 Task: Create a due date automation trigger when advanced on, on the tuesday before a card is due add fields with custom field "Resume" set to a number lower than 1 and greater or equal to 10 at 11:00 AM.
Action: Mouse moved to (1175, 354)
Screenshot: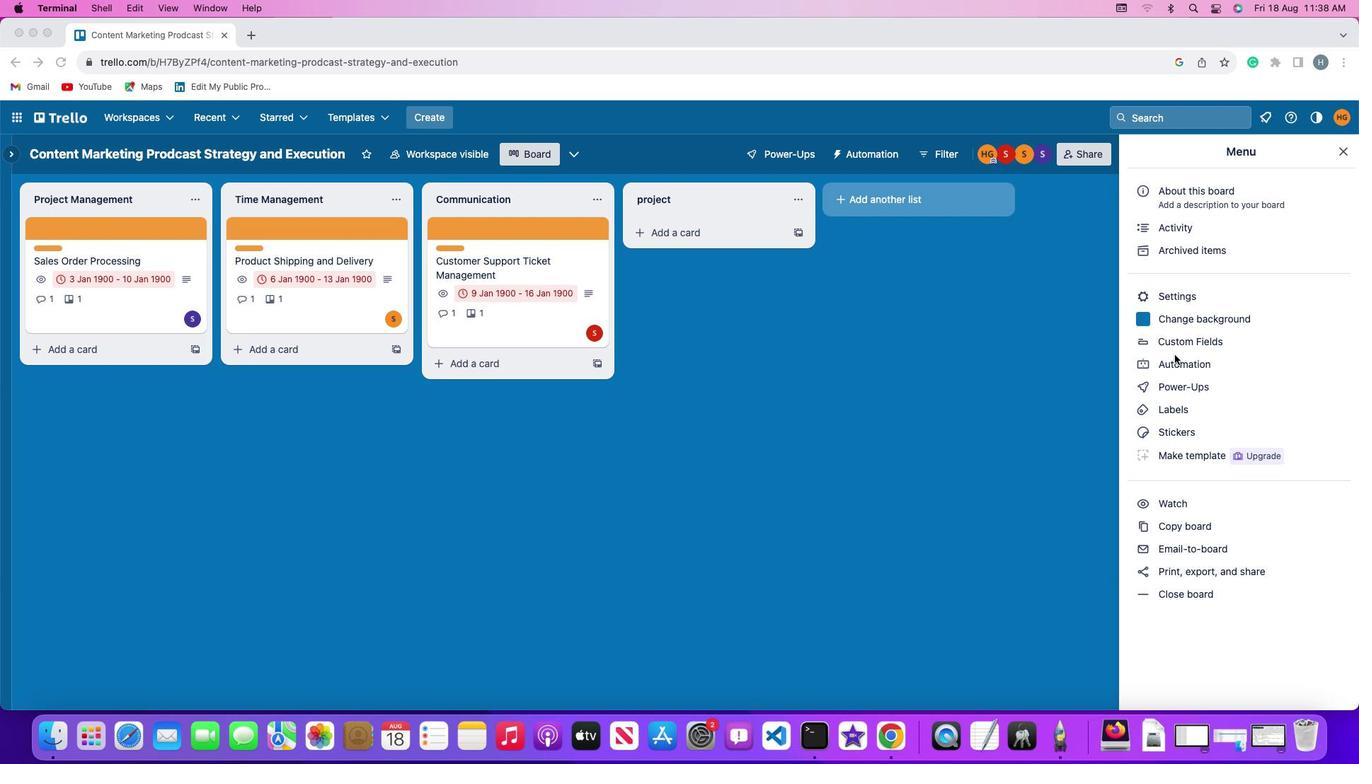 
Action: Mouse pressed left at (1175, 354)
Screenshot: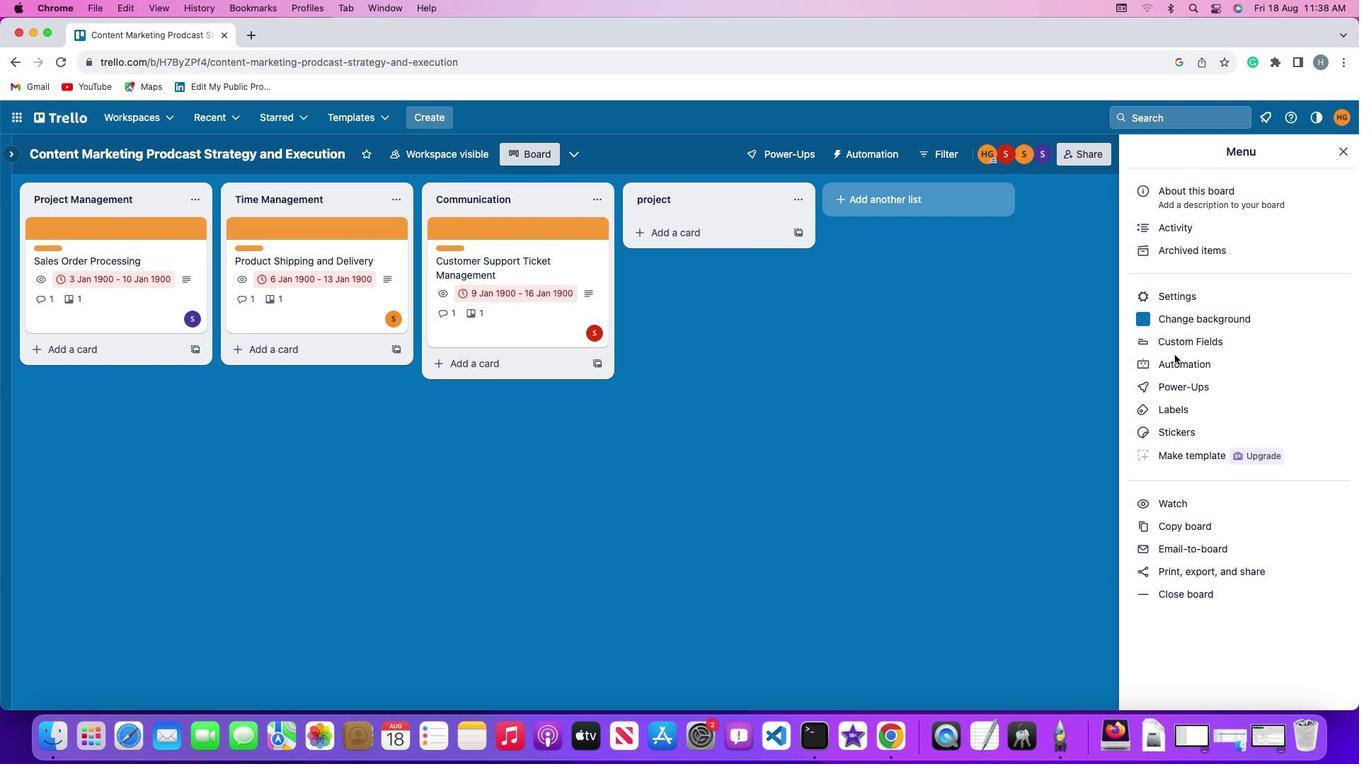 
Action: Mouse moved to (1174, 357)
Screenshot: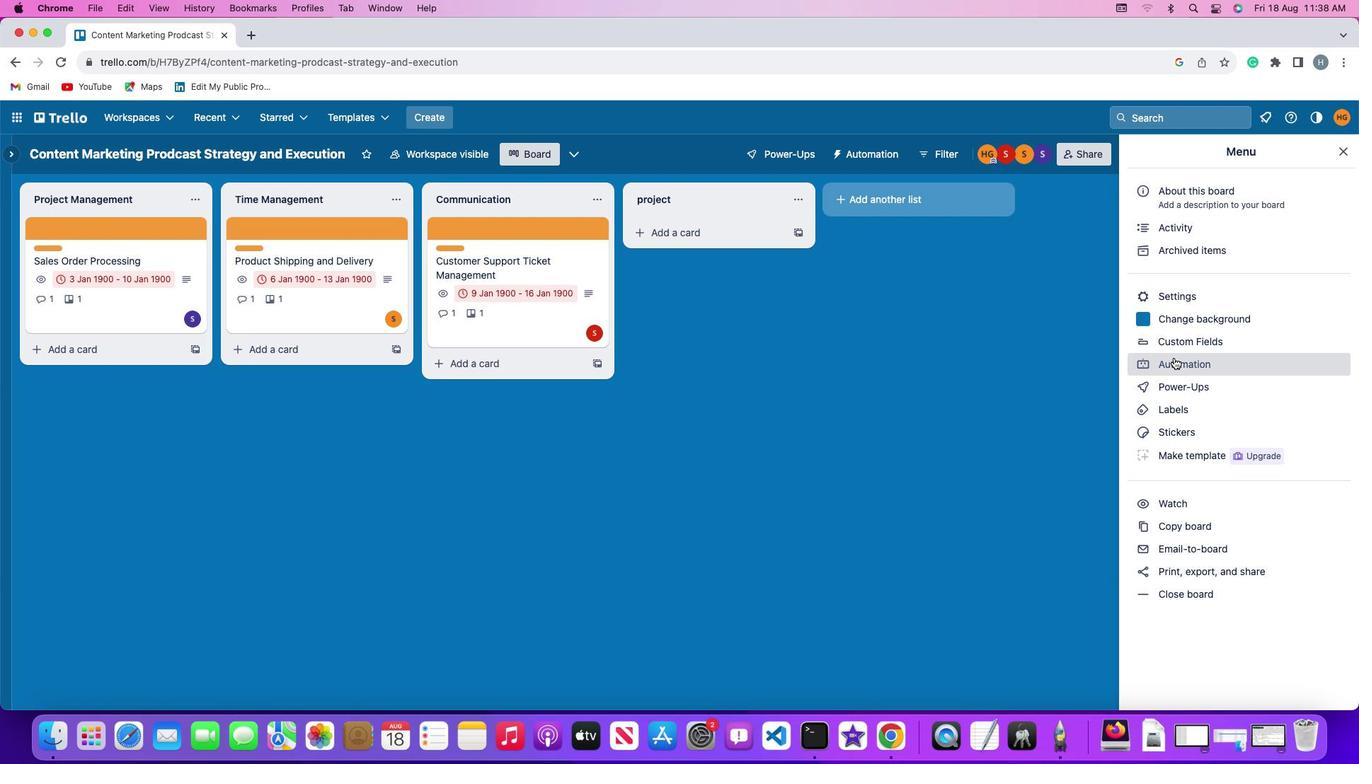
Action: Mouse pressed left at (1174, 357)
Screenshot: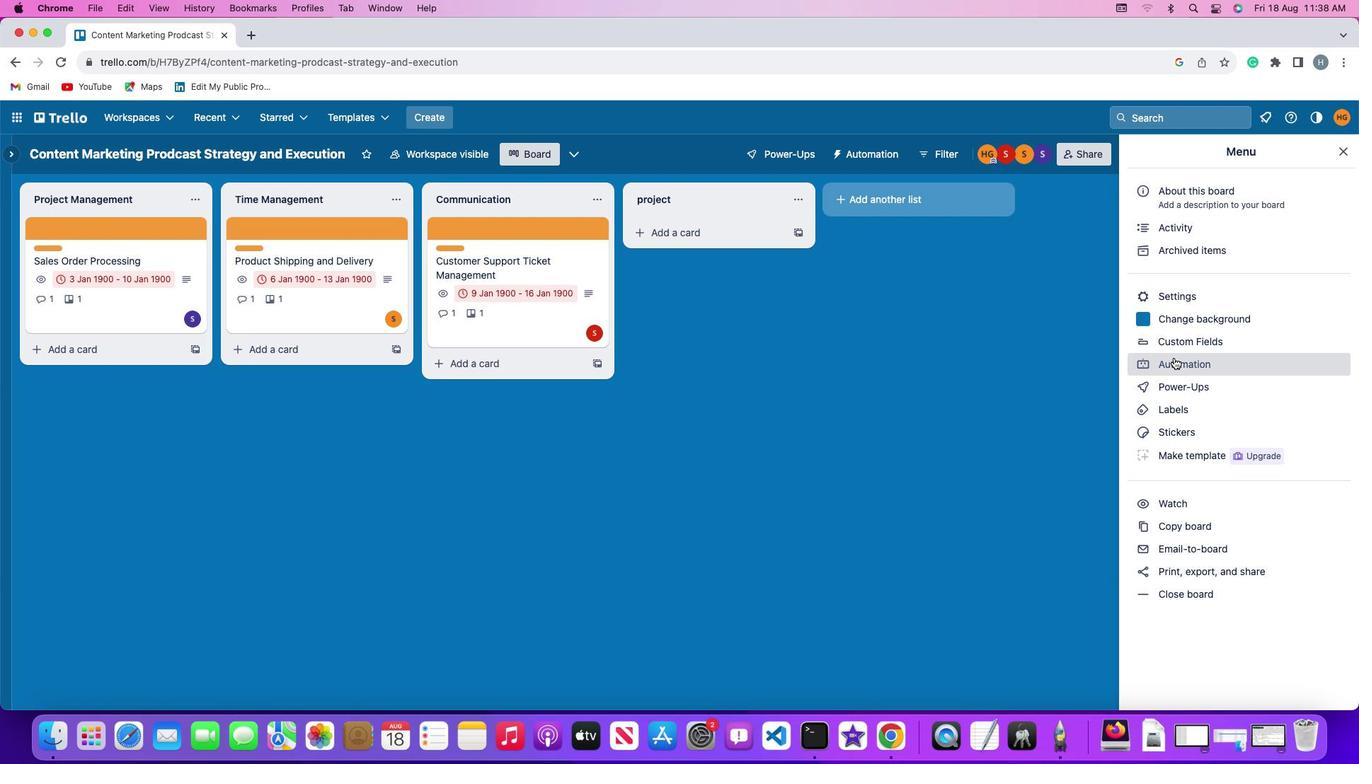 
Action: Mouse moved to (73, 330)
Screenshot: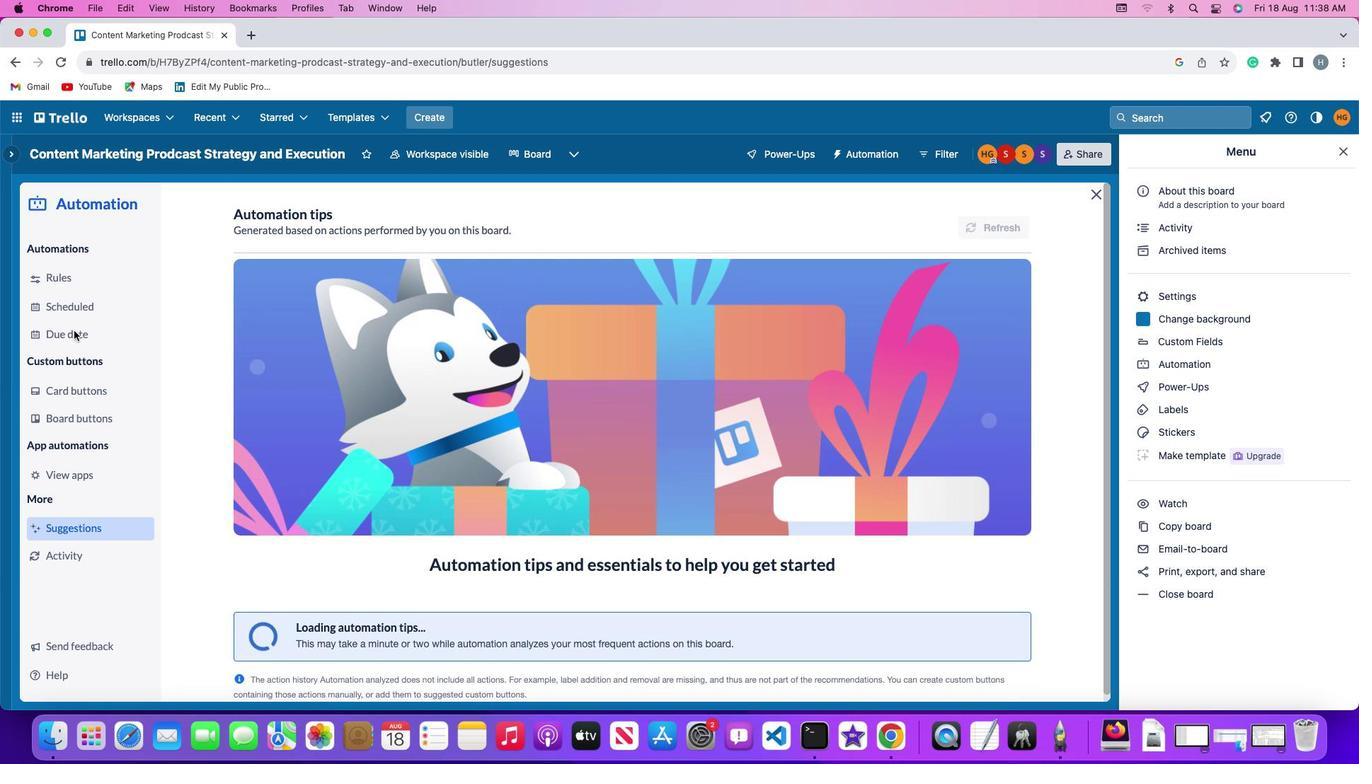 
Action: Mouse pressed left at (73, 330)
Screenshot: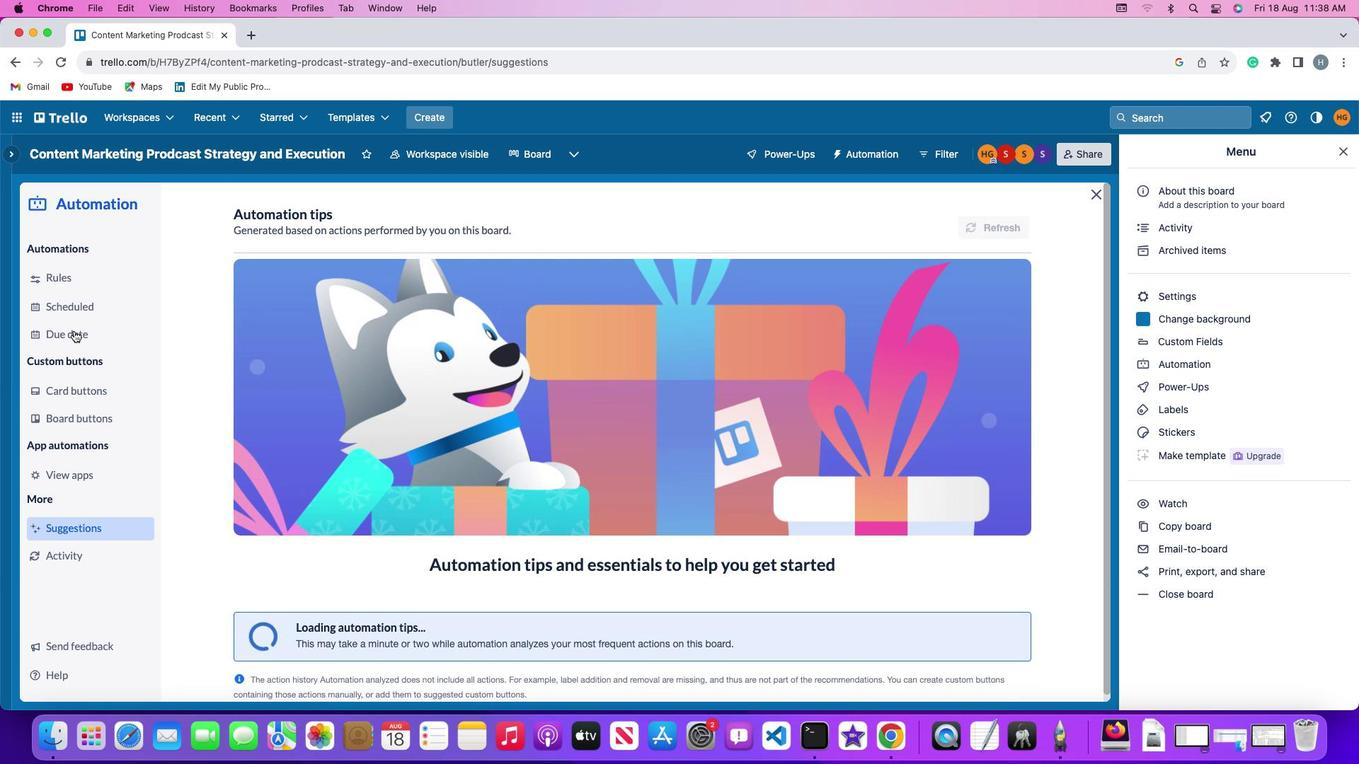 
Action: Mouse moved to (937, 215)
Screenshot: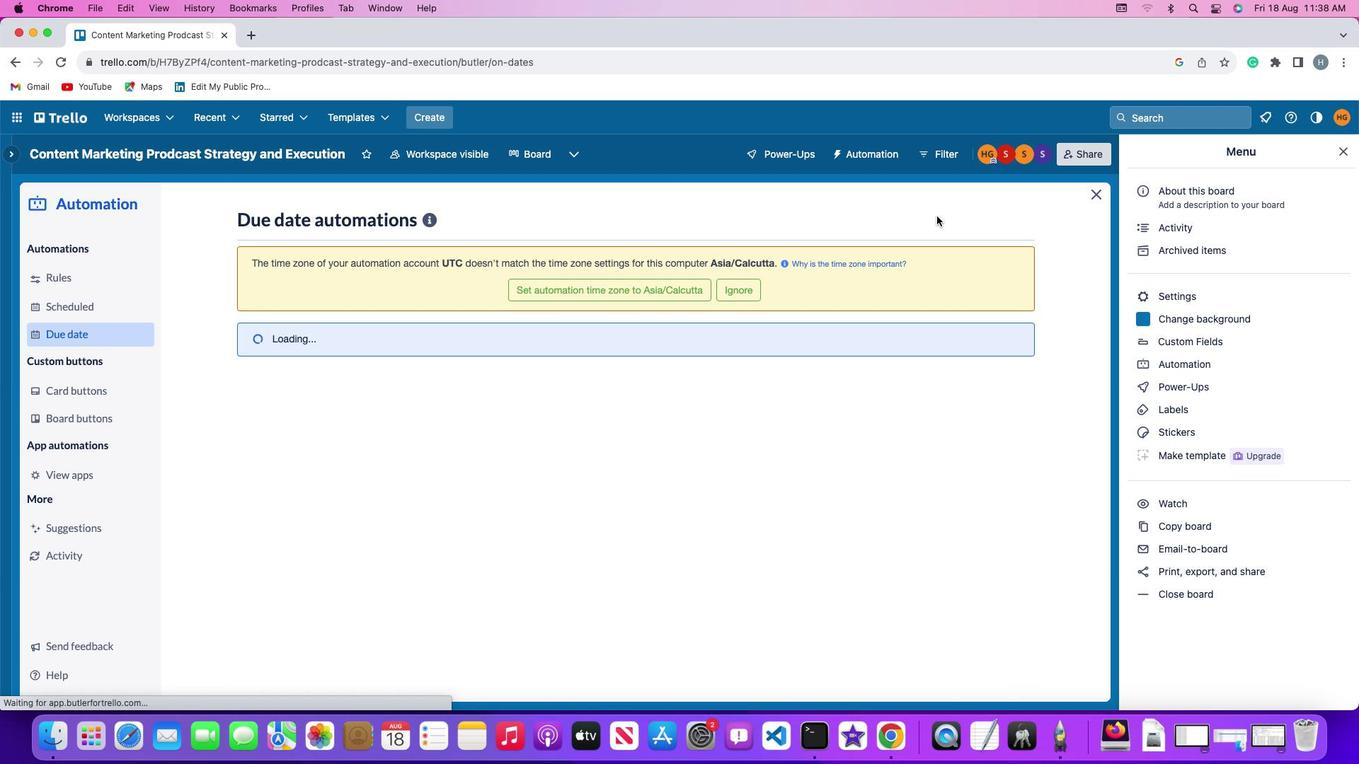
Action: Mouse pressed left at (937, 215)
Screenshot: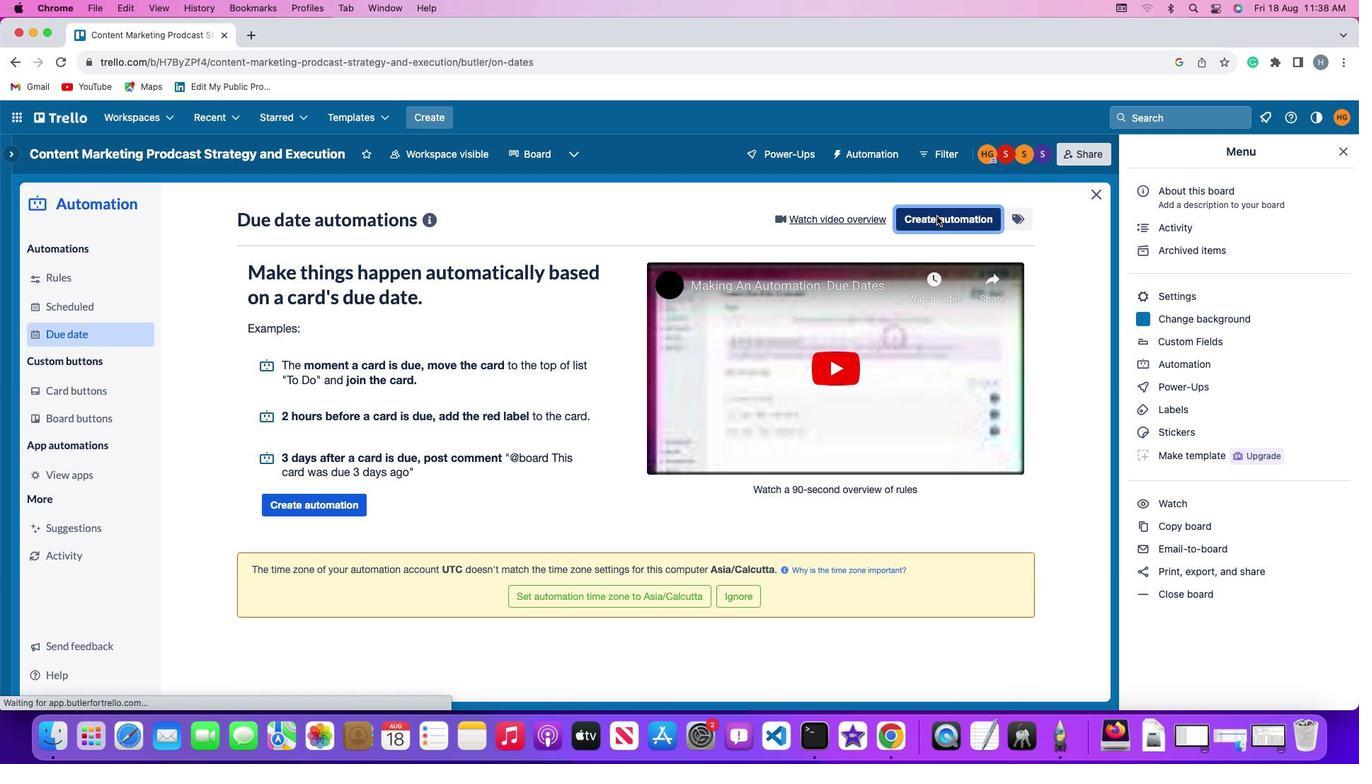 
Action: Mouse moved to (270, 349)
Screenshot: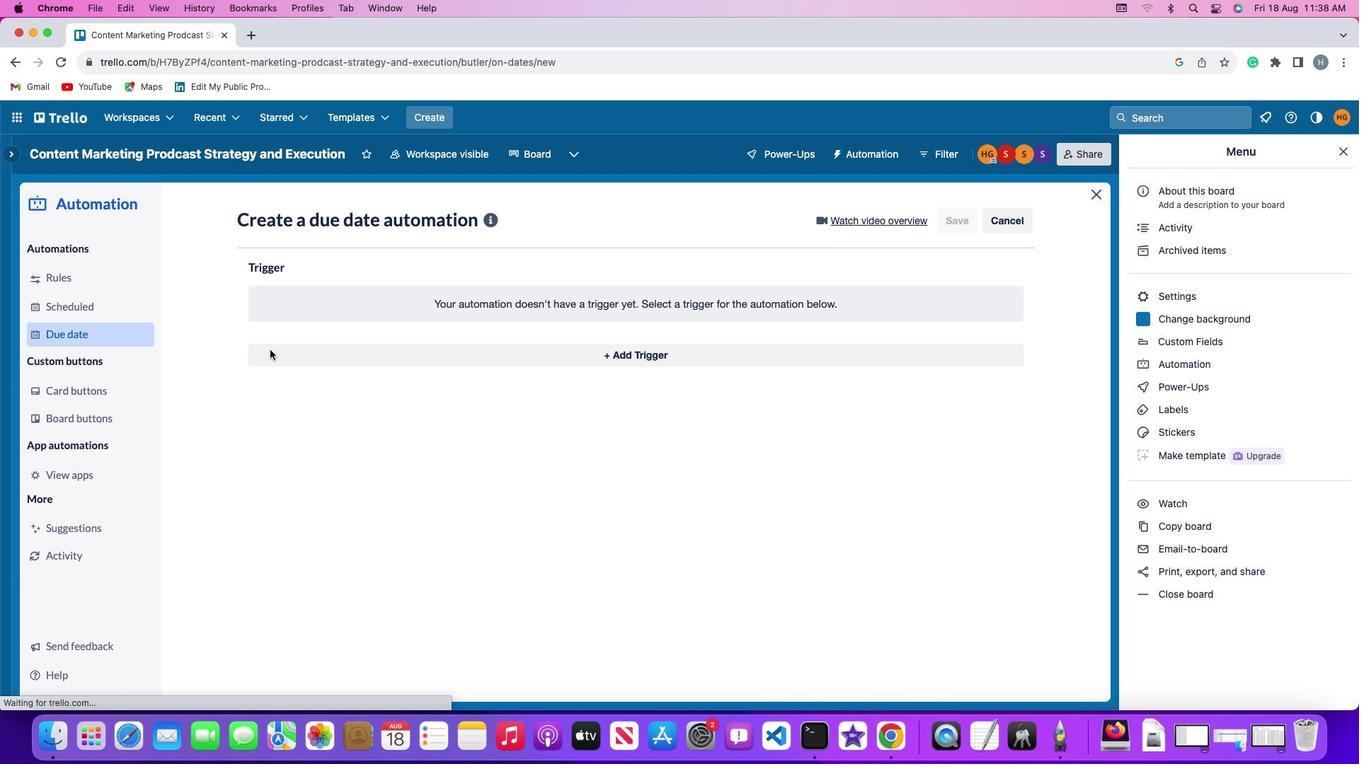 
Action: Mouse pressed left at (270, 349)
Screenshot: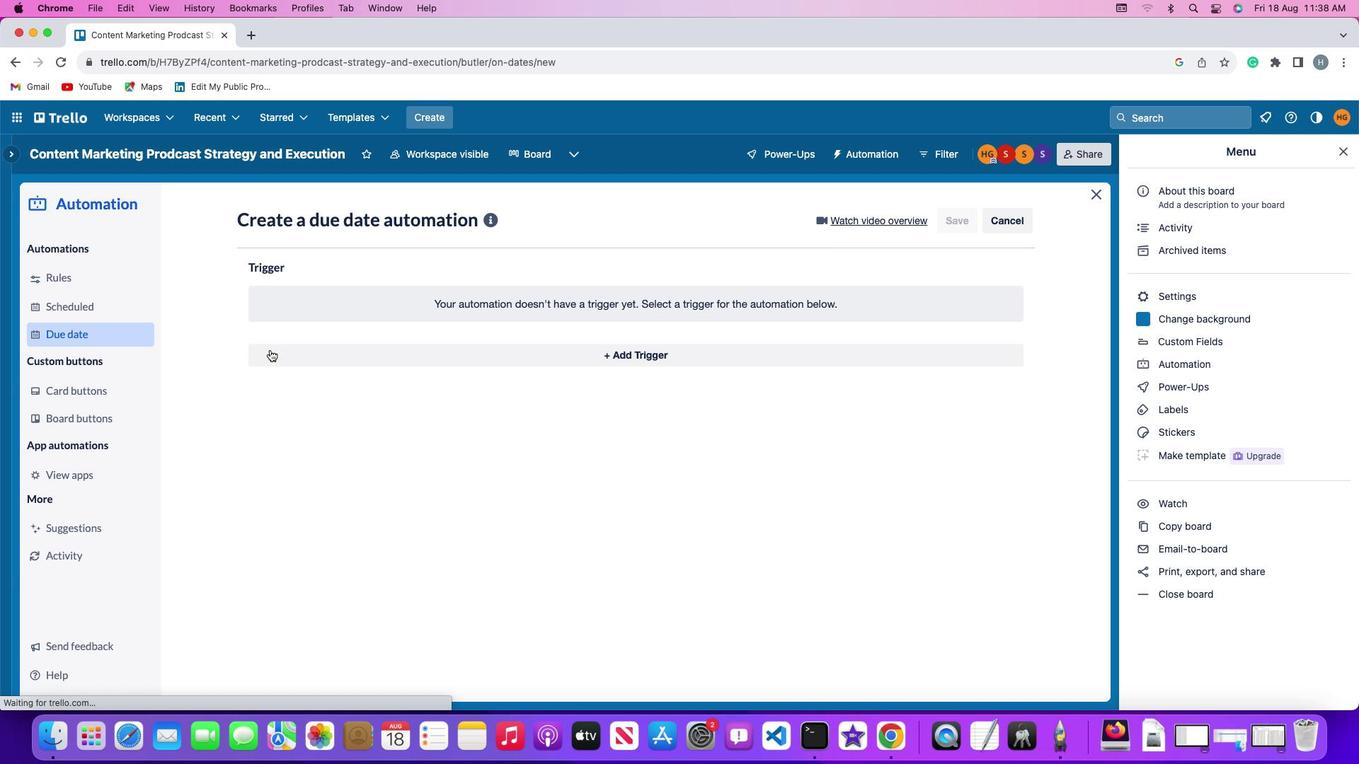 
Action: Mouse moved to (304, 624)
Screenshot: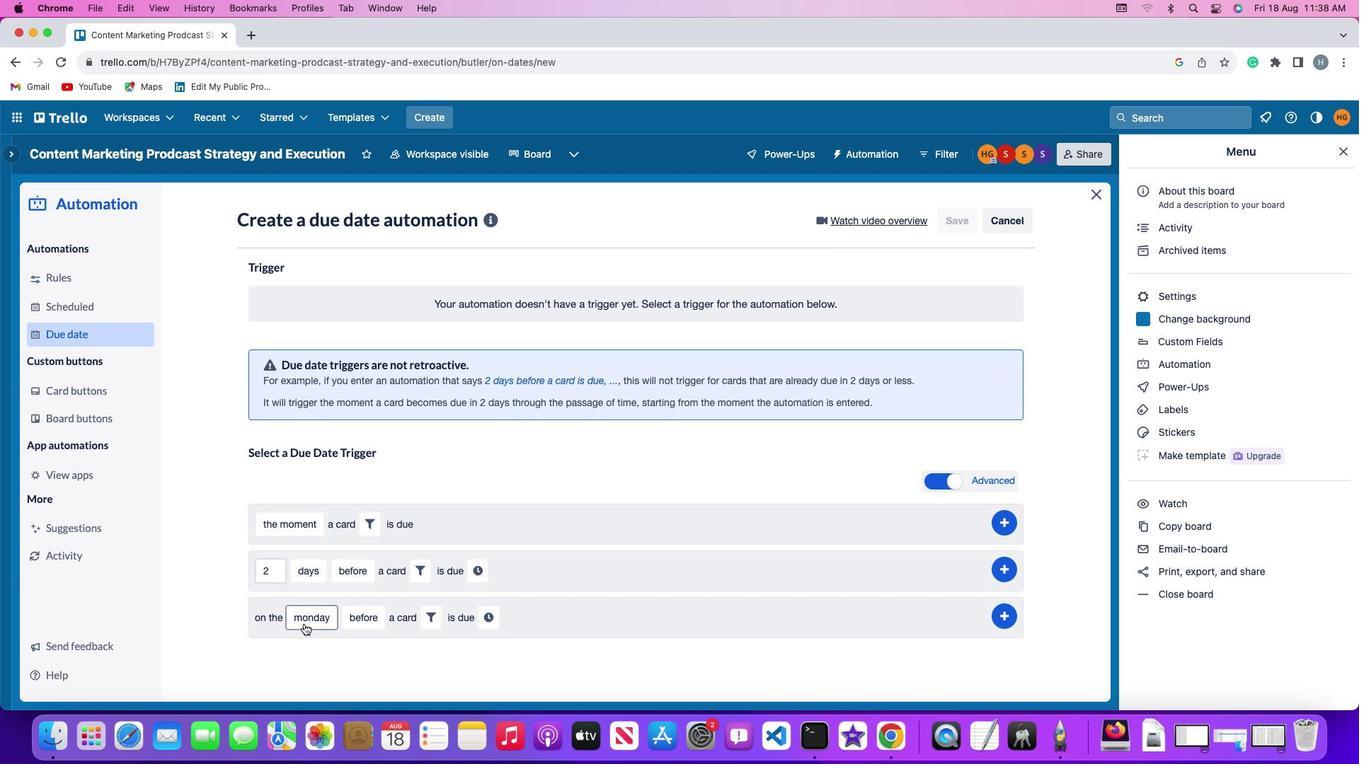 
Action: Mouse pressed left at (304, 624)
Screenshot: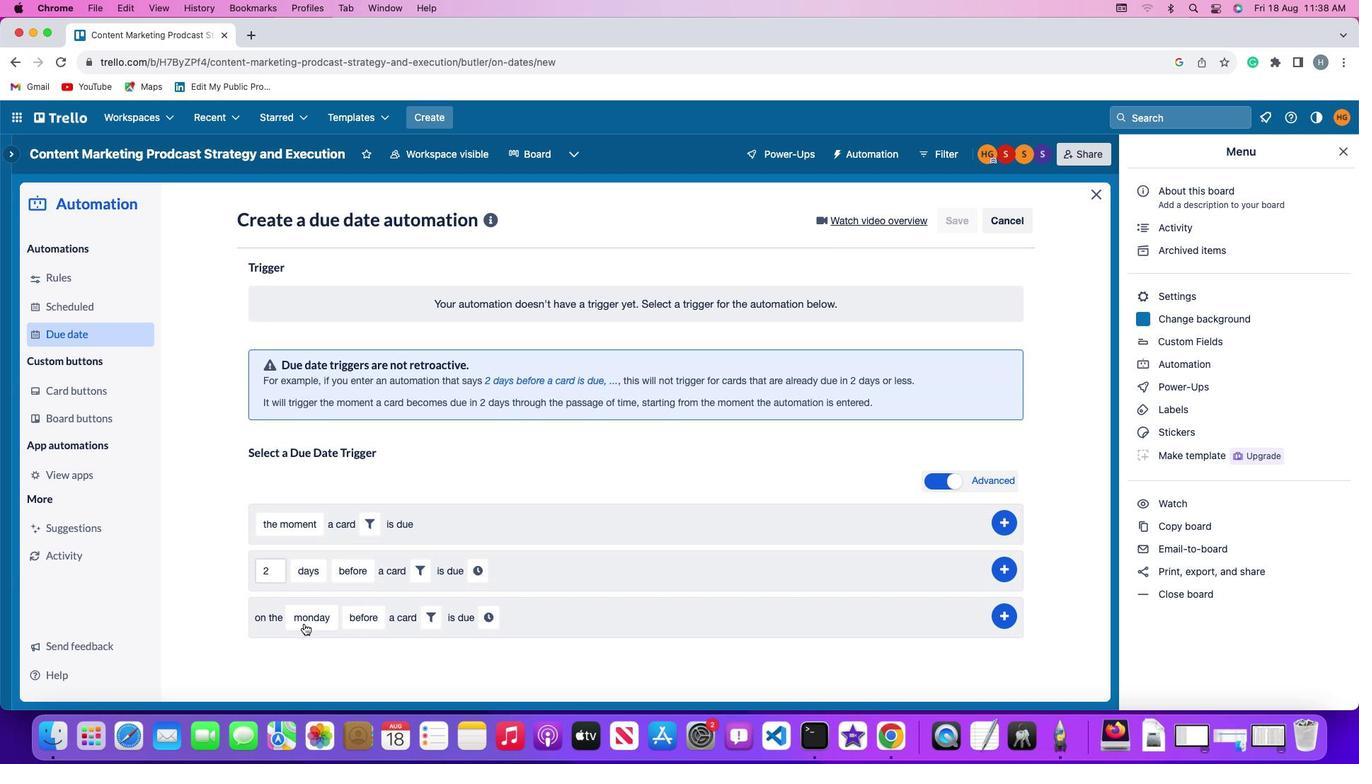 
Action: Mouse moved to (346, 443)
Screenshot: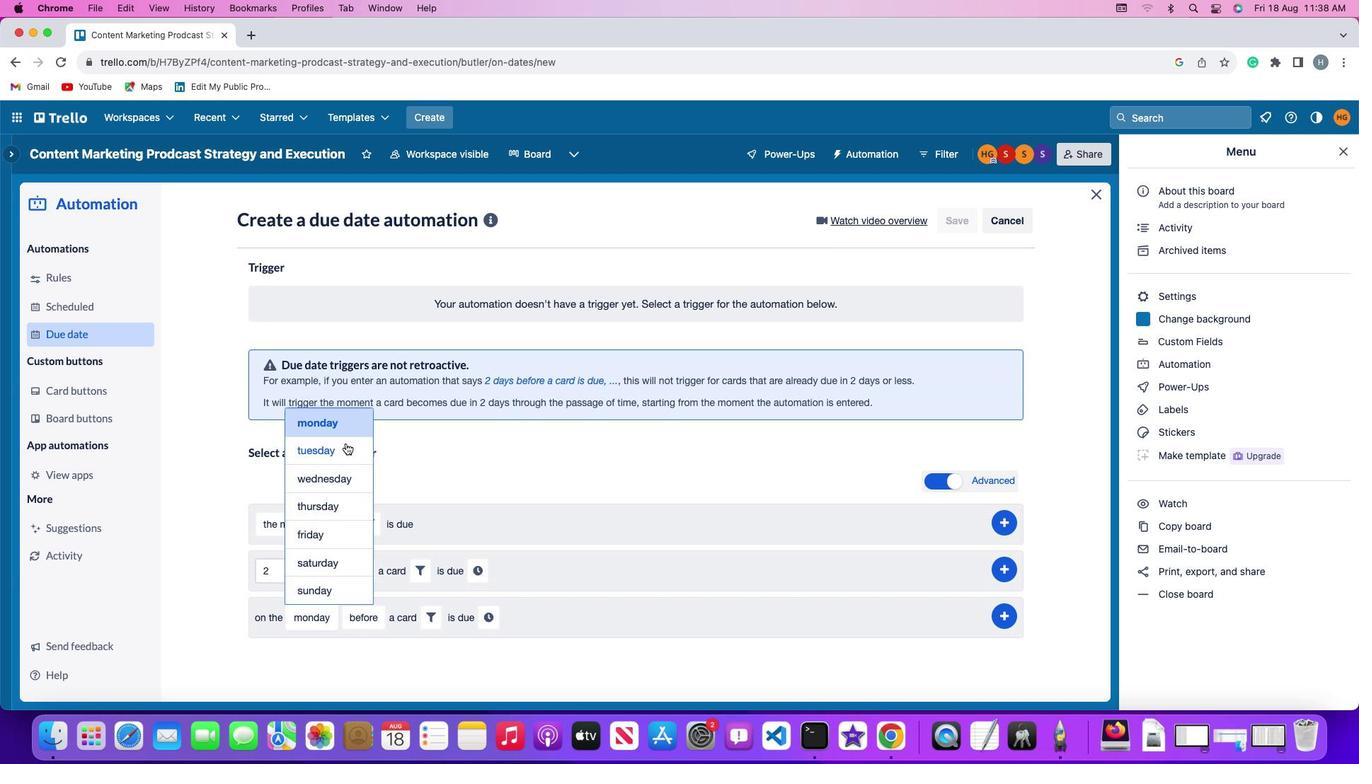 
Action: Mouse pressed left at (346, 443)
Screenshot: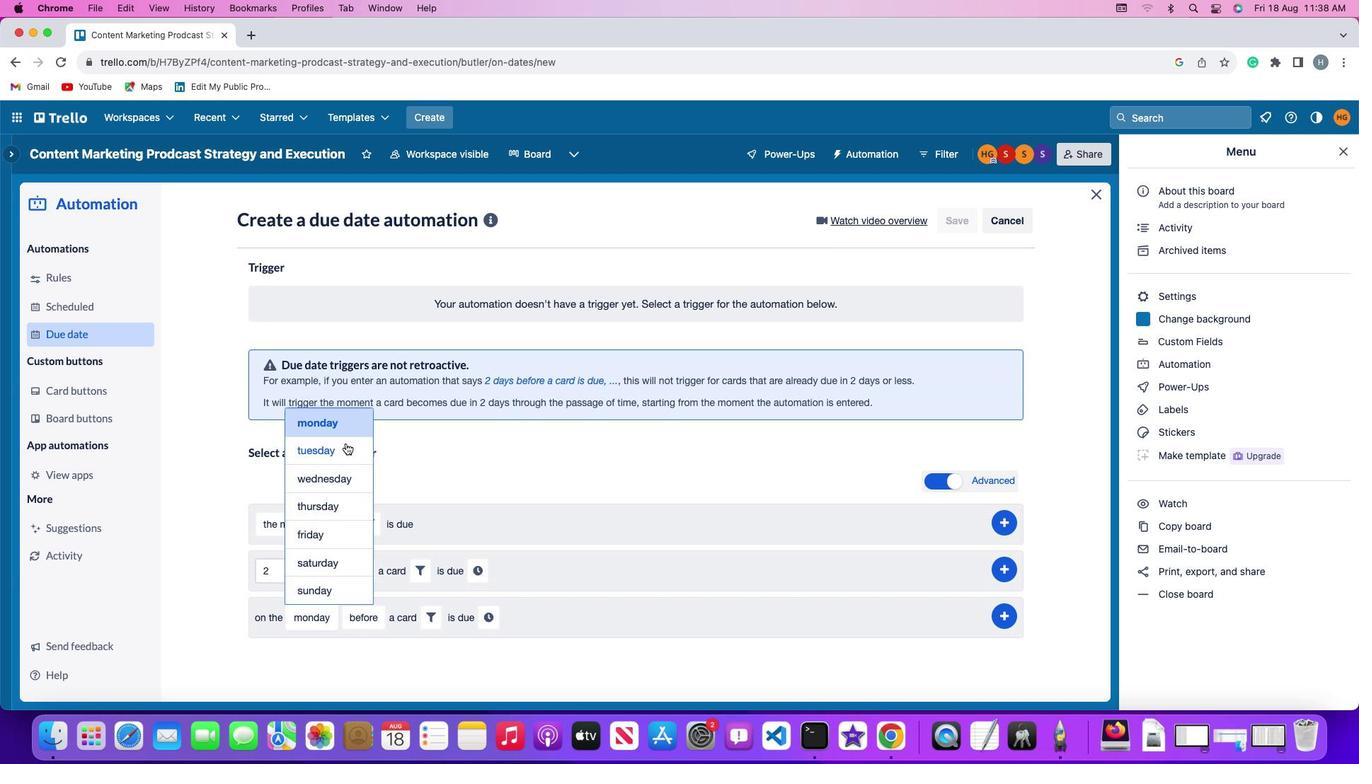 
Action: Mouse moved to (368, 623)
Screenshot: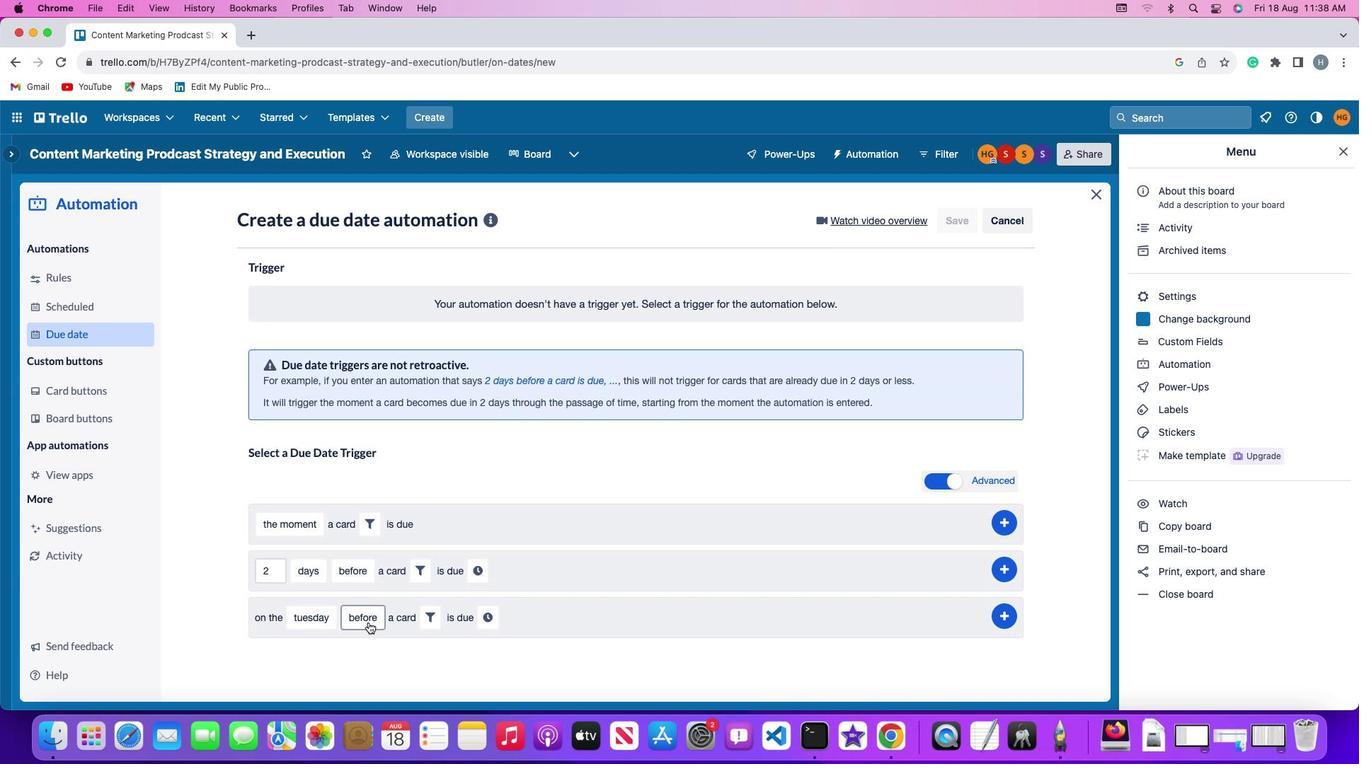 
Action: Mouse pressed left at (368, 623)
Screenshot: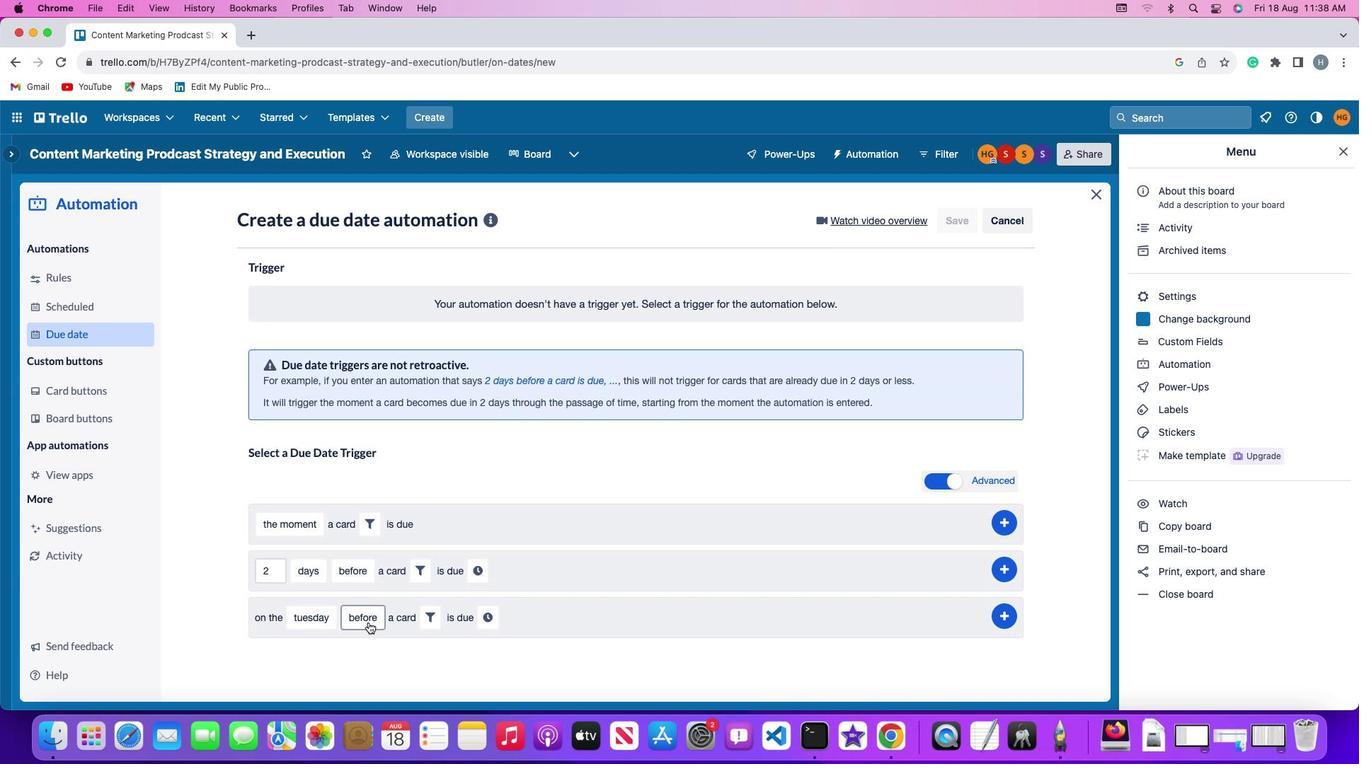 
Action: Mouse moved to (384, 504)
Screenshot: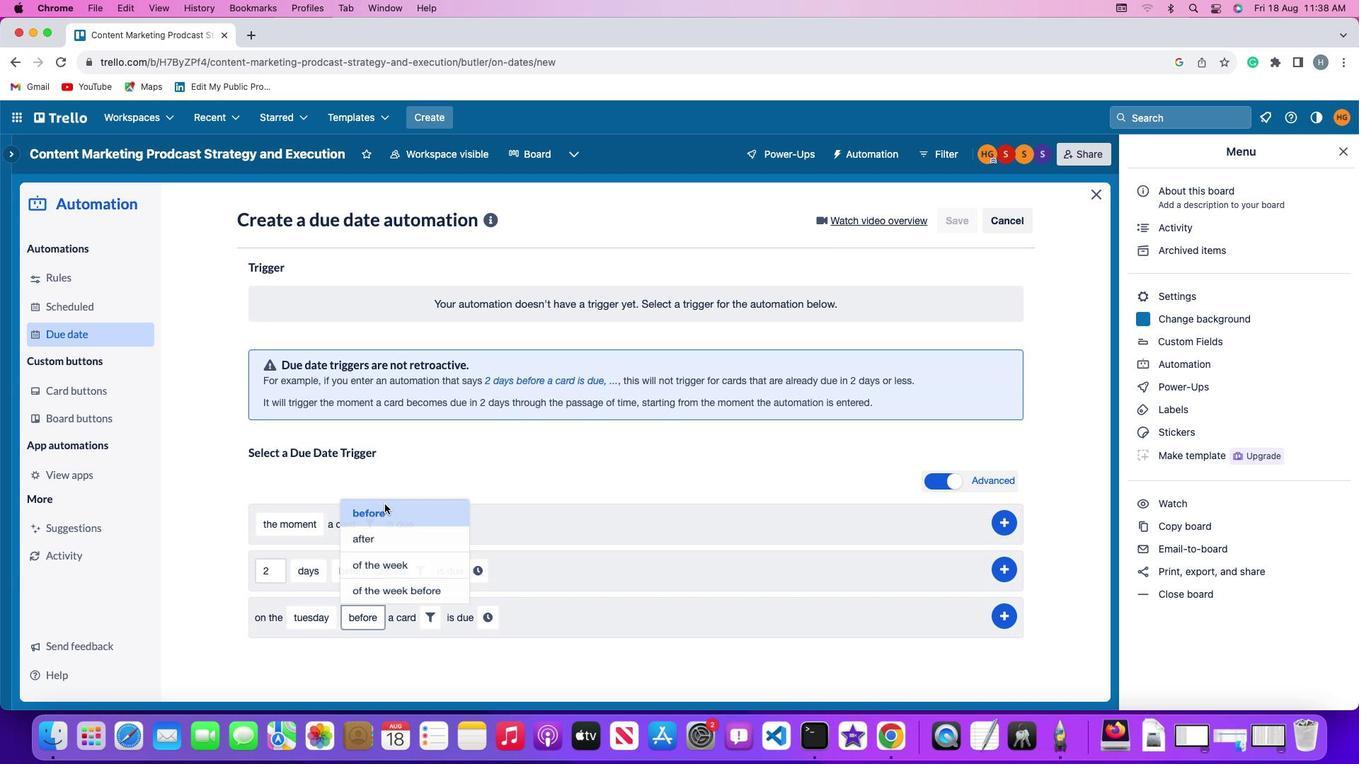 
Action: Mouse pressed left at (384, 504)
Screenshot: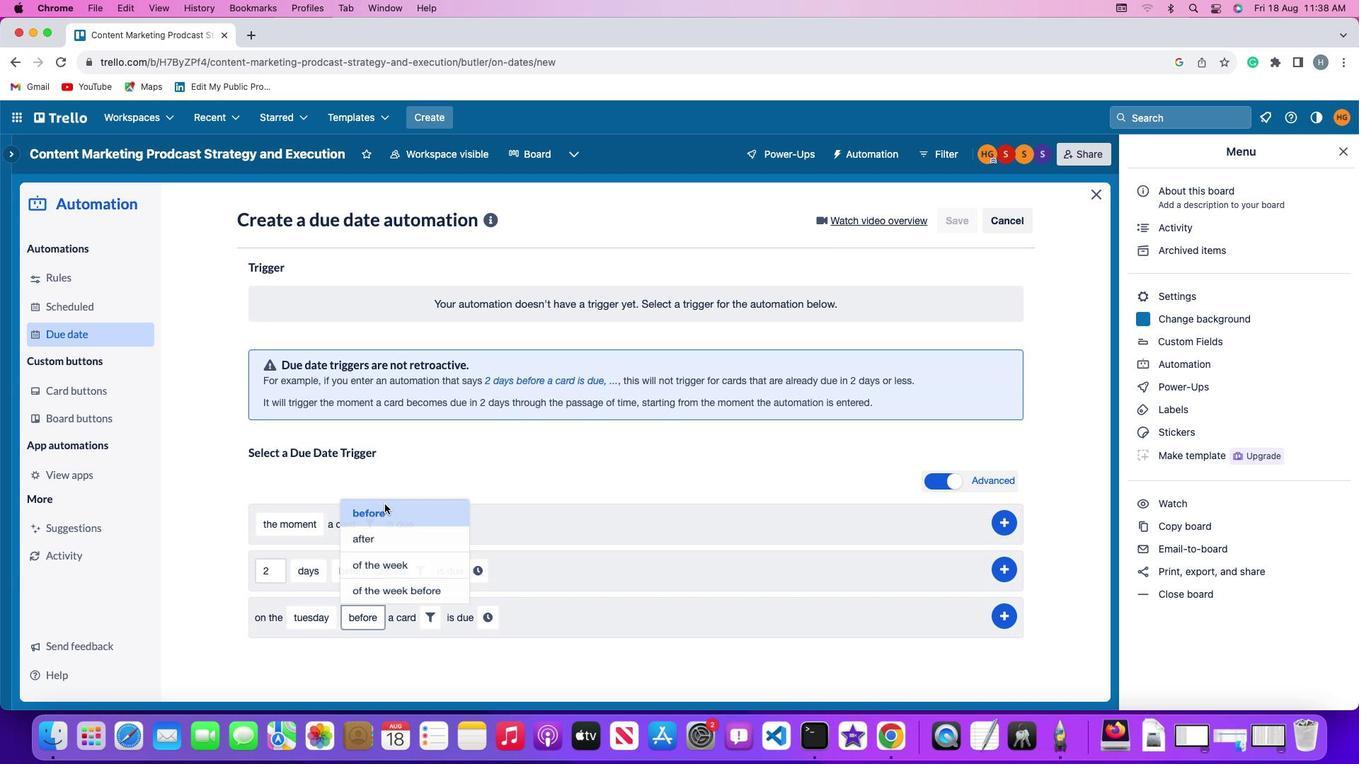 
Action: Mouse moved to (432, 618)
Screenshot: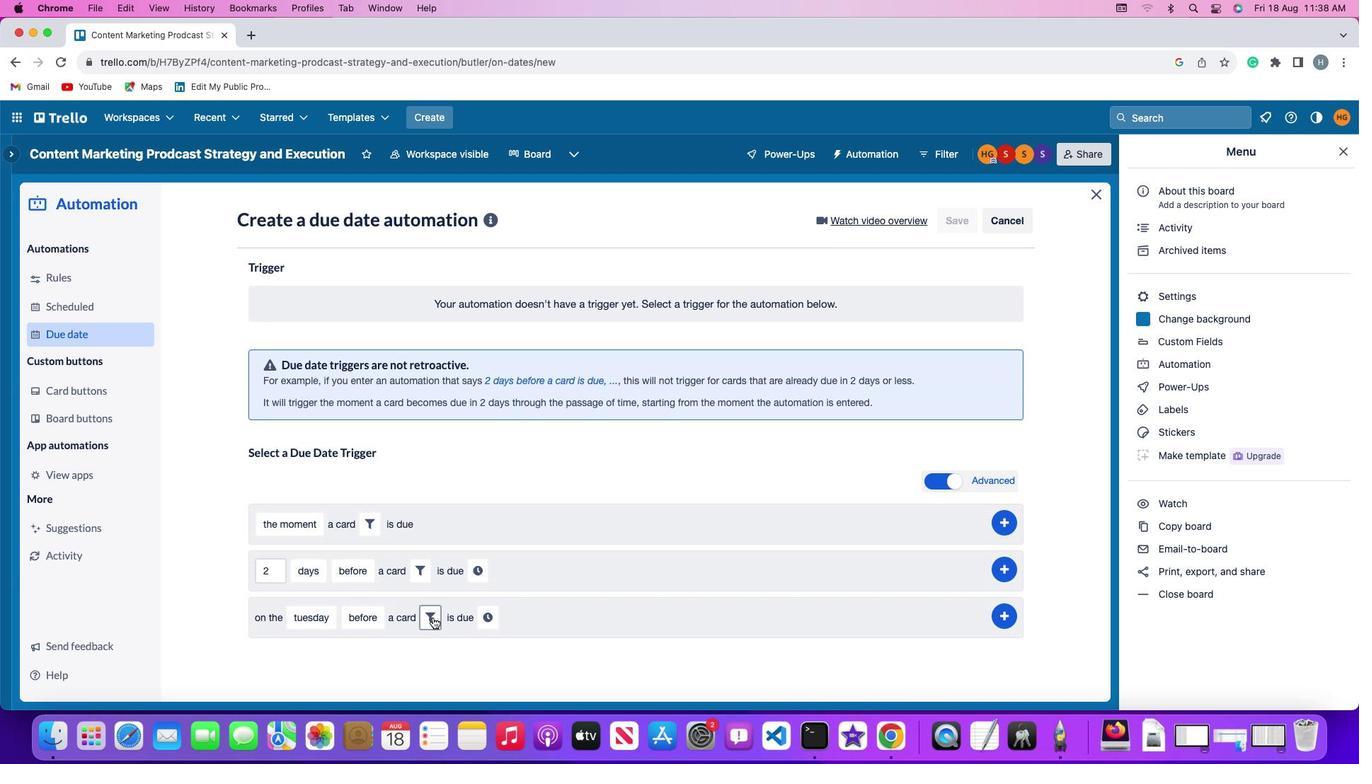 
Action: Mouse pressed left at (432, 618)
Screenshot: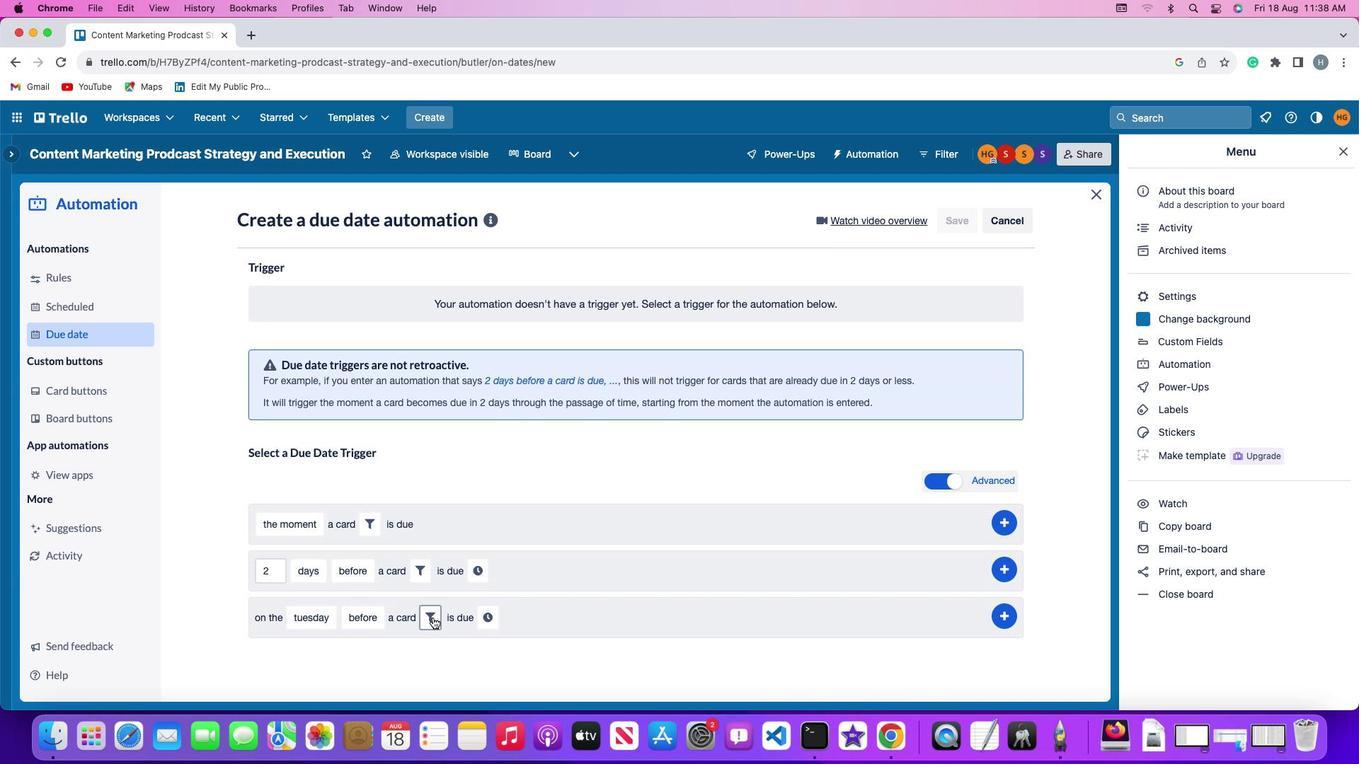 
Action: Mouse moved to (676, 659)
Screenshot: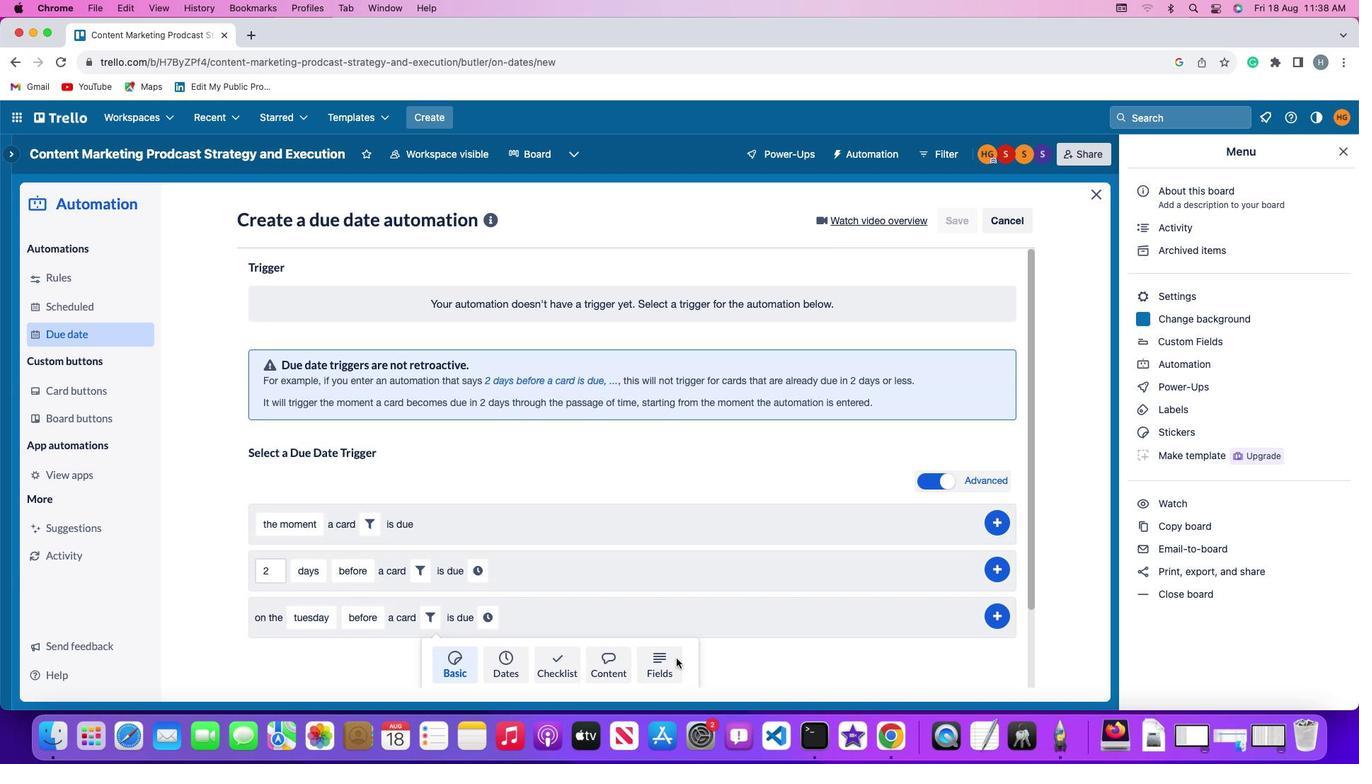 
Action: Mouse pressed left at (676, 659)
Screenshot: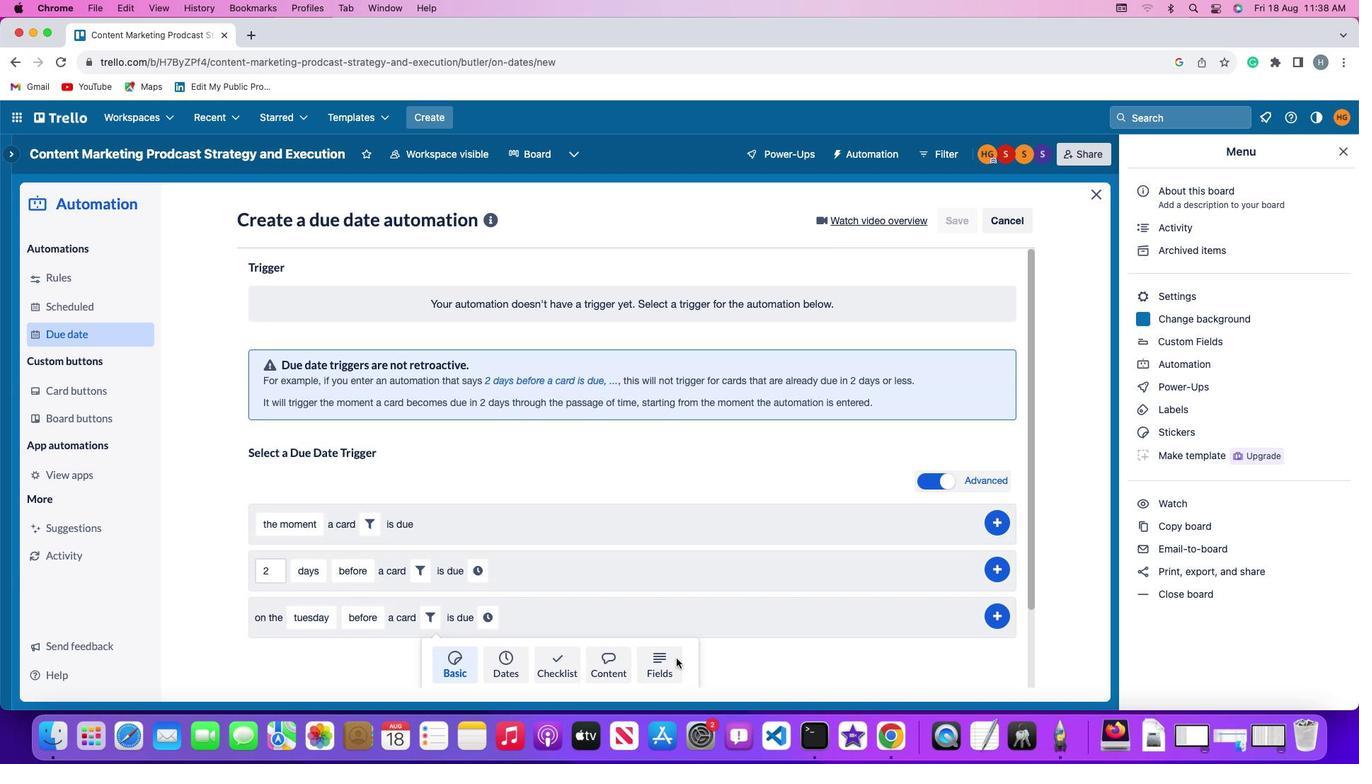 
Action: Mouse moved to (328, 656)
Screenshot: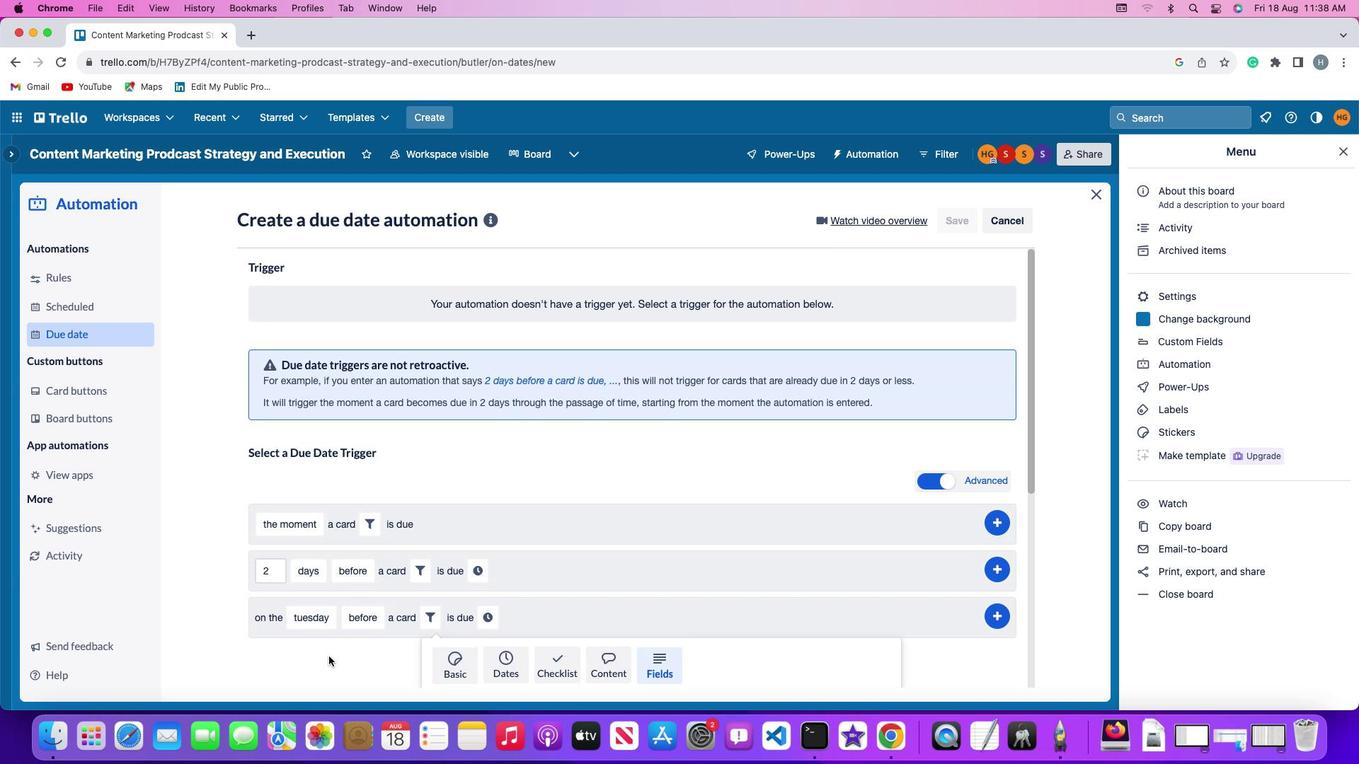 
Action: Mouse scrolled (328, 656) with delta (0, 0)
Screenshot: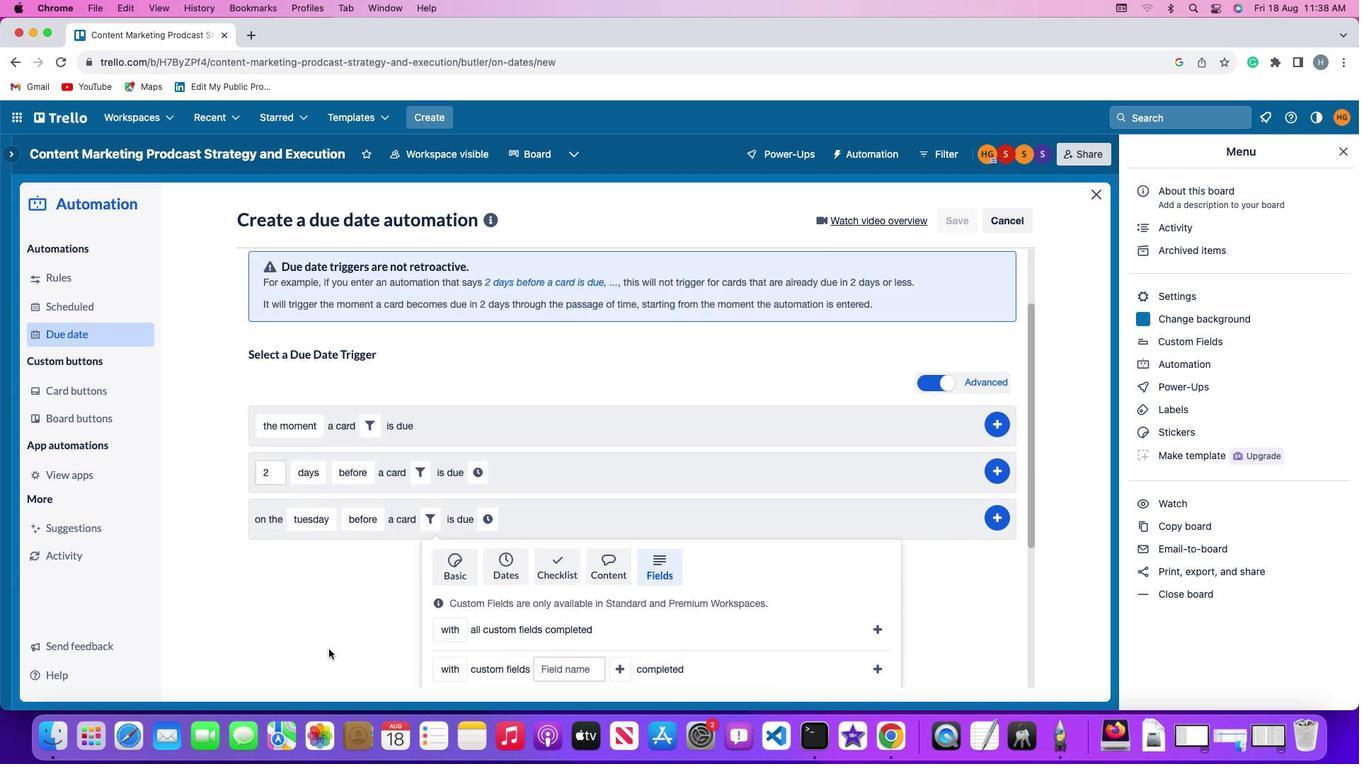 
Action: Mouse scrolled (328, 656) with delta (0, 0)
Screenshot: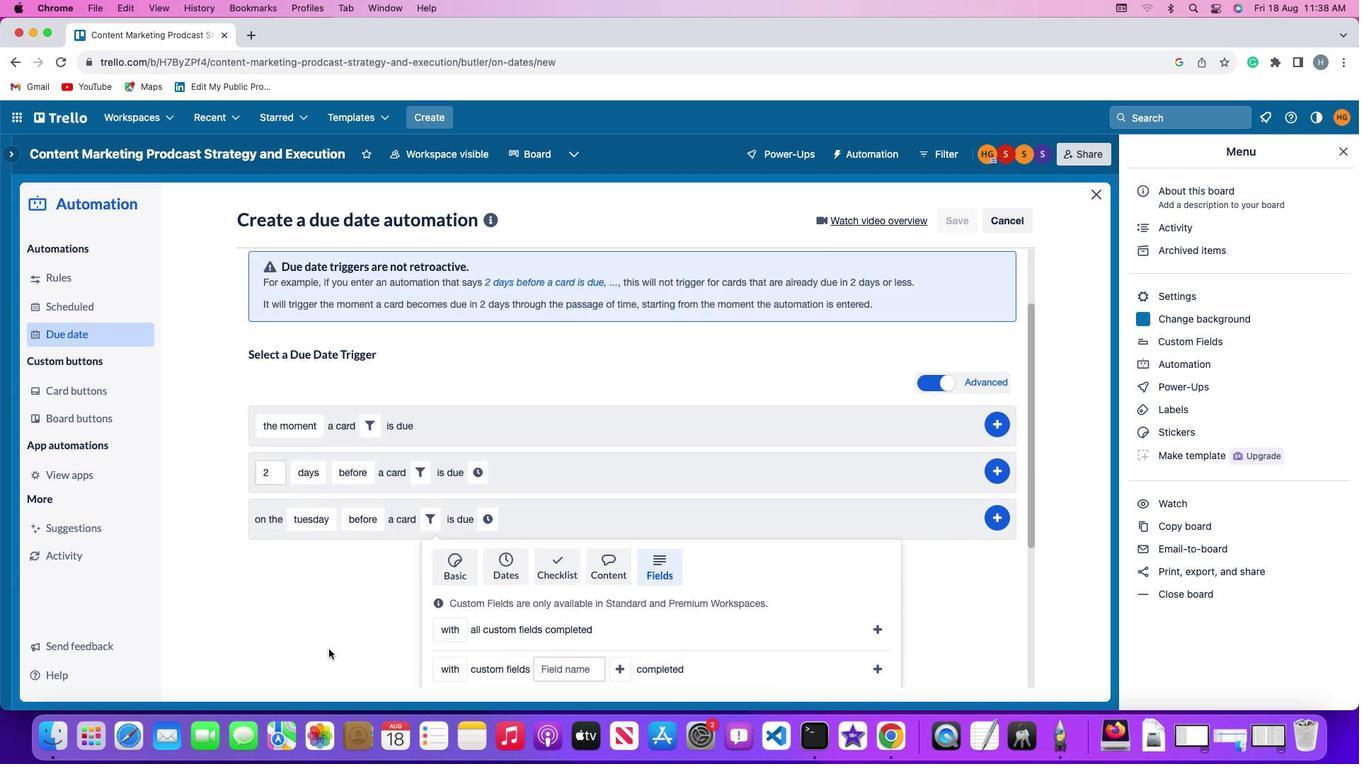 
Action: Mouse scrolled (328, 656) with delta (0, -2)
Screenshot: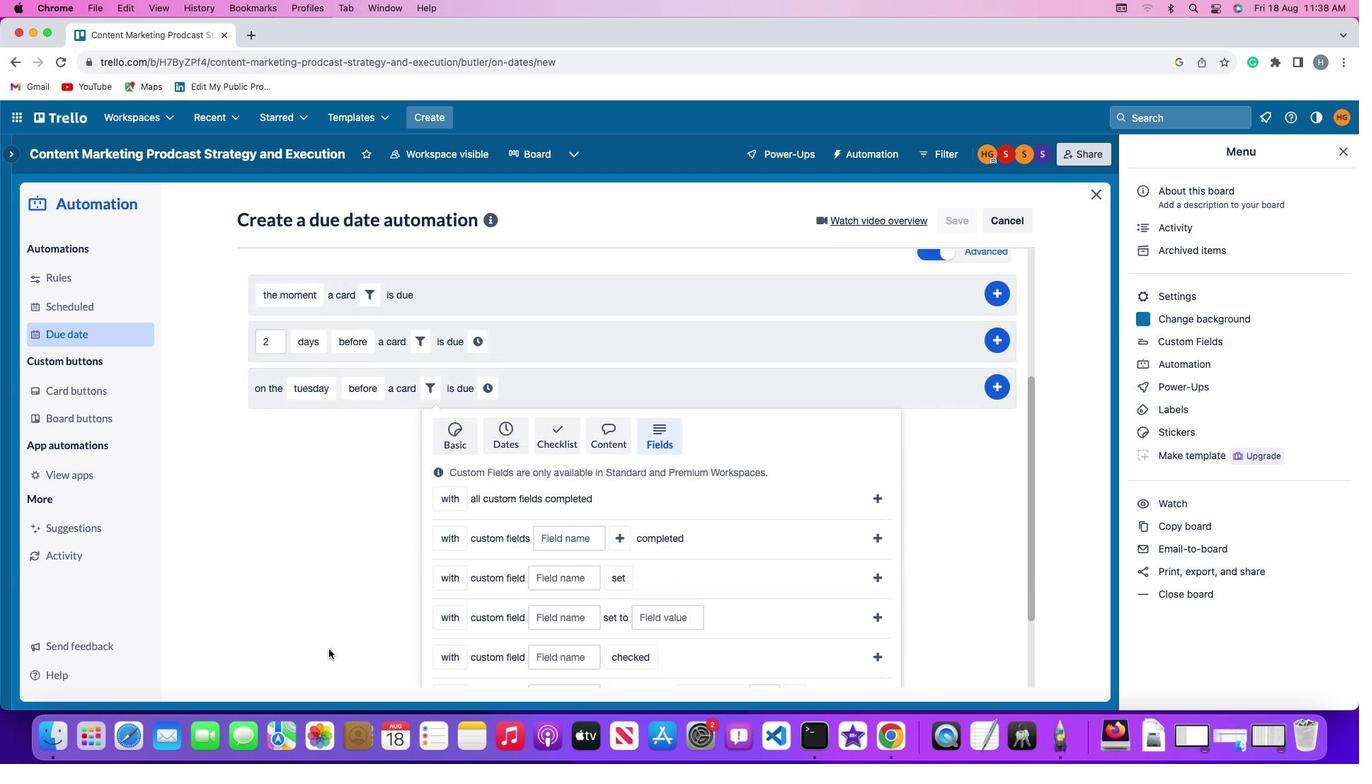 
Action: Mouse scrolled (328, 656) with delta (0, -3)
Screenshot: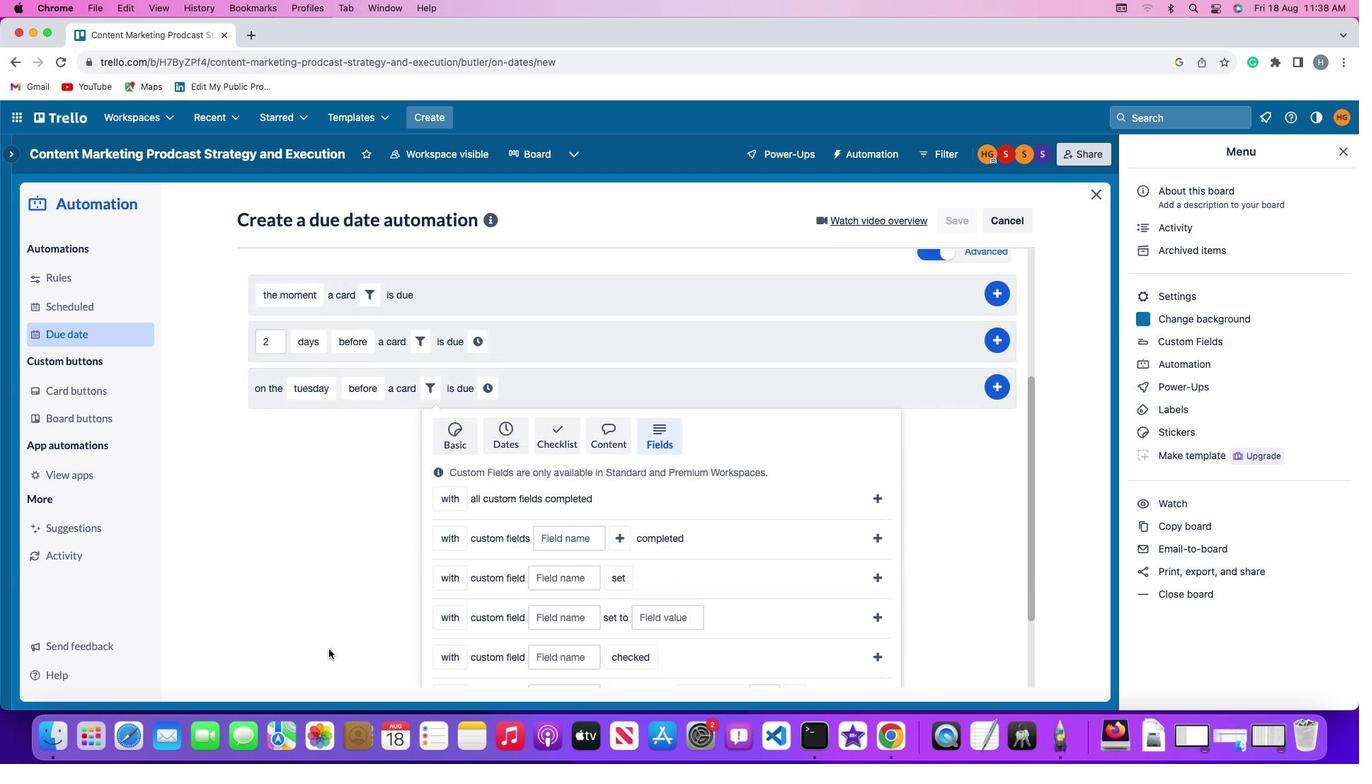 
Action: Mouse moved to (328, 649)
Screenshot: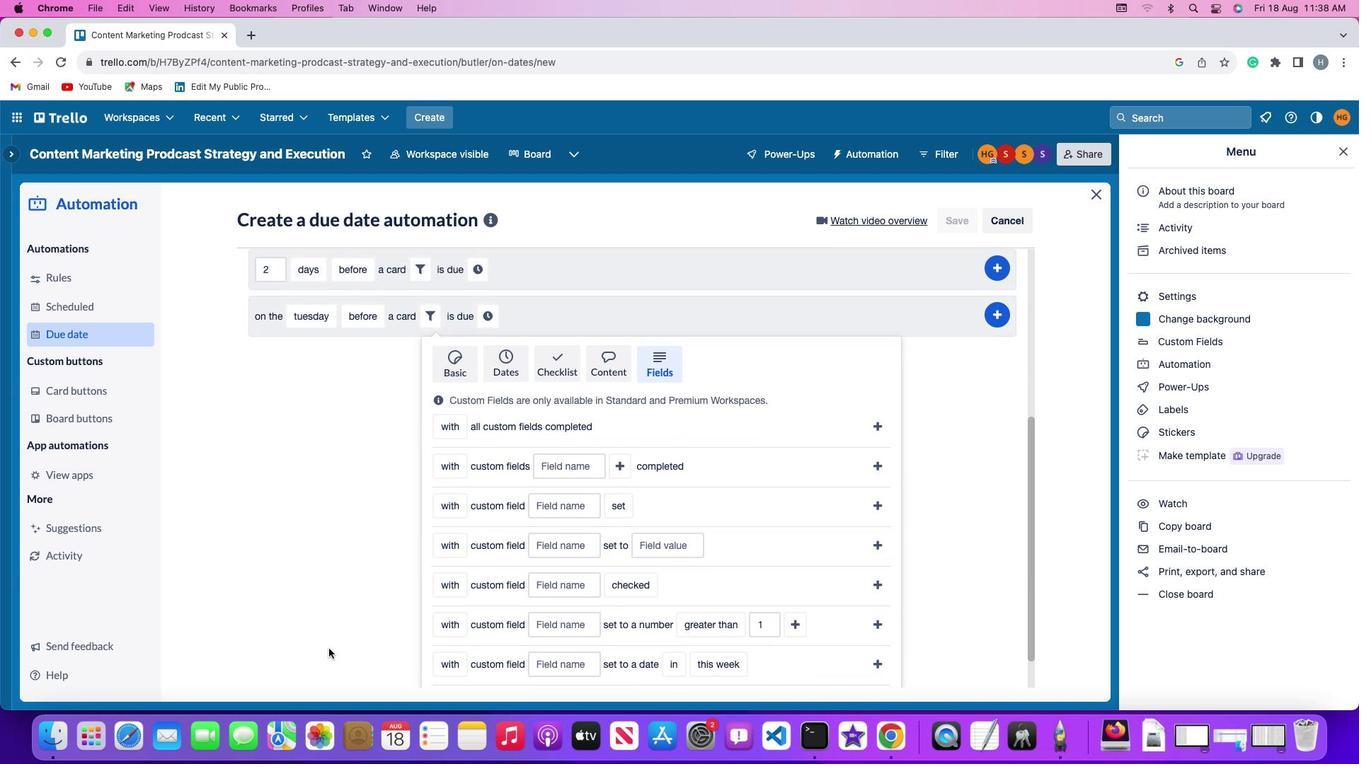 
Action: Mouse scrolled (328, 649) with delta (0, 0)
Screenshot: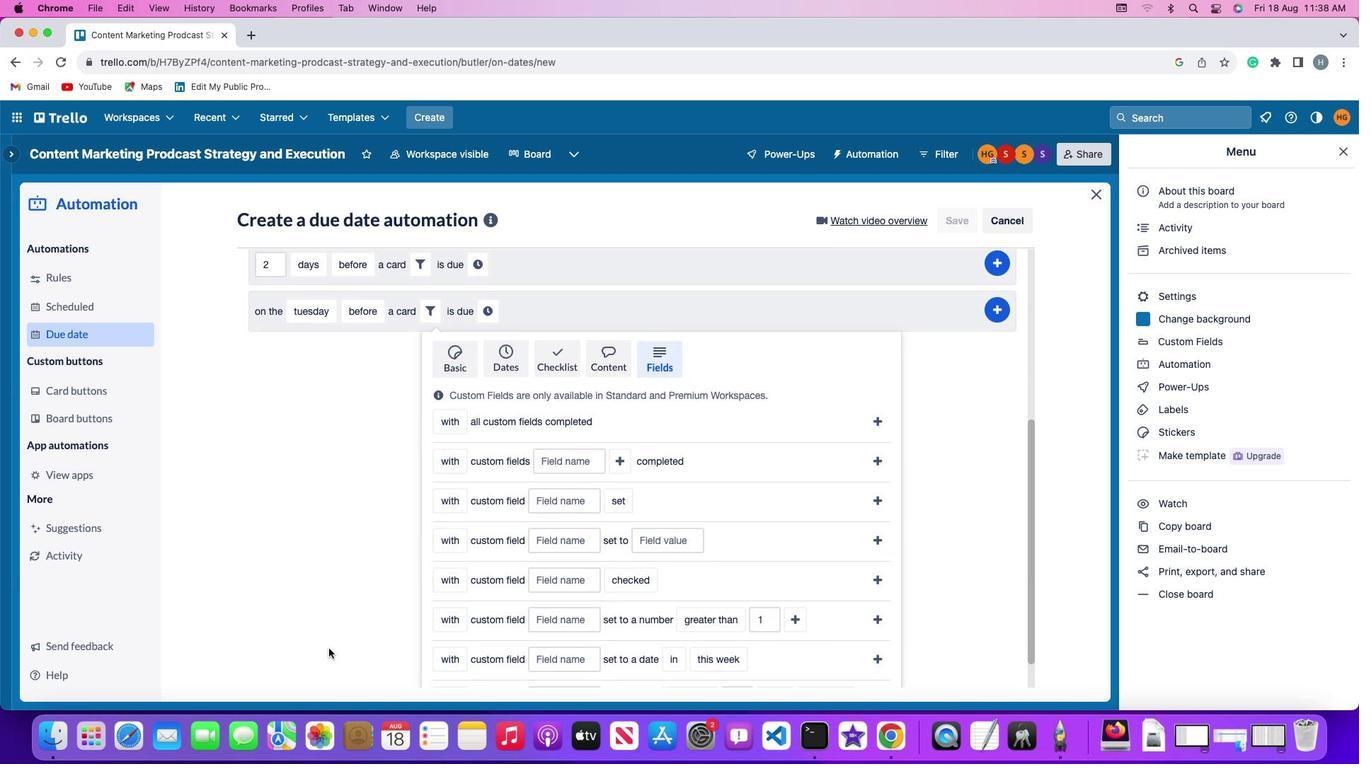 
Action: Mouse scrolled (328, 649) with delta (0, 0)
Screenshot: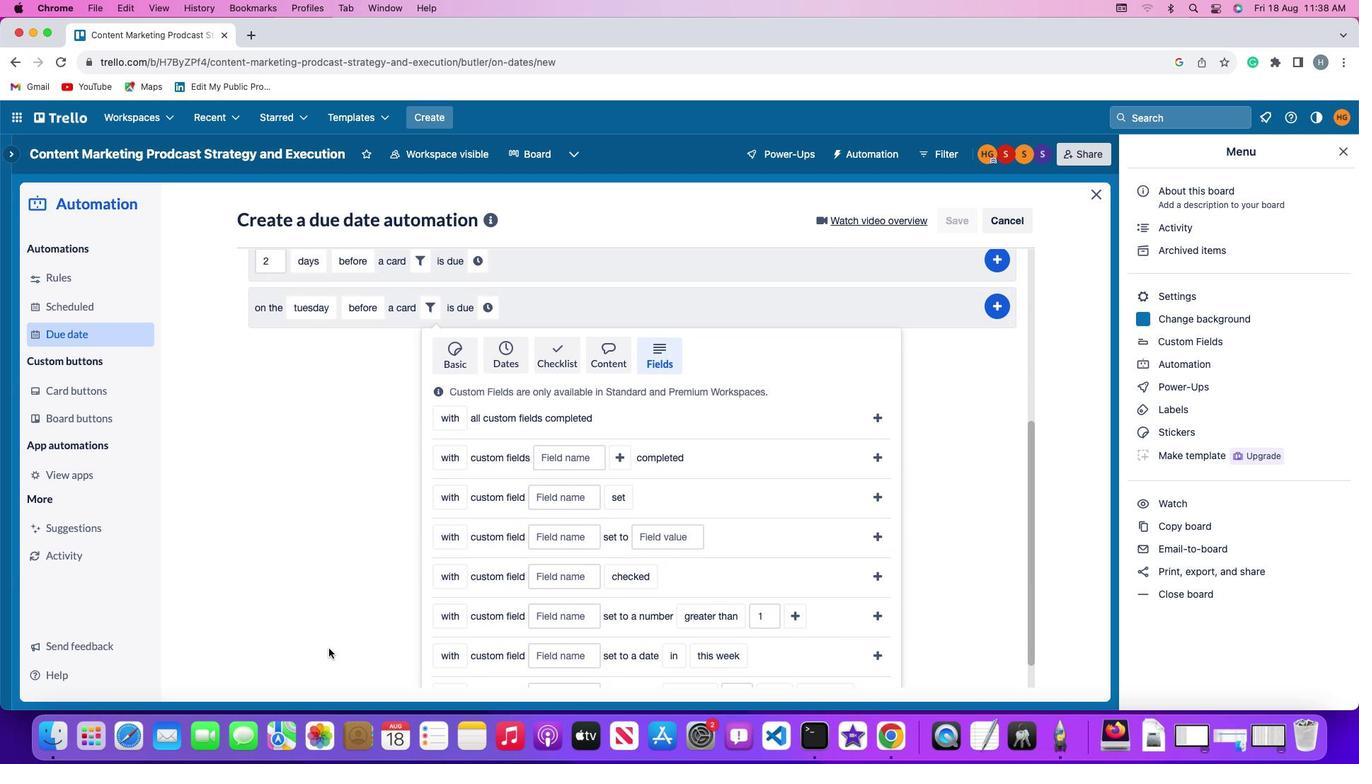 
Action: Mouse scrolled (328, 649) with delta (0, -2)
Screenshot: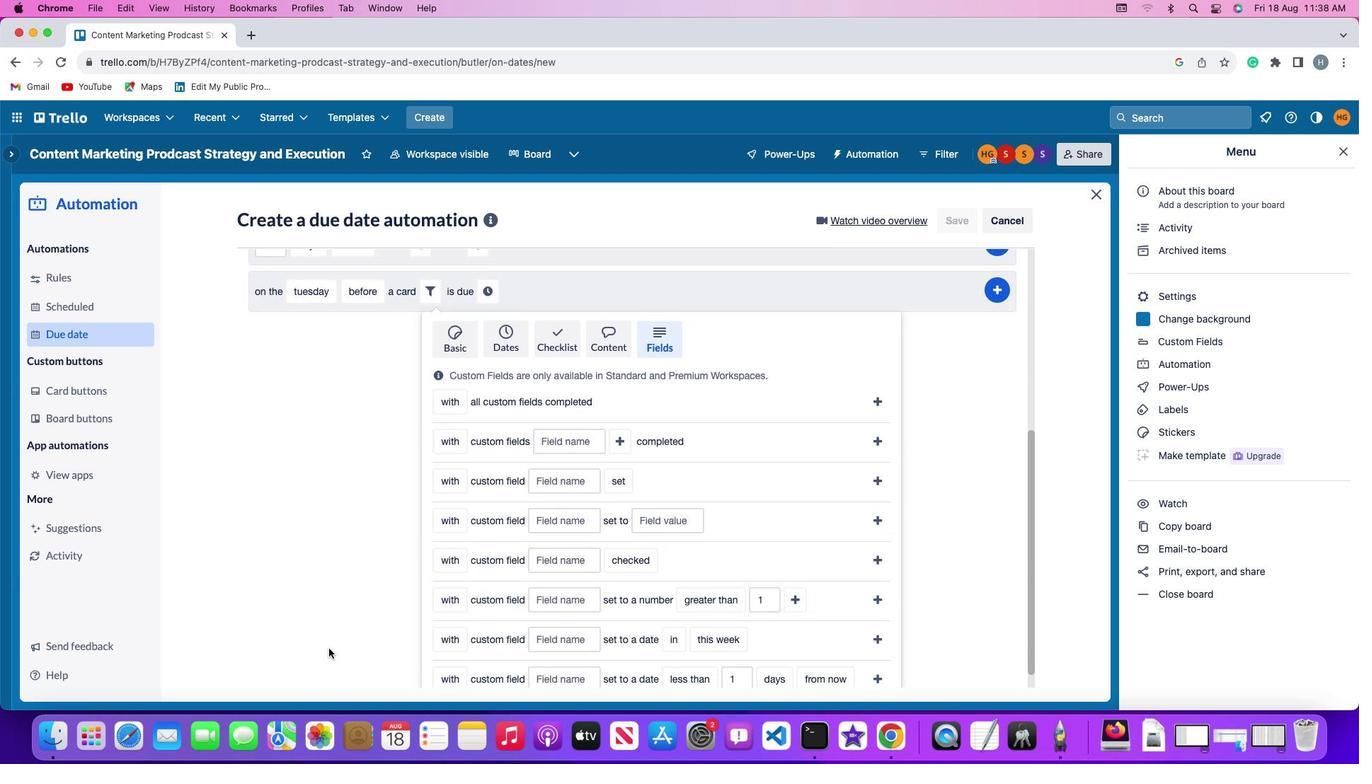 
Action: Mouse scrolled (328, 649) with delta (0, -2)
Screenshot: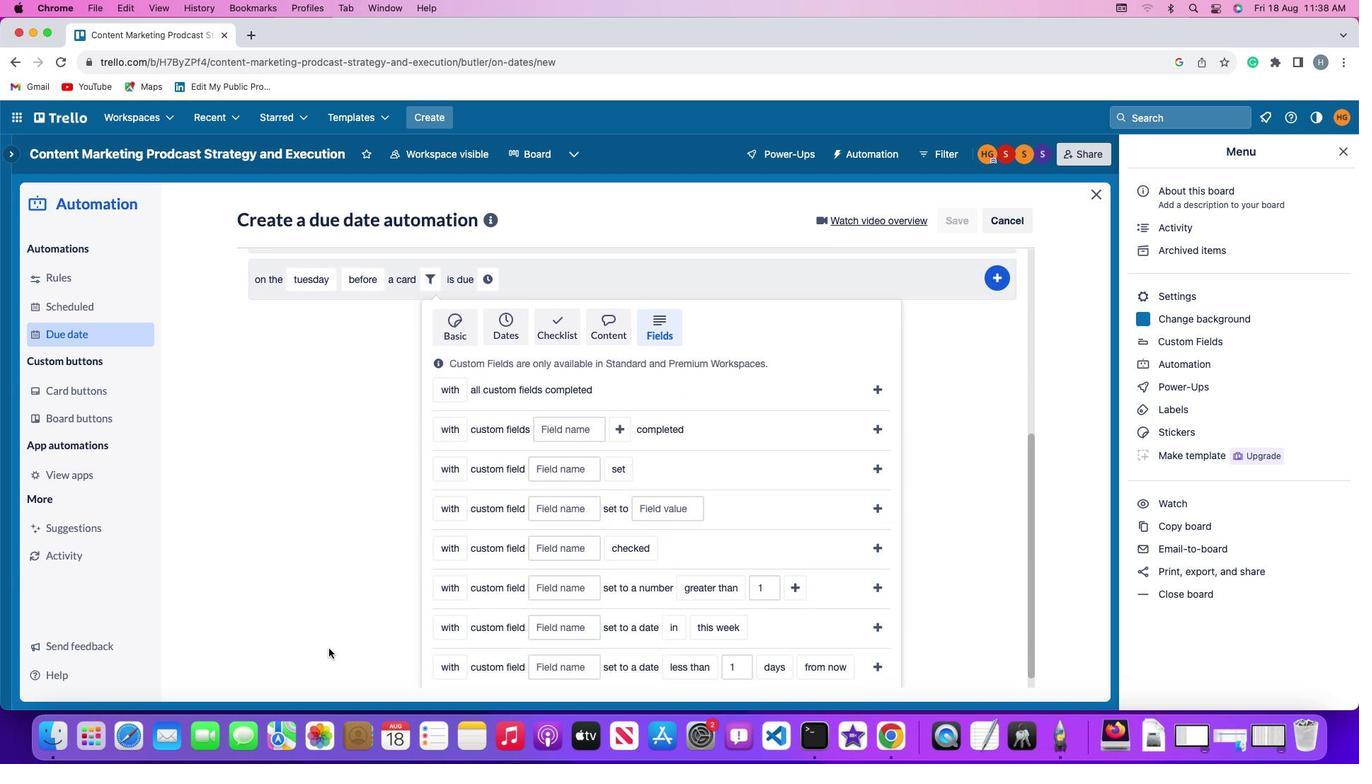 
Action: Mouse scrolled (328, 649) with delta (0, 0)
Screenshot: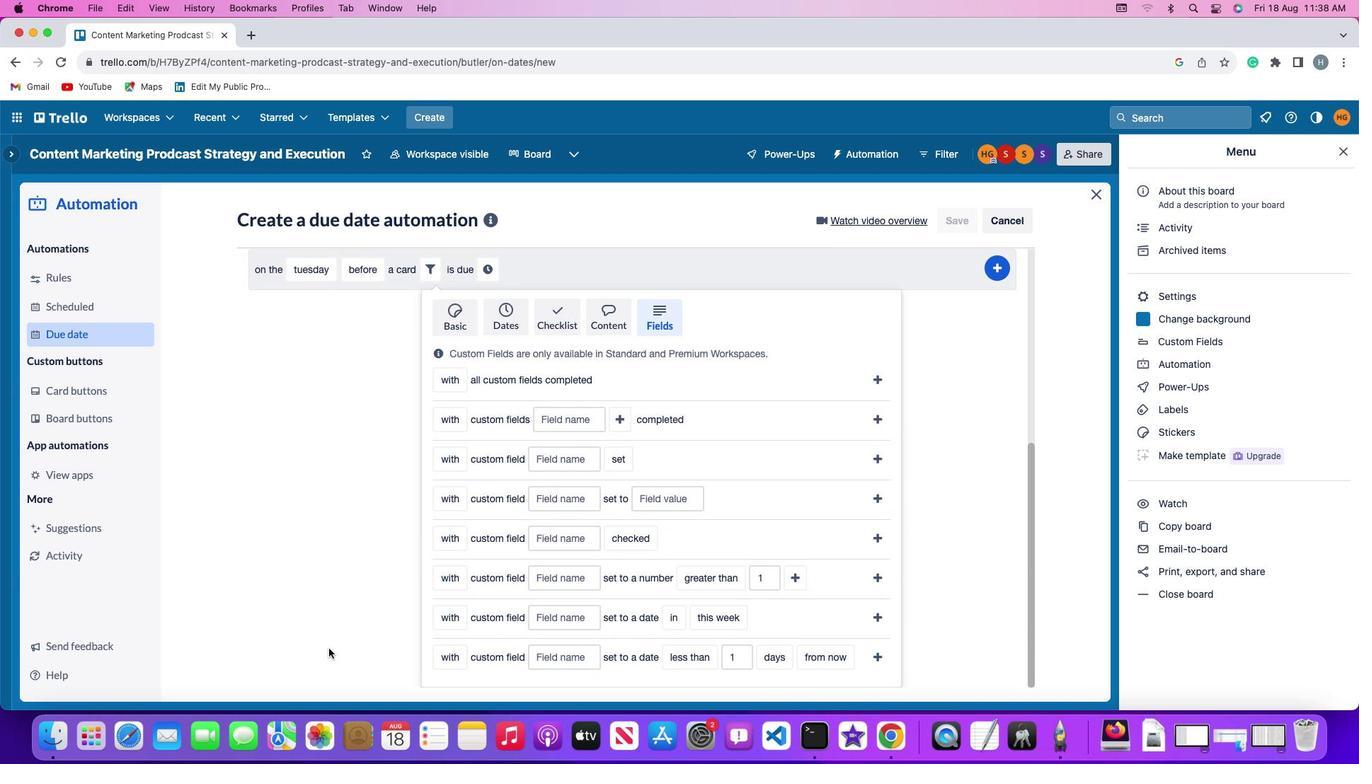 
Action: Mouse scrolled (328, 649) with delta (0, 0)
Screenshot: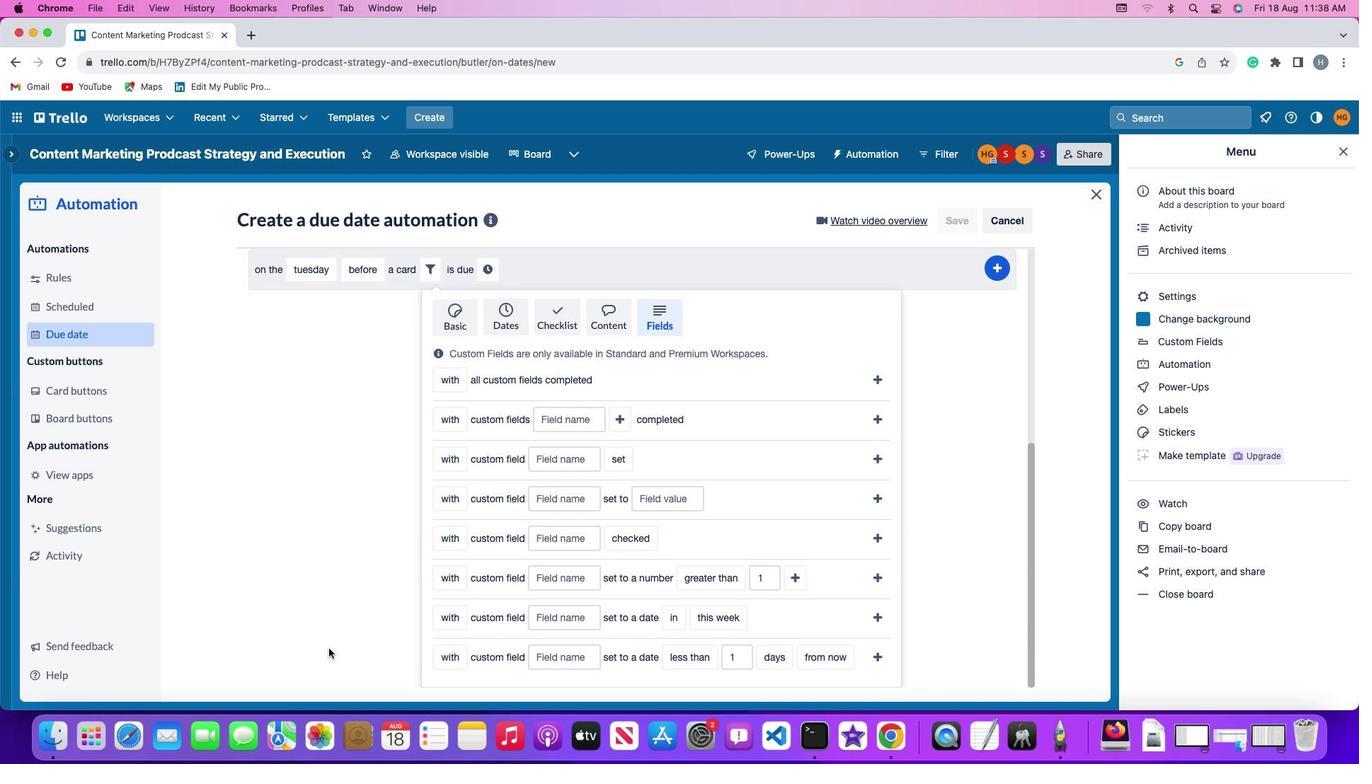 
Action: Mouse scrolled (328, 649) with delta (0, -2)
Screenshot: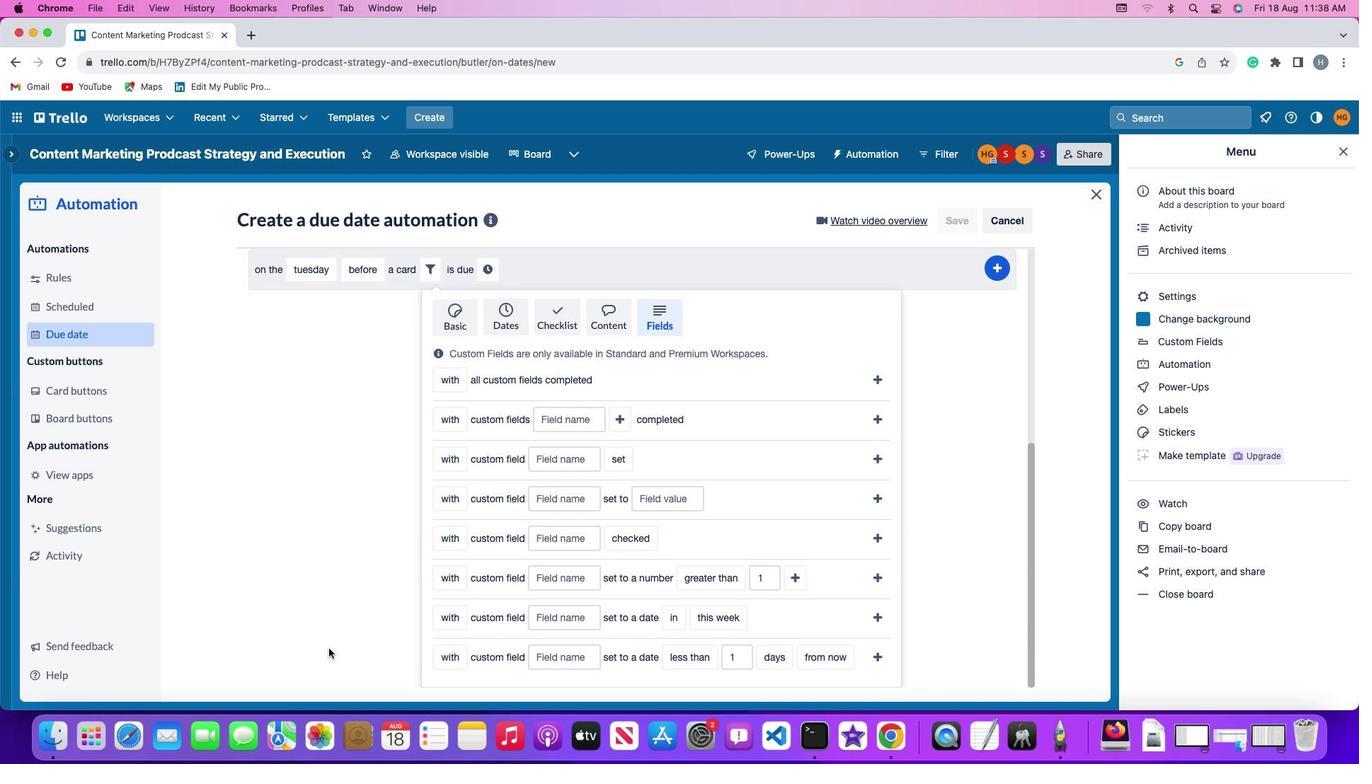 
Action: Mouse moved to (433, 577)
Screenshot: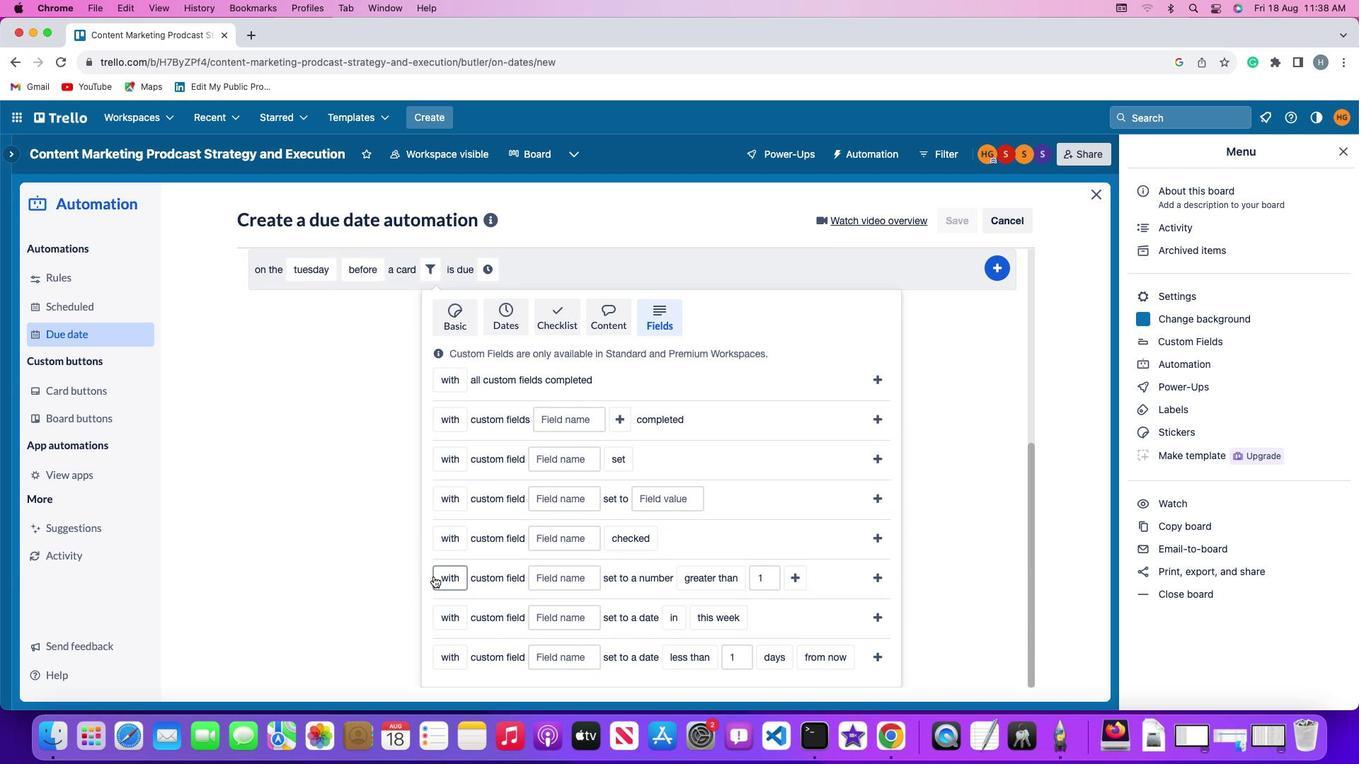
Action: Mouse pressed left at (433, 577)
Screenshot: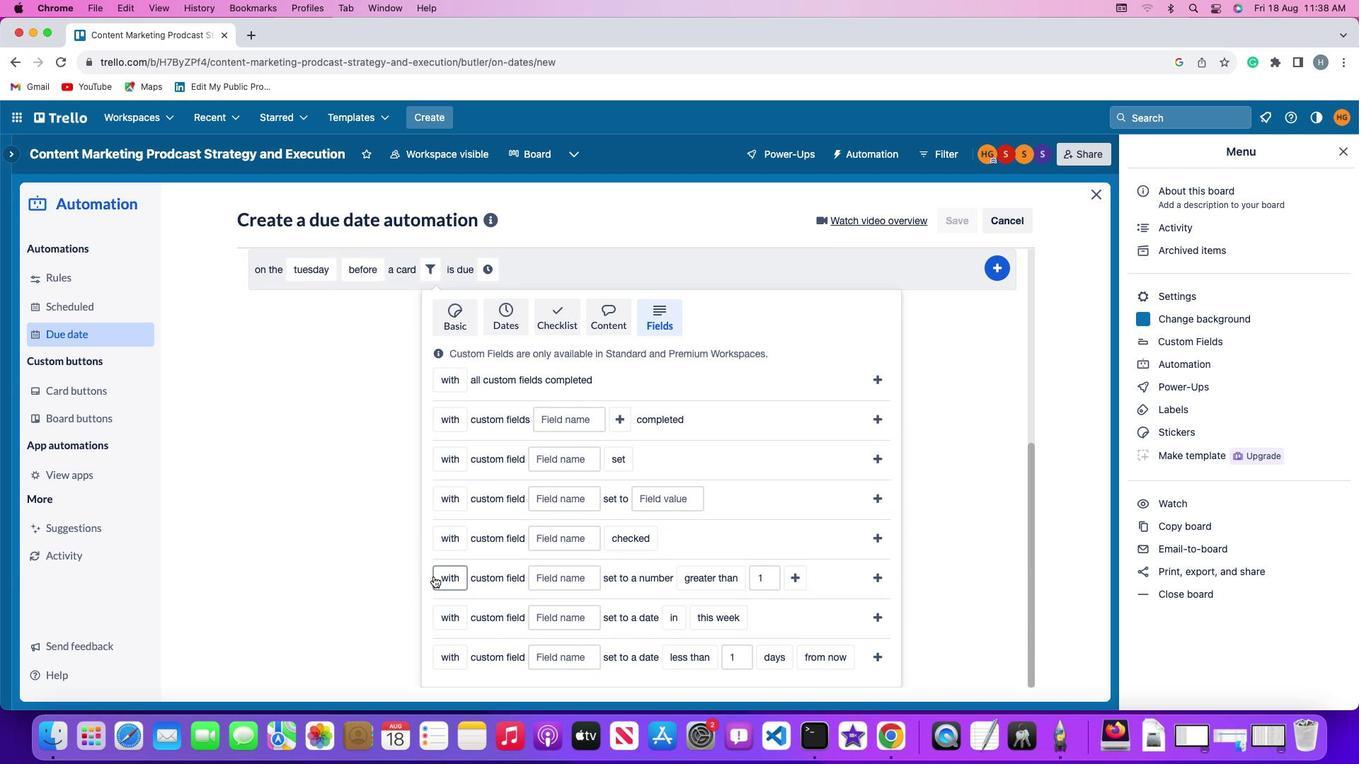 
Action: Mouse moved to (451, 593)
Screenshot: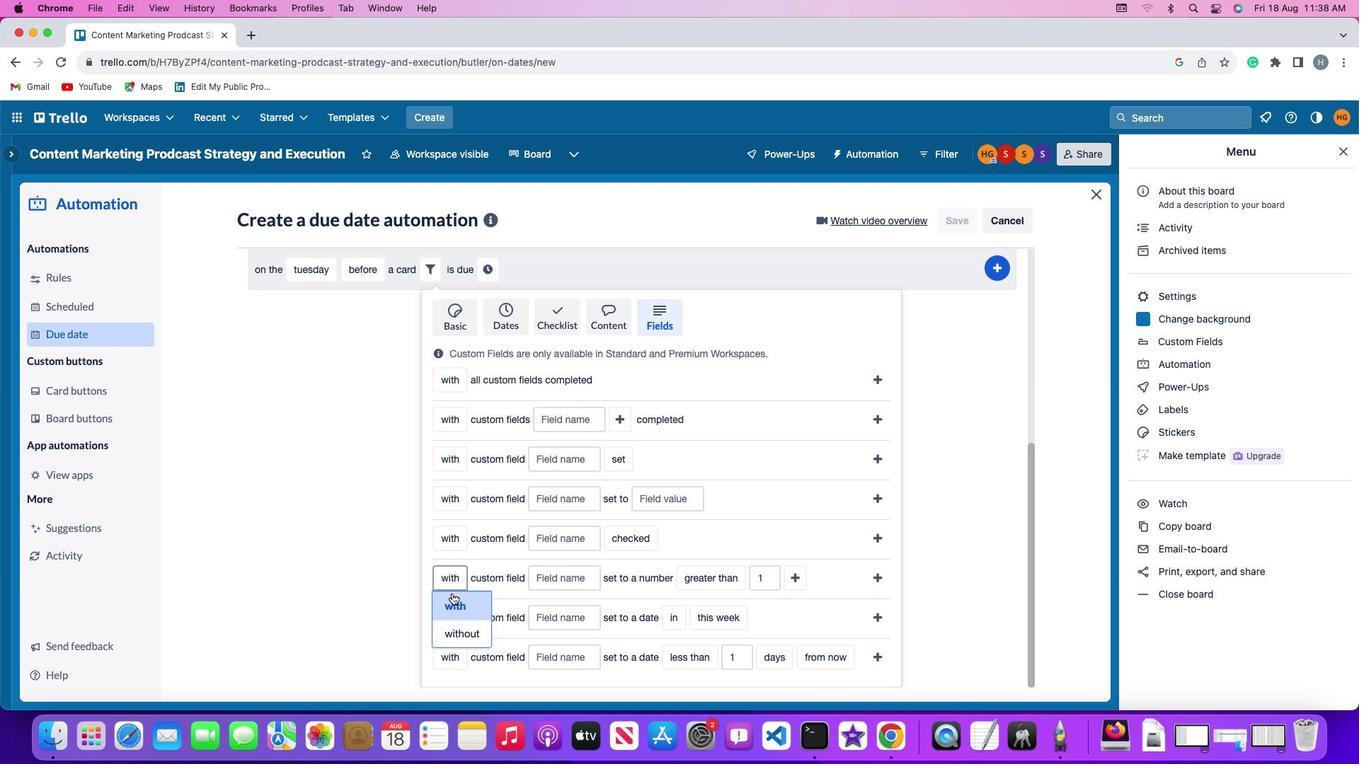 
Action: Mouse pressed left at (451, 593)
Screenshot: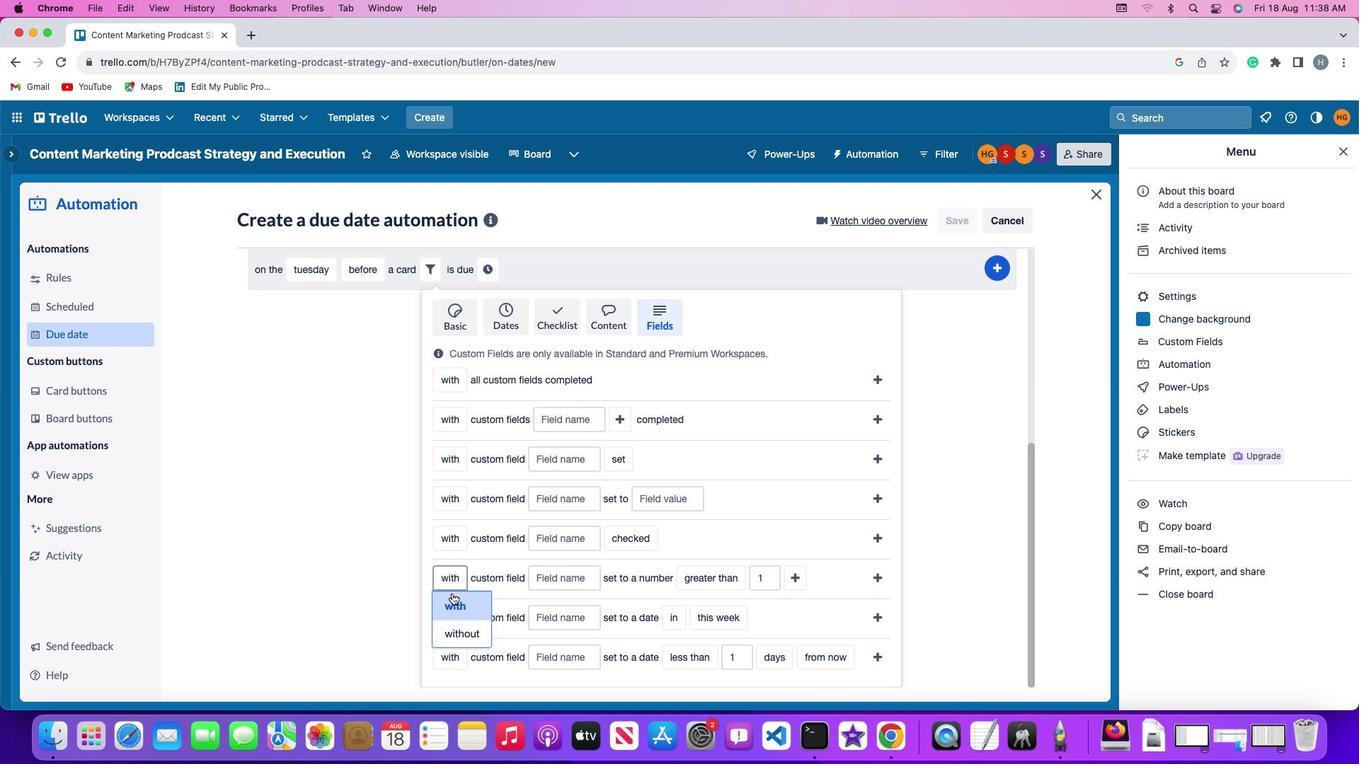 
Action: Mouse moved to (569, 579)
Screenshot: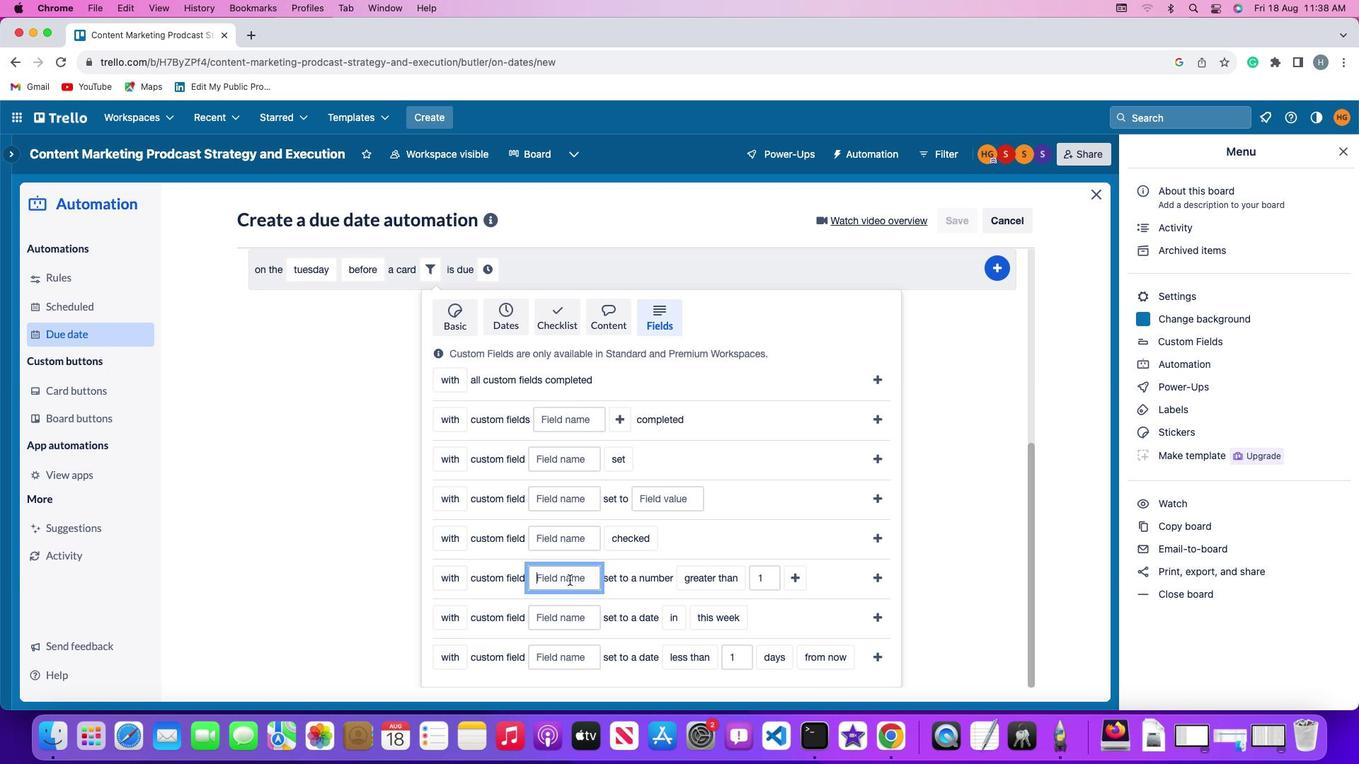 
Action: Mouse pressed left at (569, 579)
Screenshot: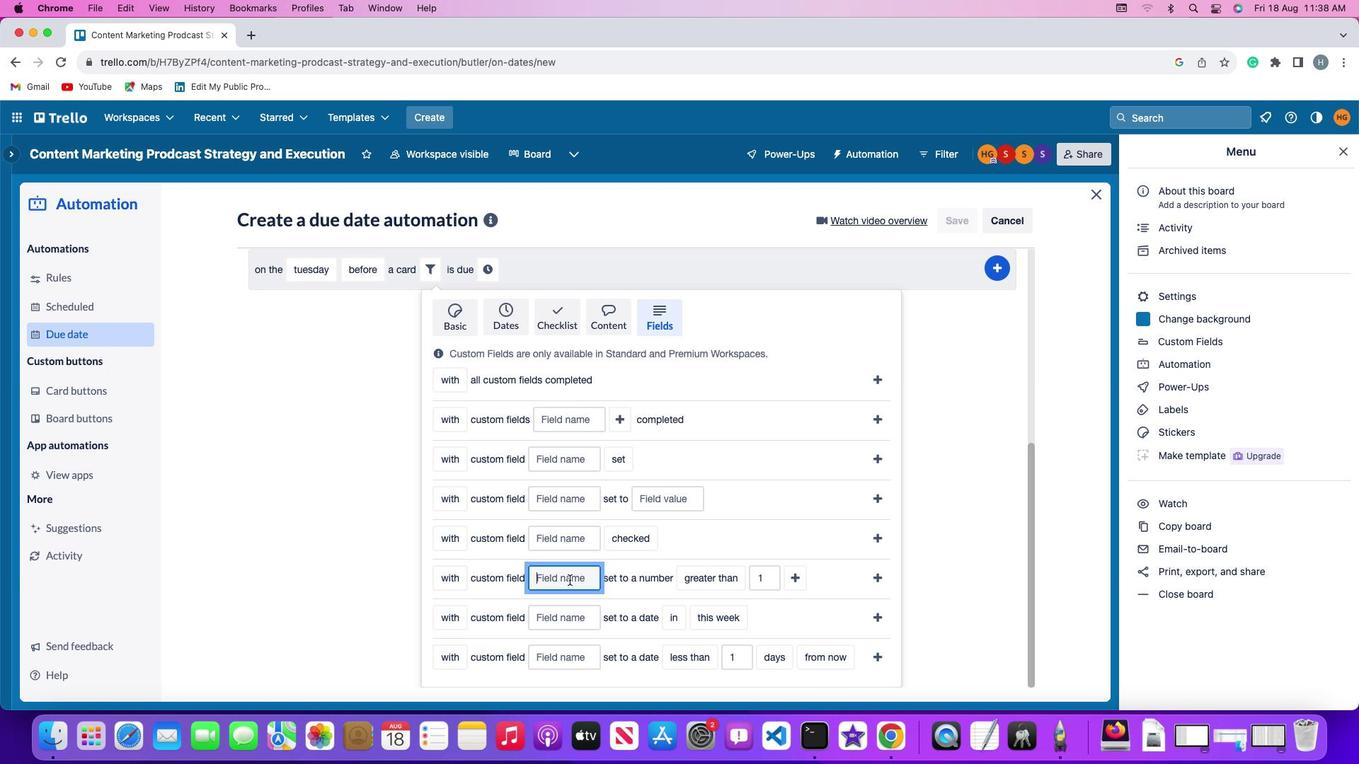 
Action: Key pressed Key.shift'R''e''s''u''m''e'
Screenshot: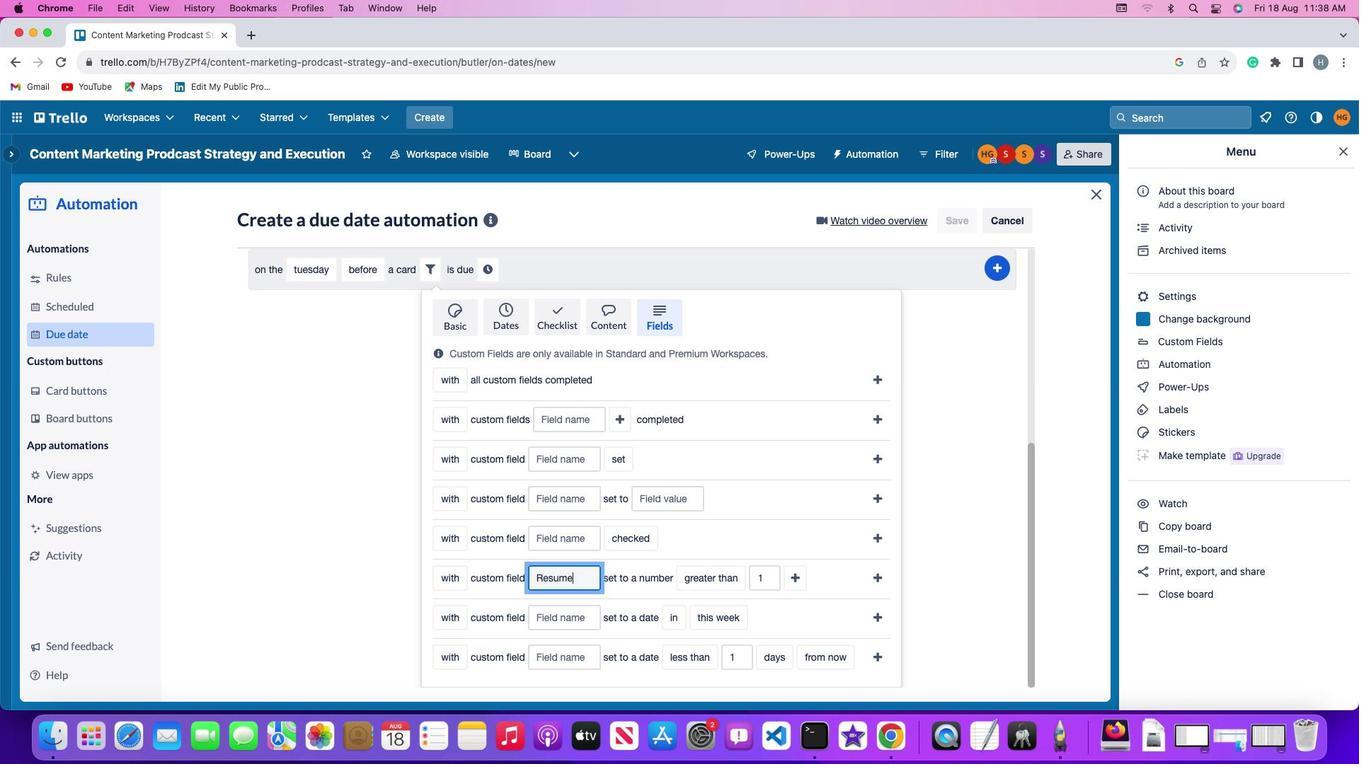 
Action: Mouse moved to (705, 571)
Screenshot: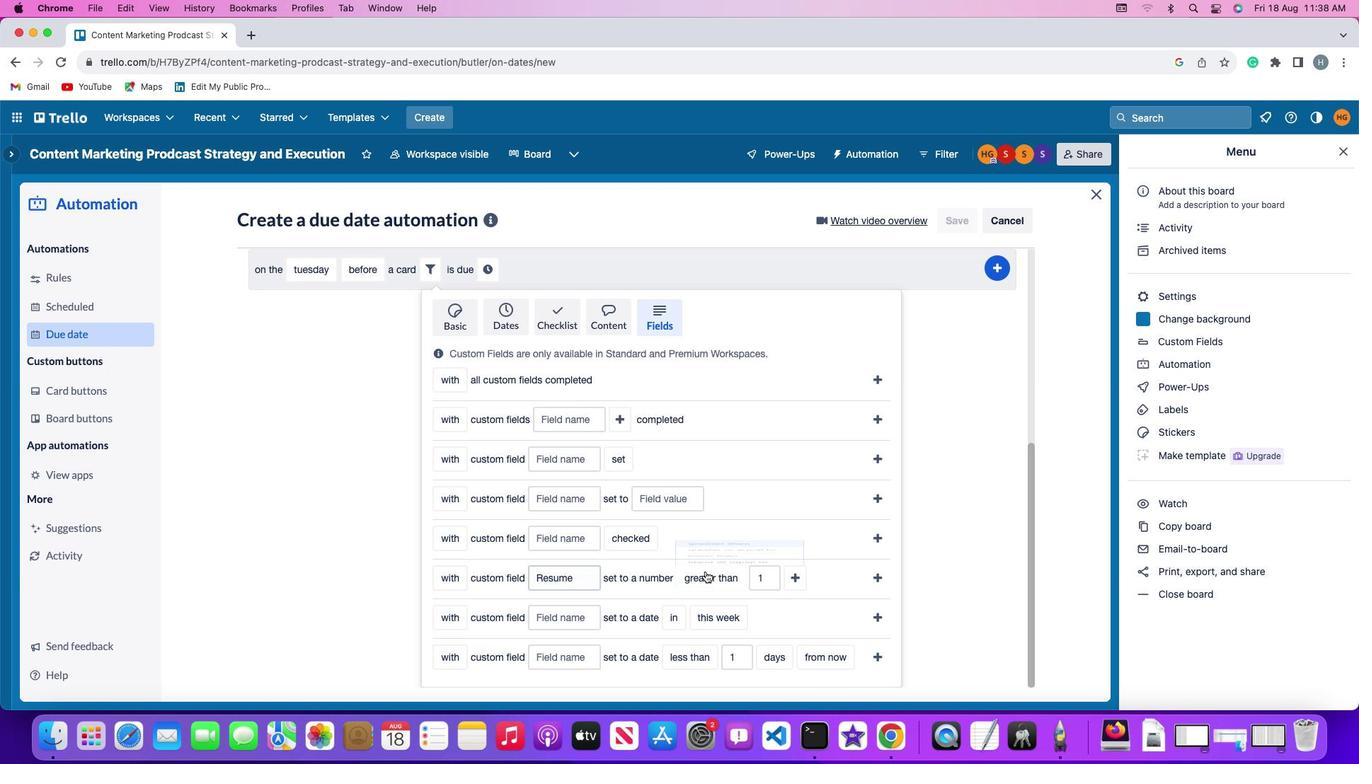 
Action: Mouse pressed left at (705, 571)
Screenshot: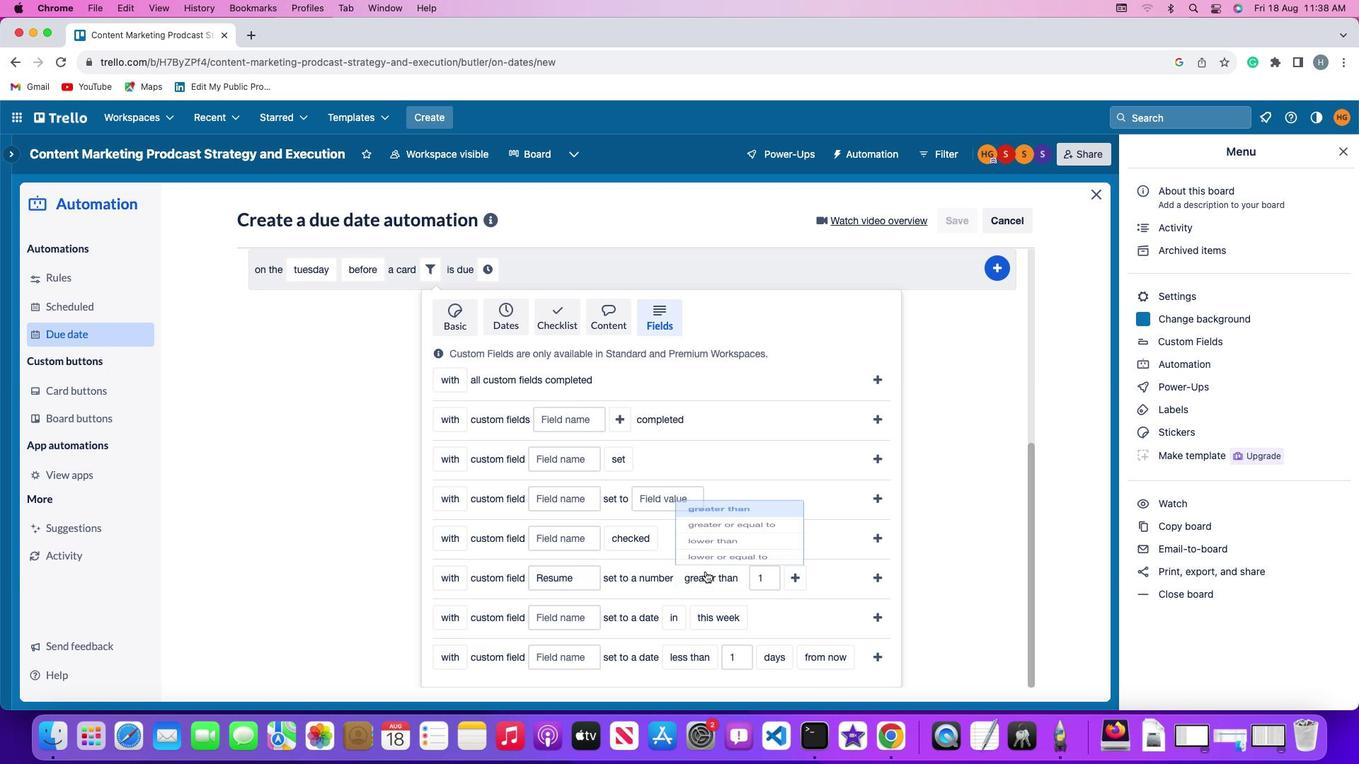 
Action: Mouse moved to (711, 523)
Screenshot: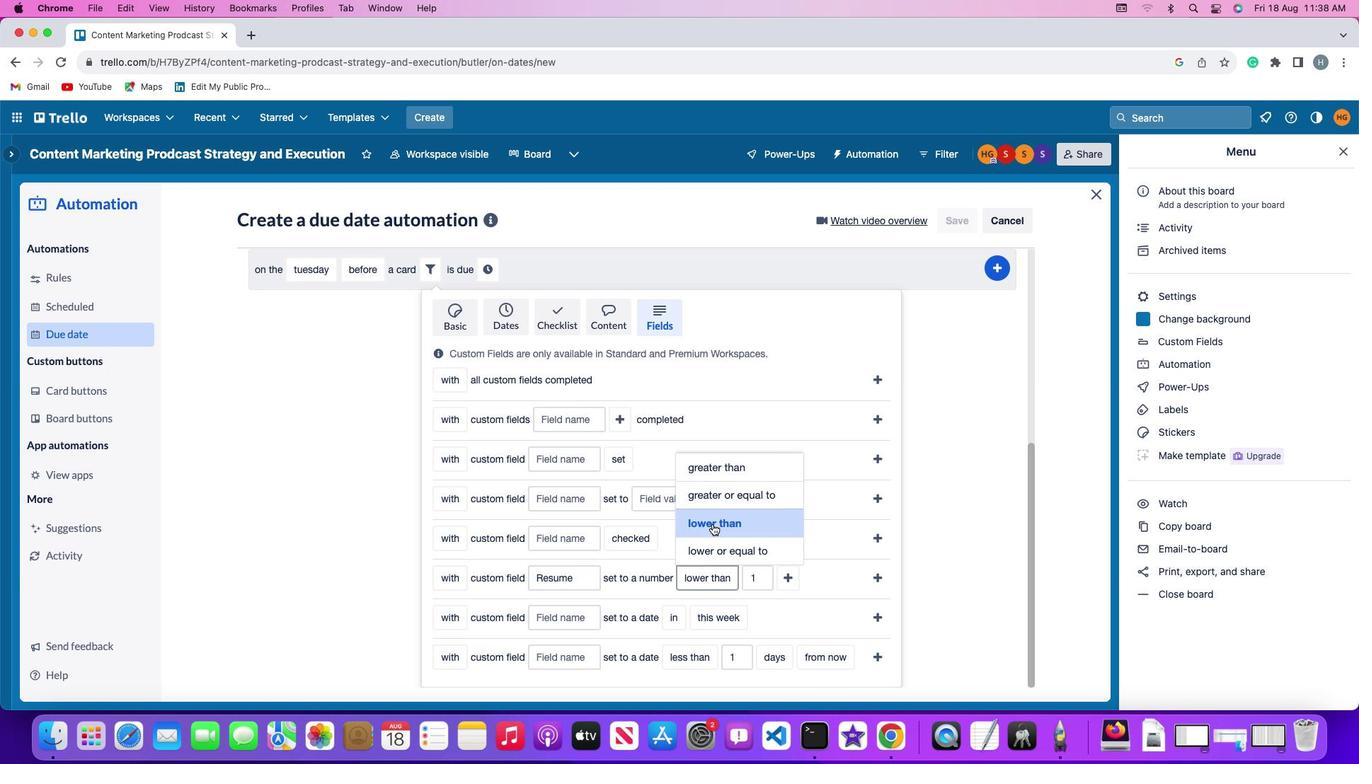 
Action: Mouse pressed left at (711, 523)
Screenshot: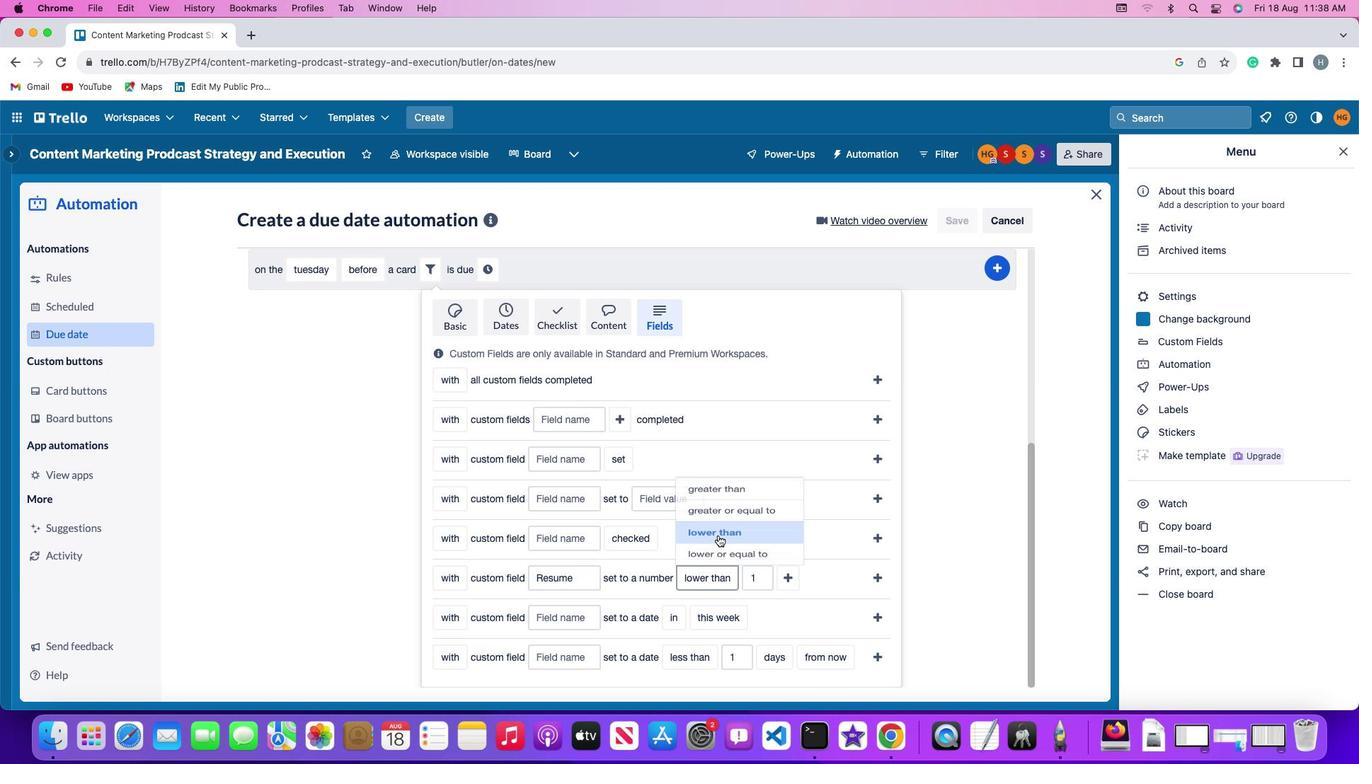 
Action: Mouse moved to (769, 578)
Screenshot: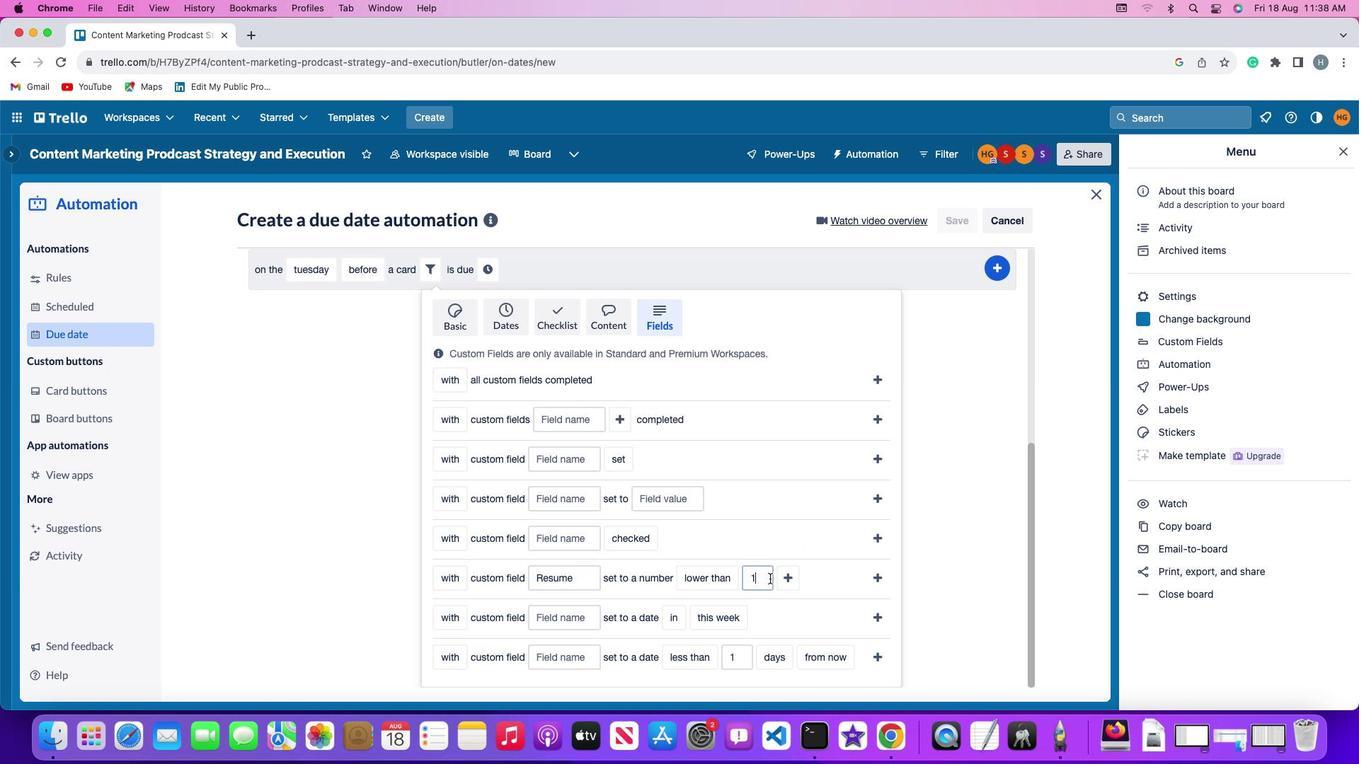
Action: Mouse pressed left at (769, 578)
Screenshot: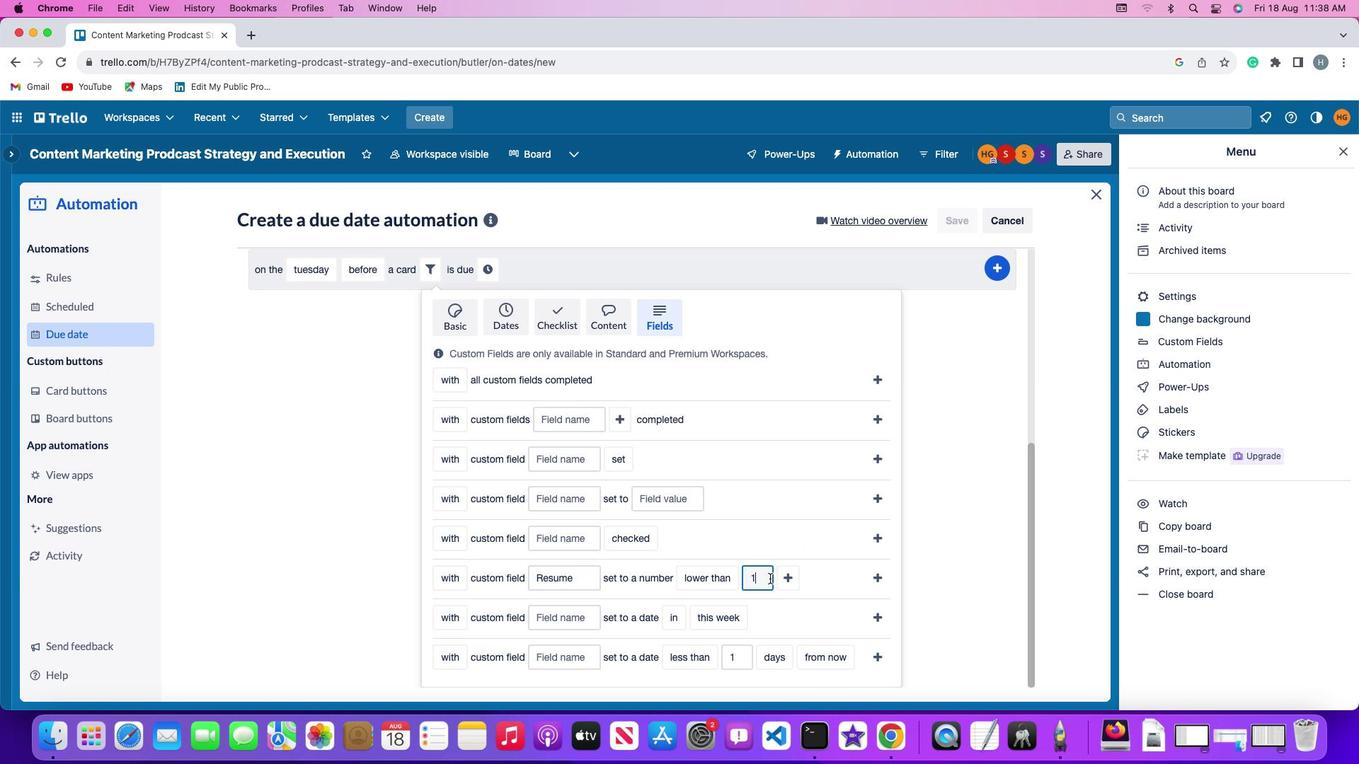 
Action: Mouse moved to (769, 579)
Screenshot: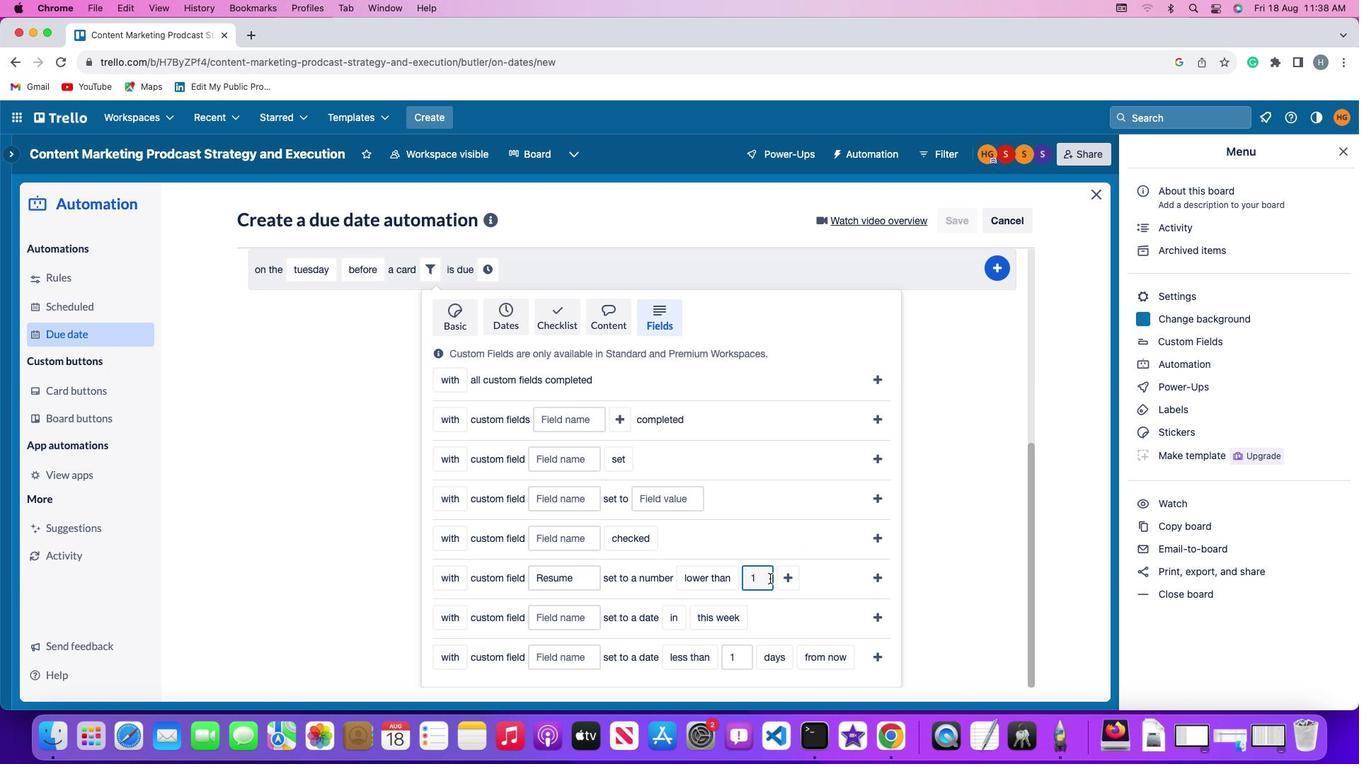 
Action: Key pressed Key.backspace'1'
Screenshot: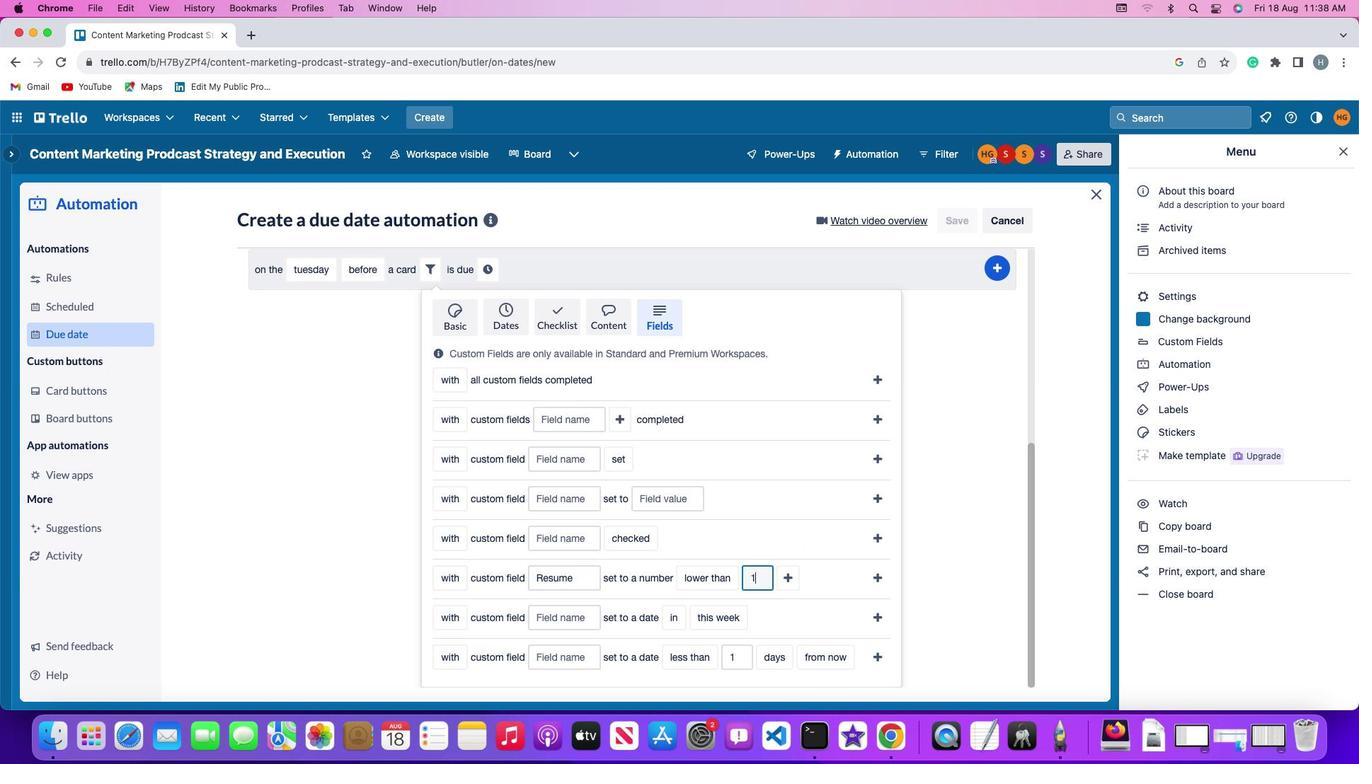 
Action: Mouse moved to (791, 577)
Screenshot: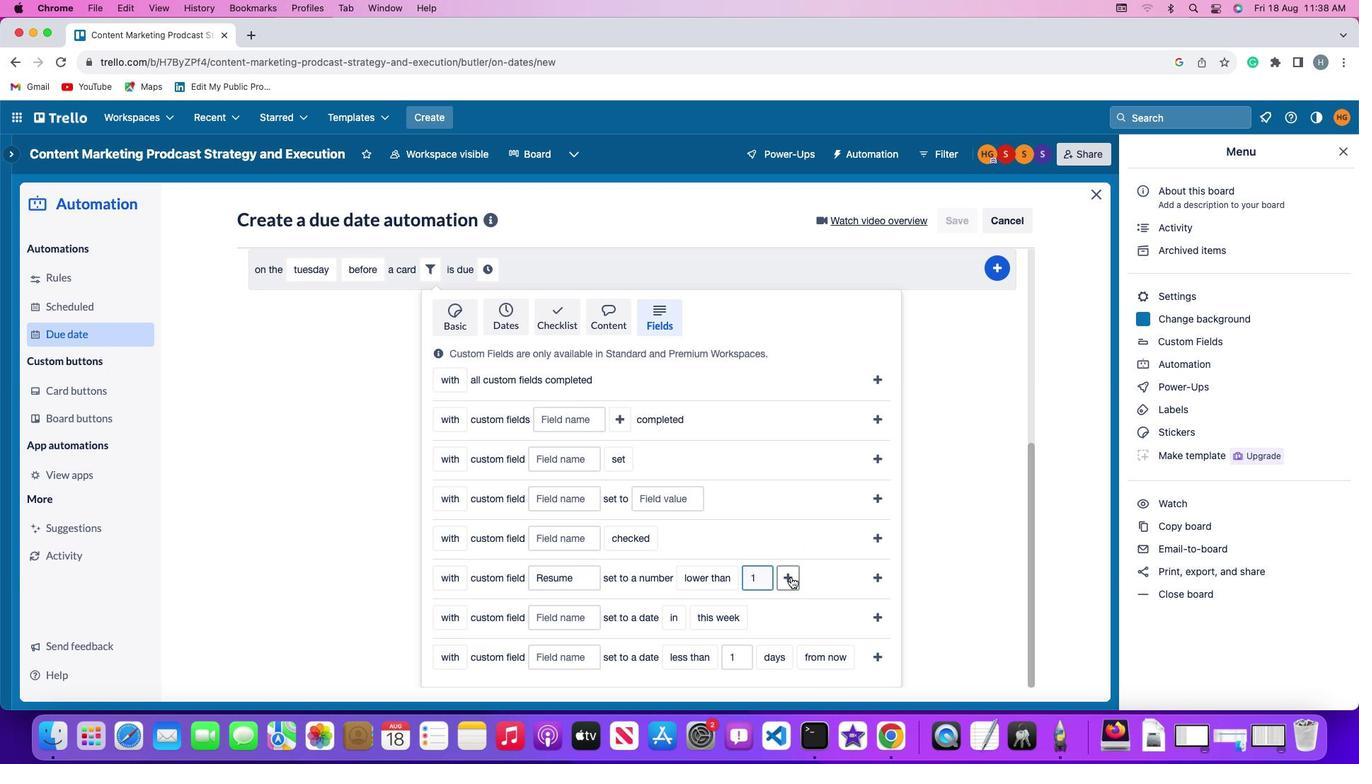 
Action: Mouse pressed left at (791, 577)
Screenshot: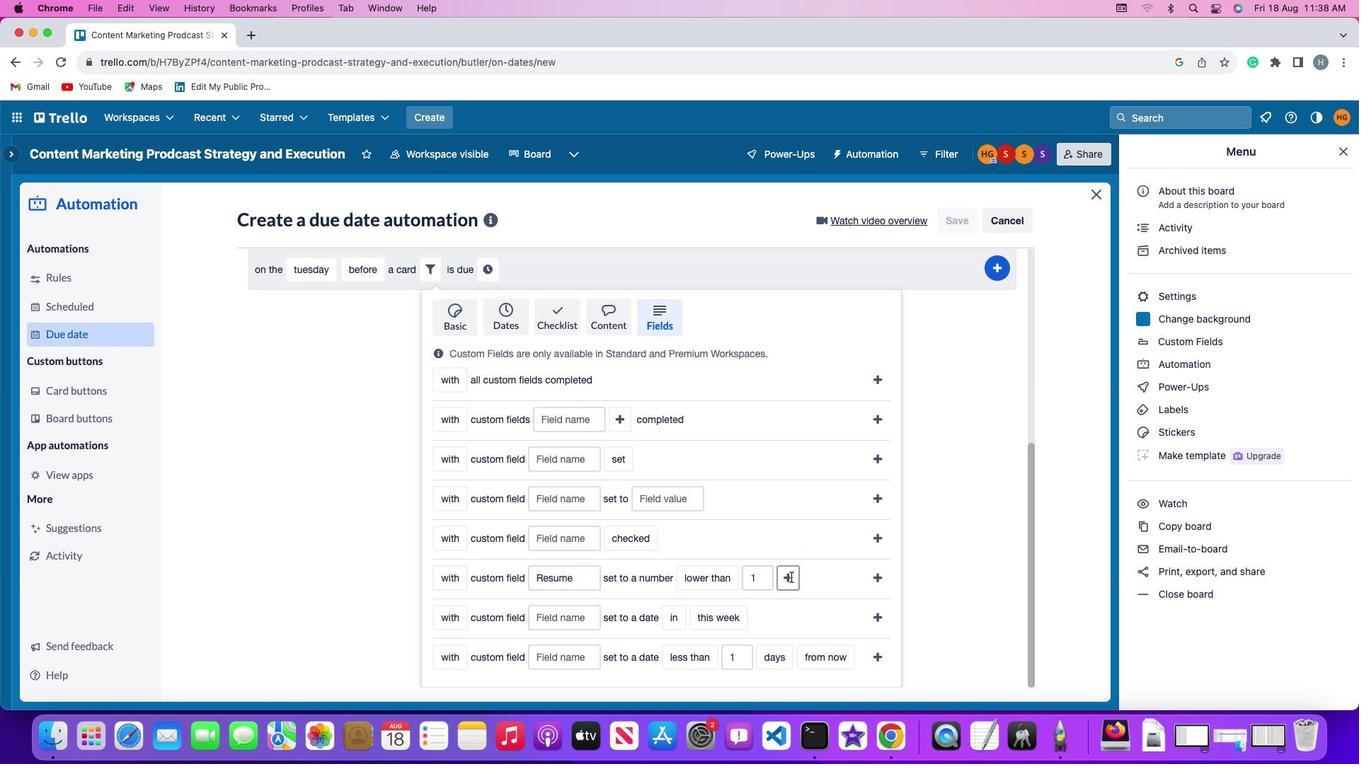 
Action: Mouse moved to (837, 582)
Screenshot: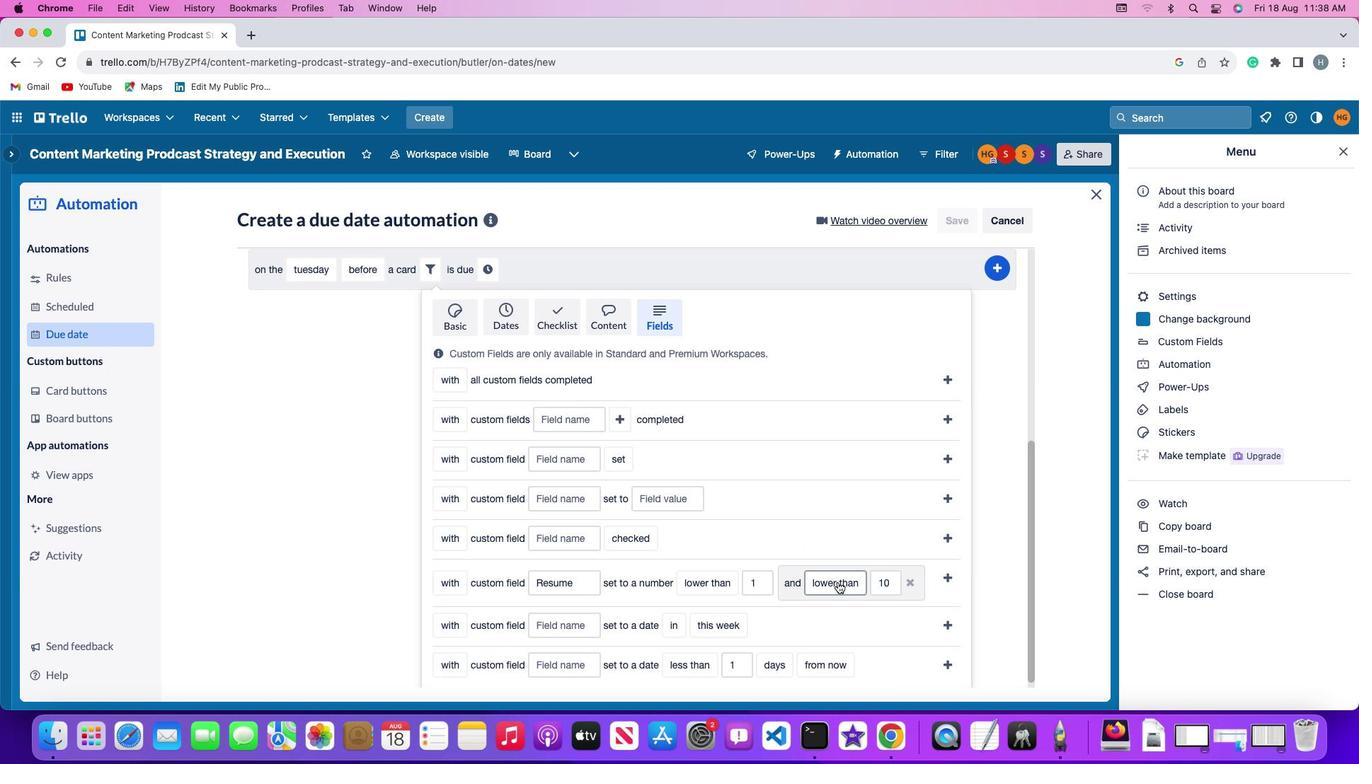 
Action: Mouse pressed left at (837, 582)
Screenshot: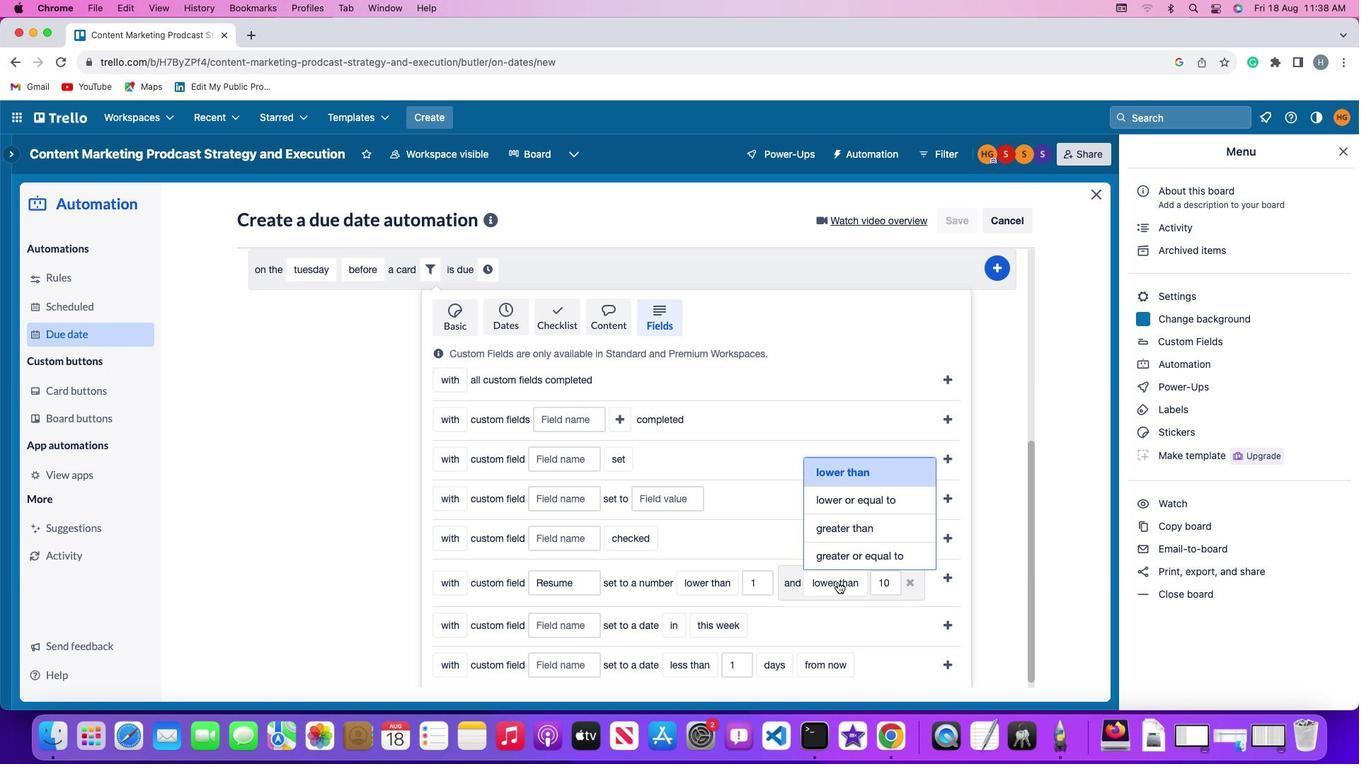 
Action: Mouse moved to (848, 553)
Screenshot: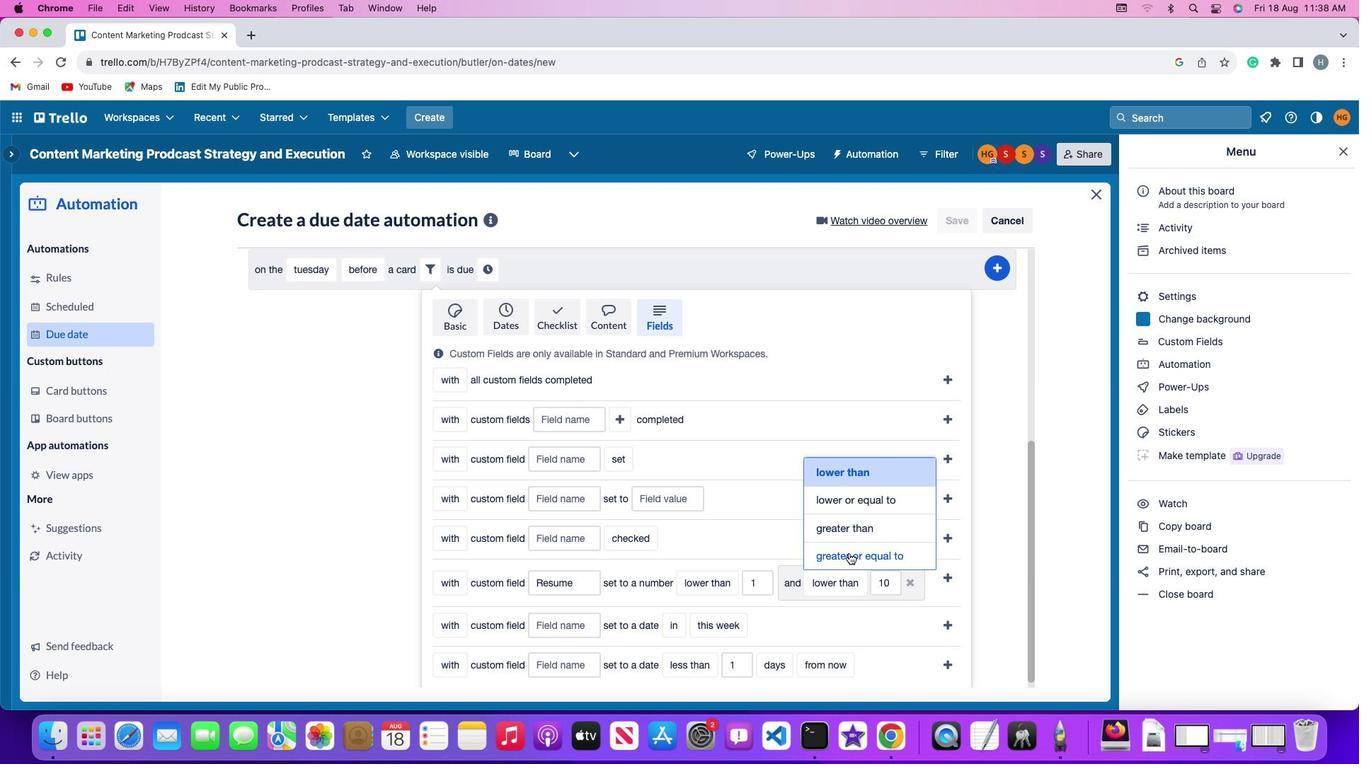 
Action: Mouse pressed left at (848, 553)
Screenshot: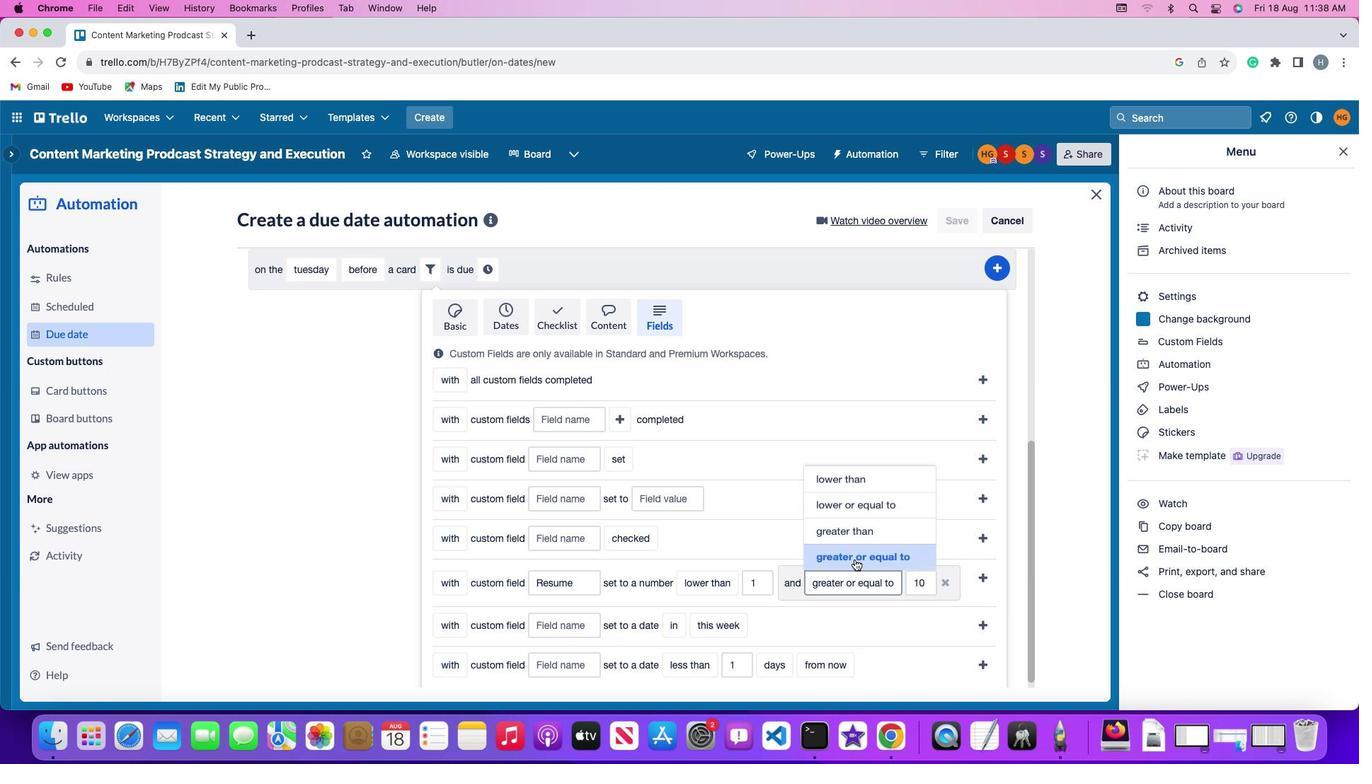 
Action: Mouse moved to (929, 582)
Screenshot: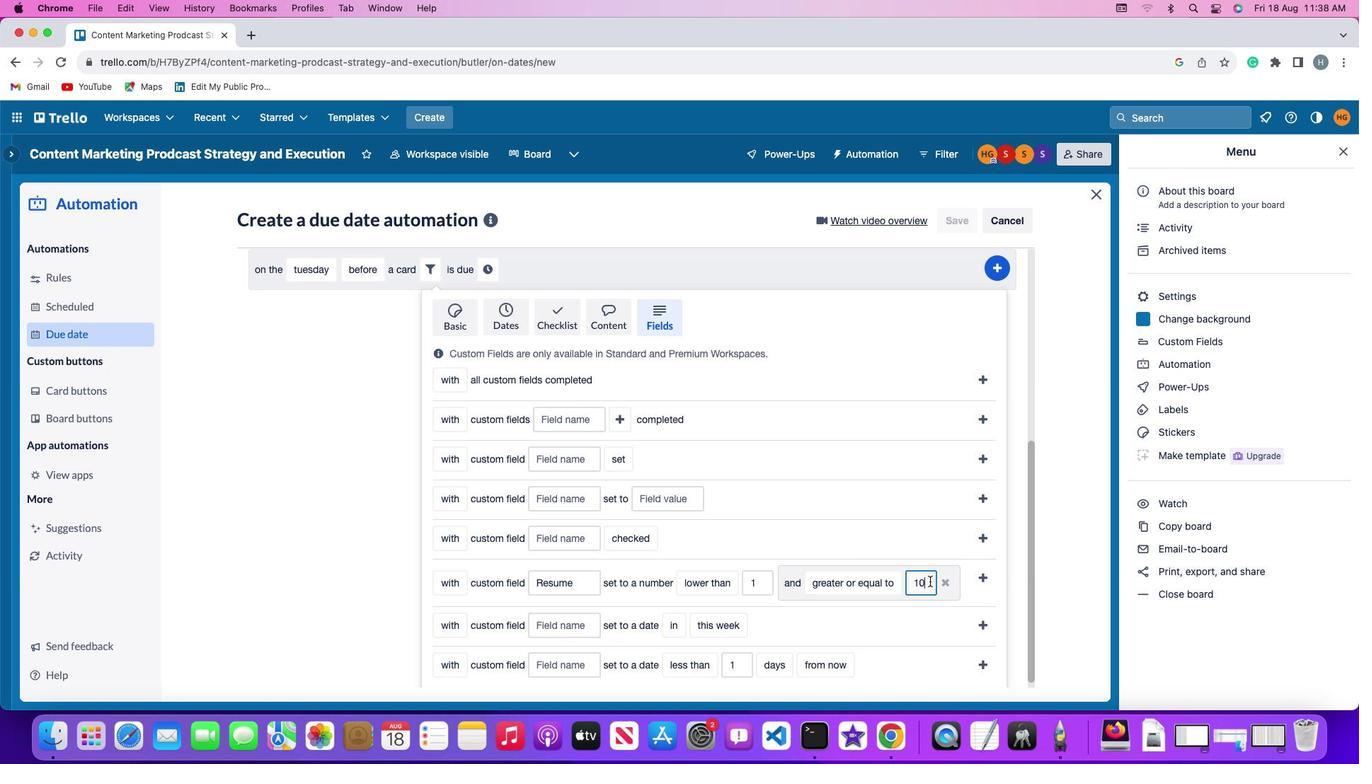 
Action: Mouse pressed left at (929, 582)
Screenshot: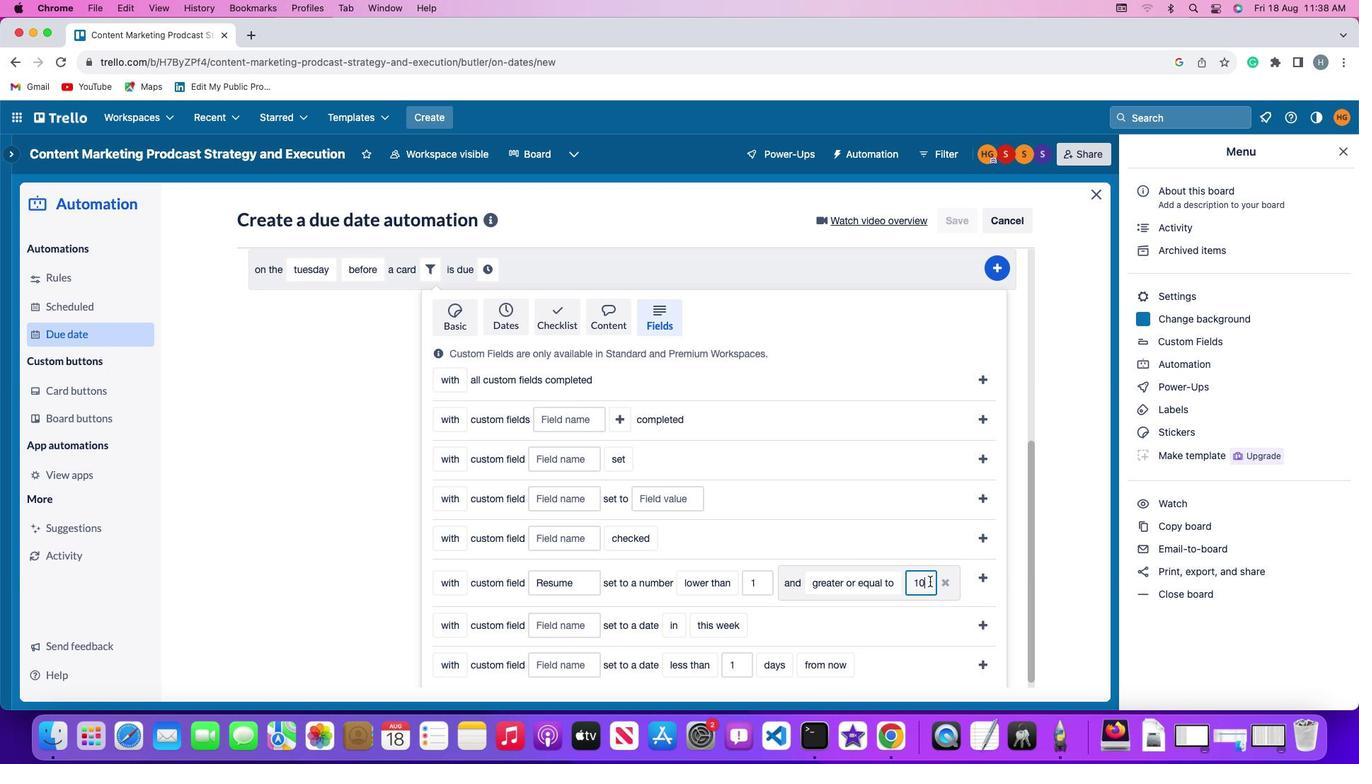 
Action: Mouse moved to (931, 582)
Screenshot: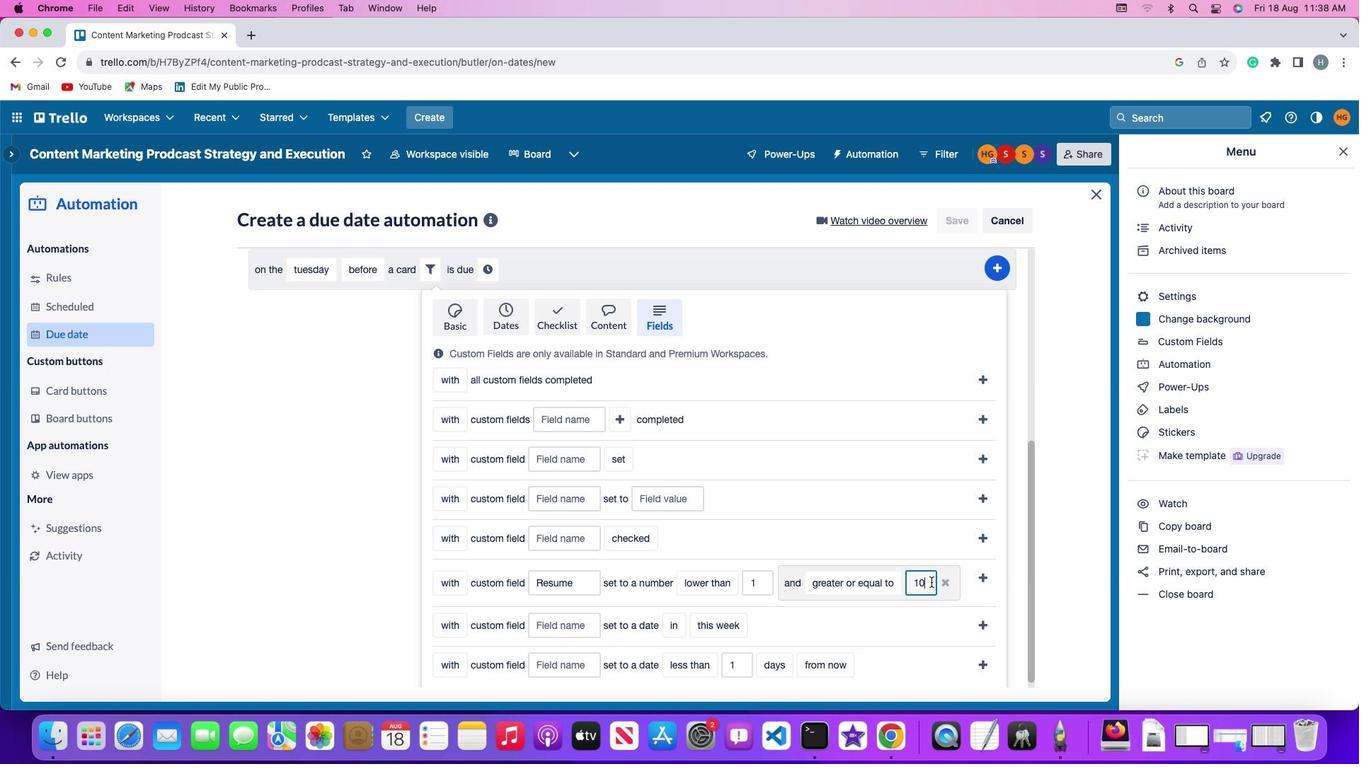
Action: Key pressed Key.backspaceKey.backspace'1''0'
Screenshot: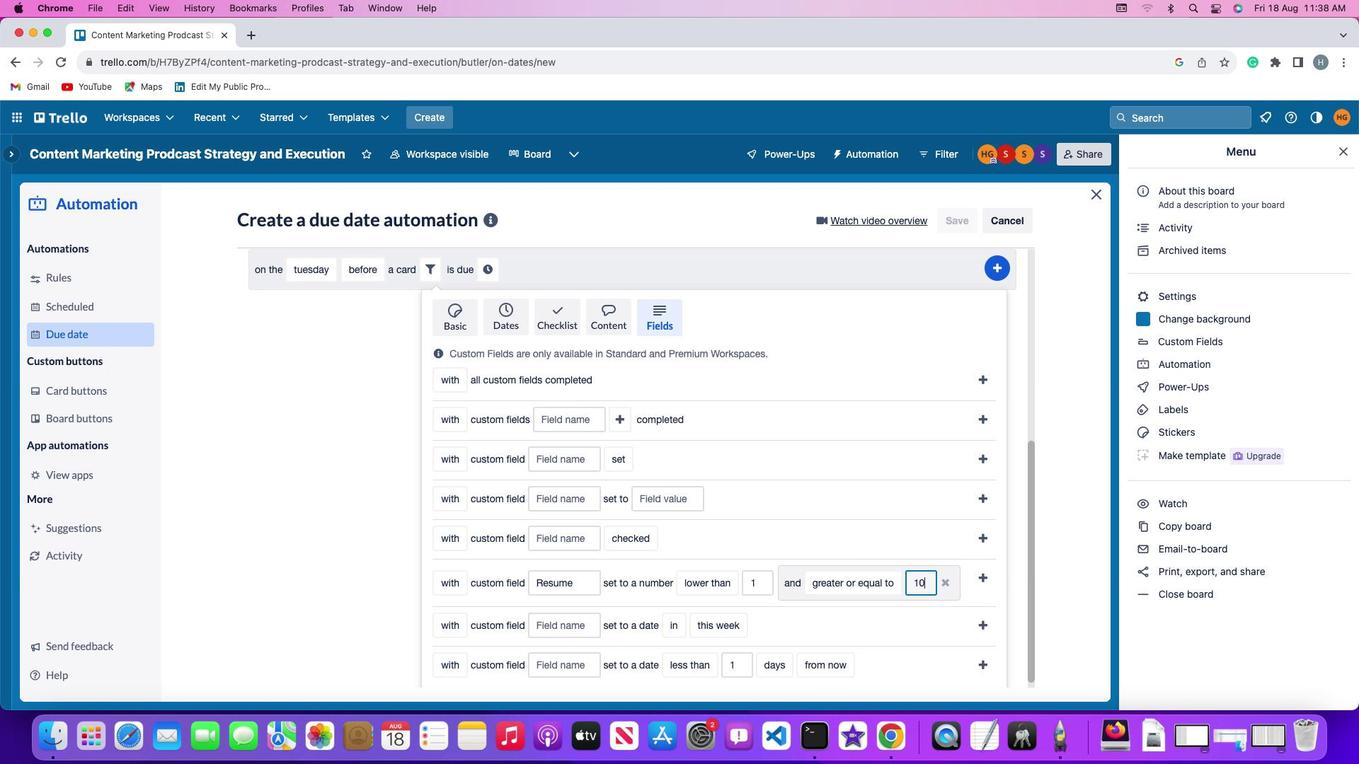 
Action: Mouse moved to (986, 575)
Screenshot: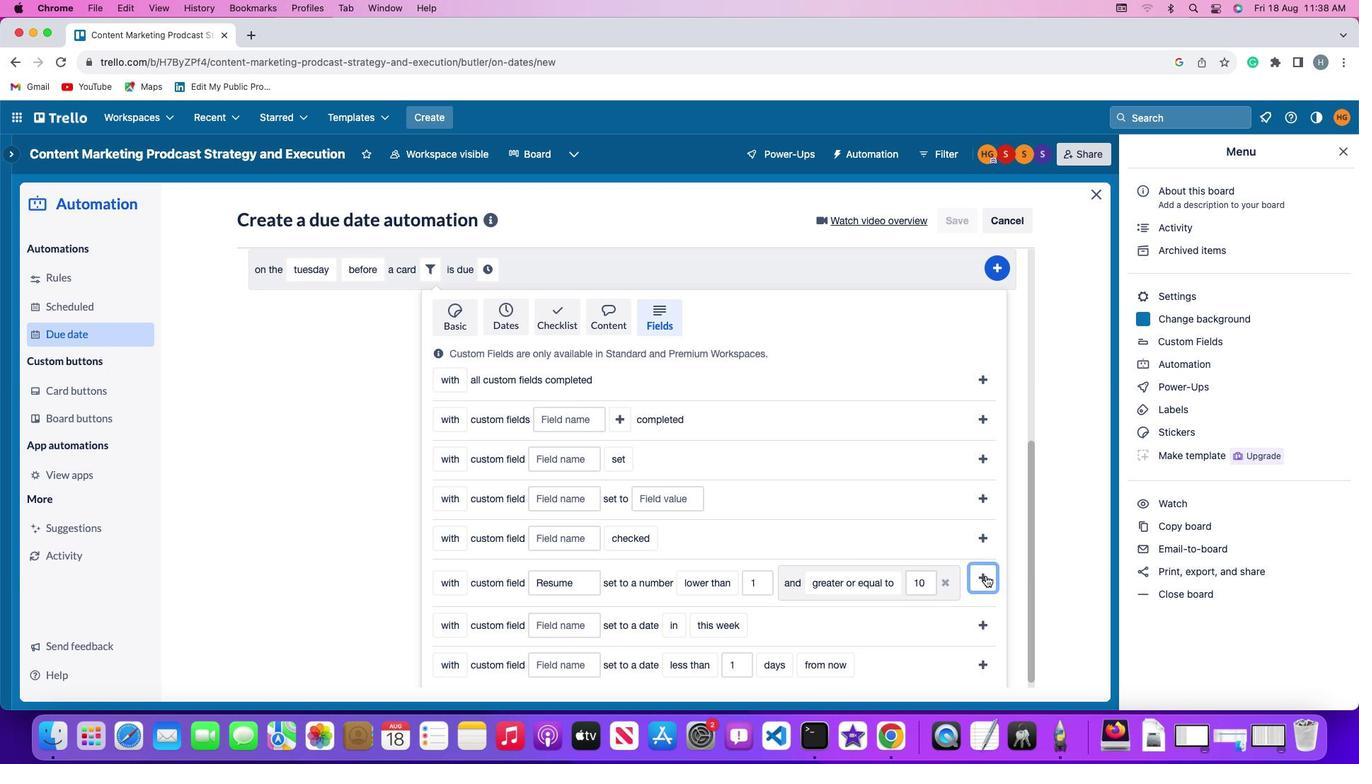
Action: Mouse pressed left at (986, 575)
Screenshot: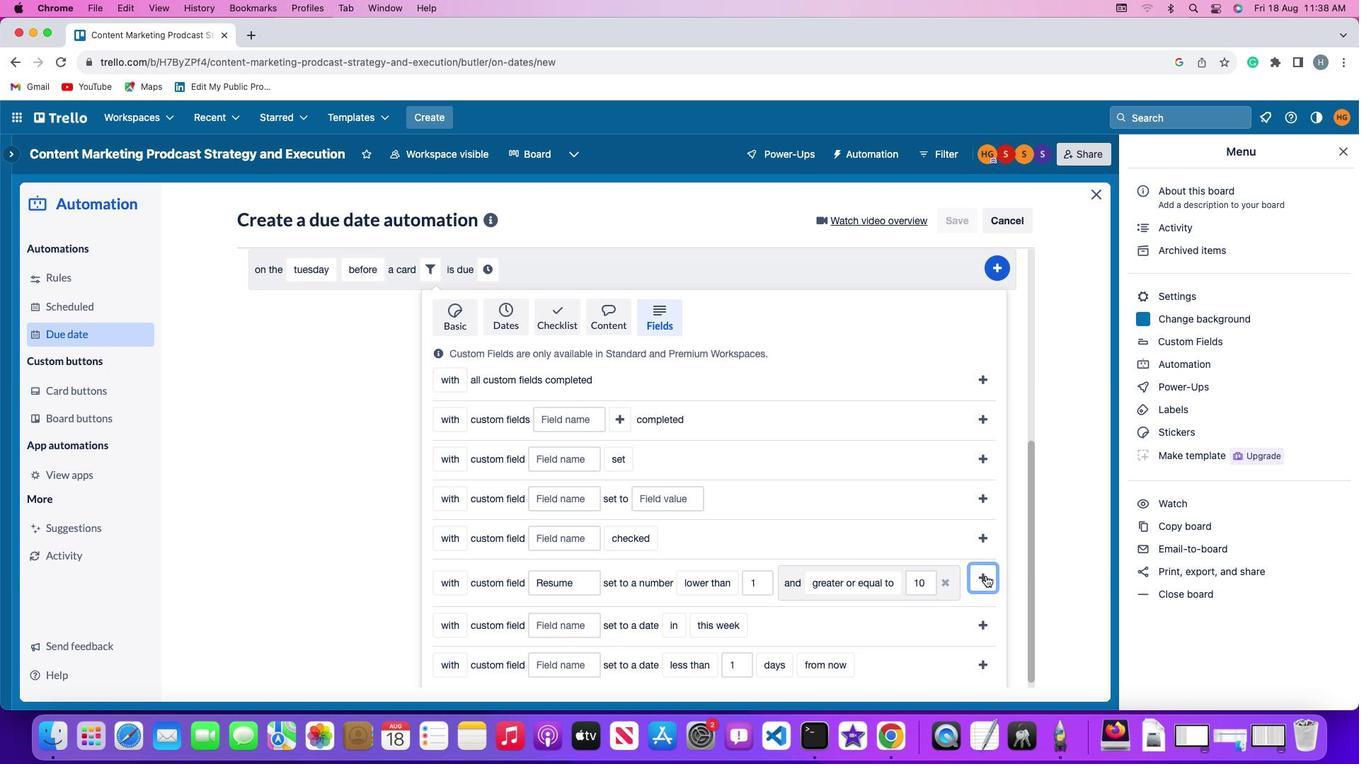 
Action: Mouse moved to (888, 618)
Screenshot: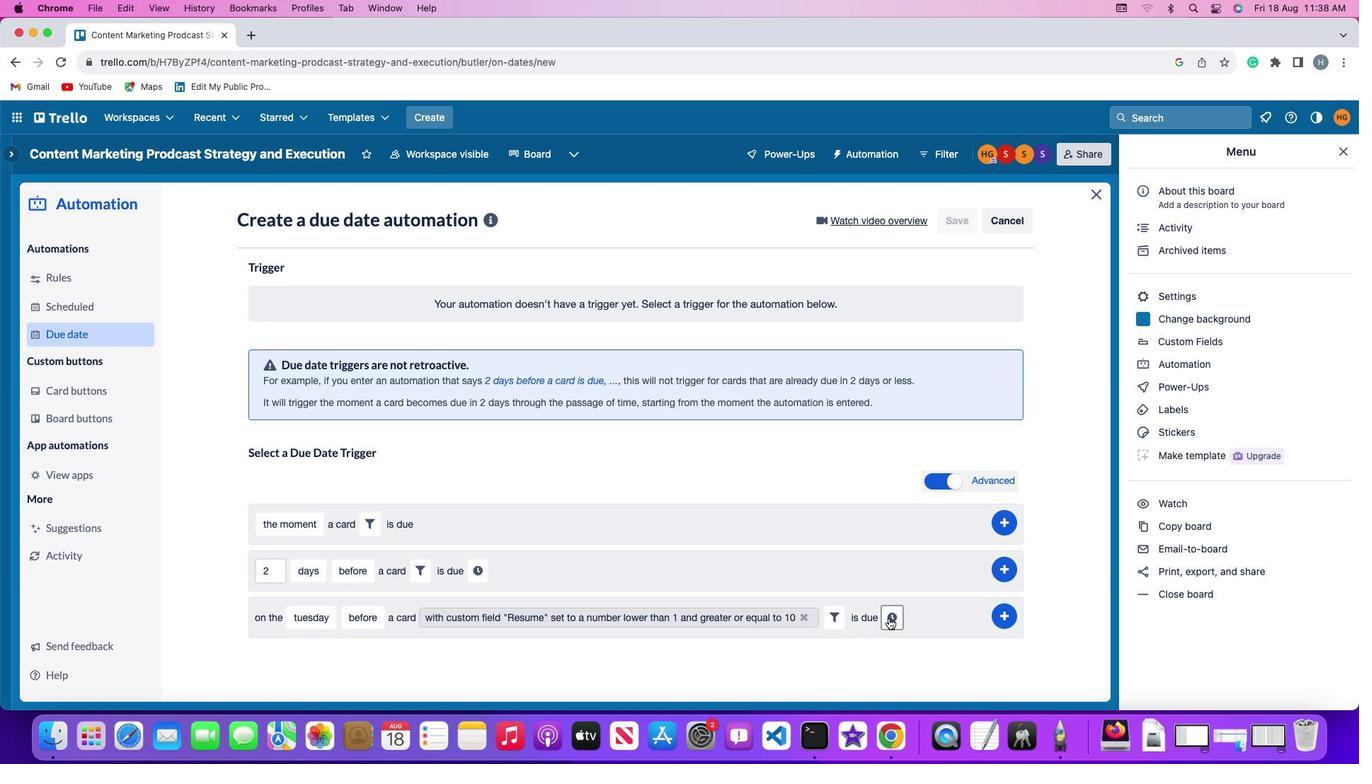 
Action: Mouse pressed left at (888, 618)
Screenshot: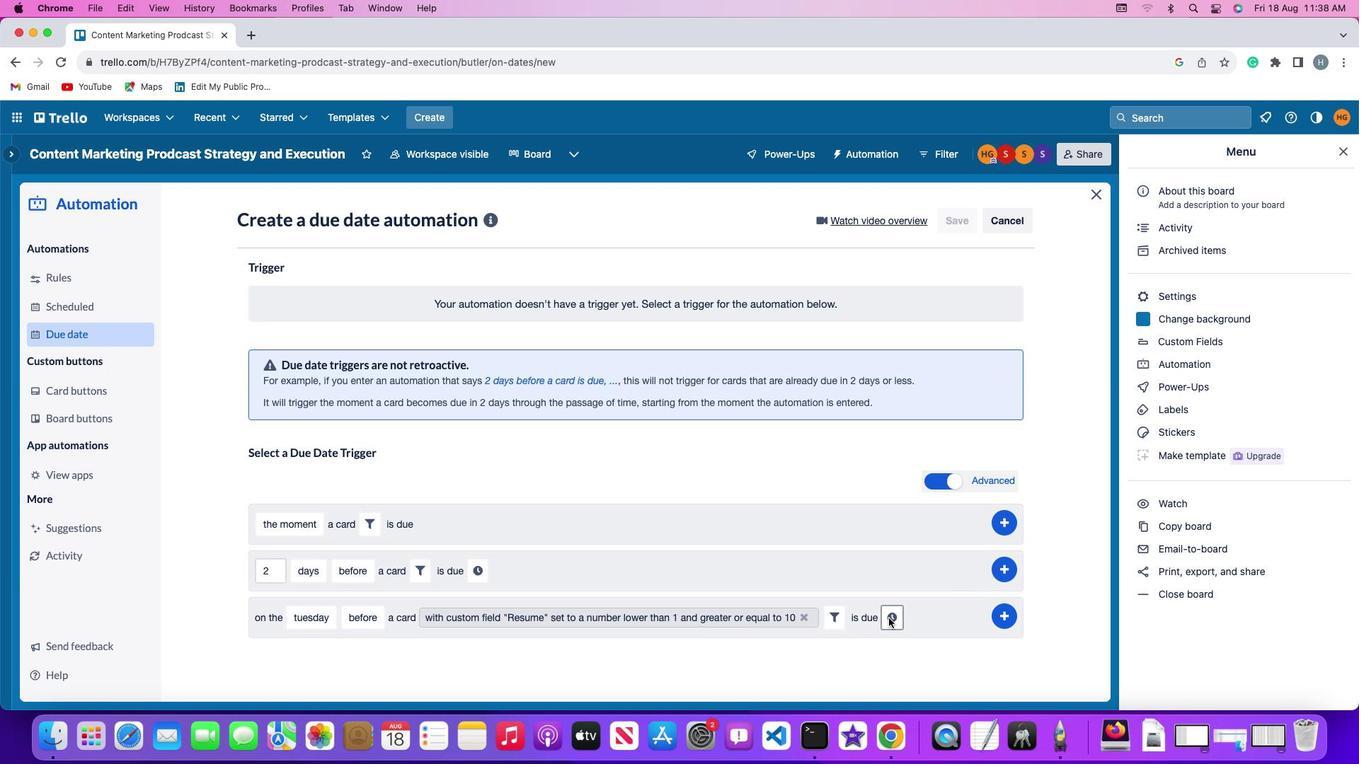 
Action: Mouse moved to (295, 649)
Screenshot: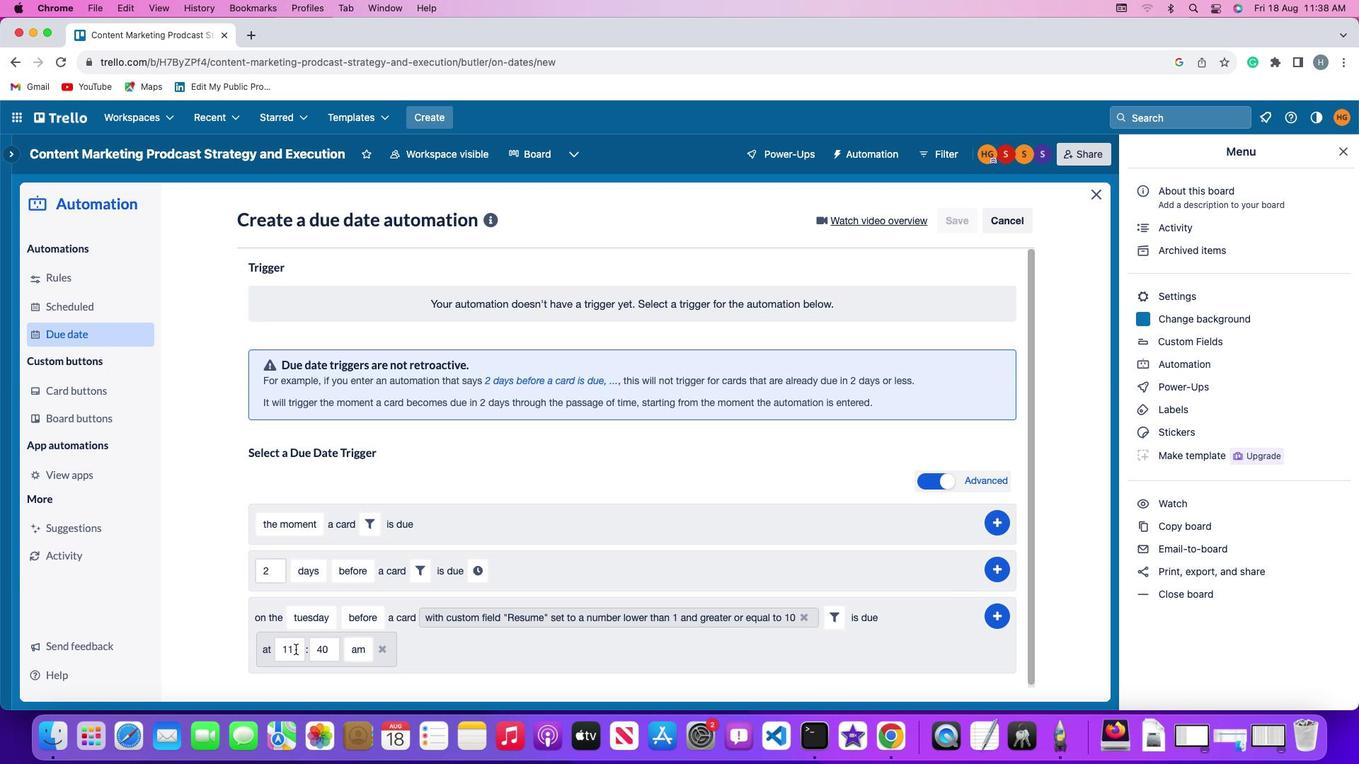 
Action: Mouse pressed left at (295, 649)
Screenshot: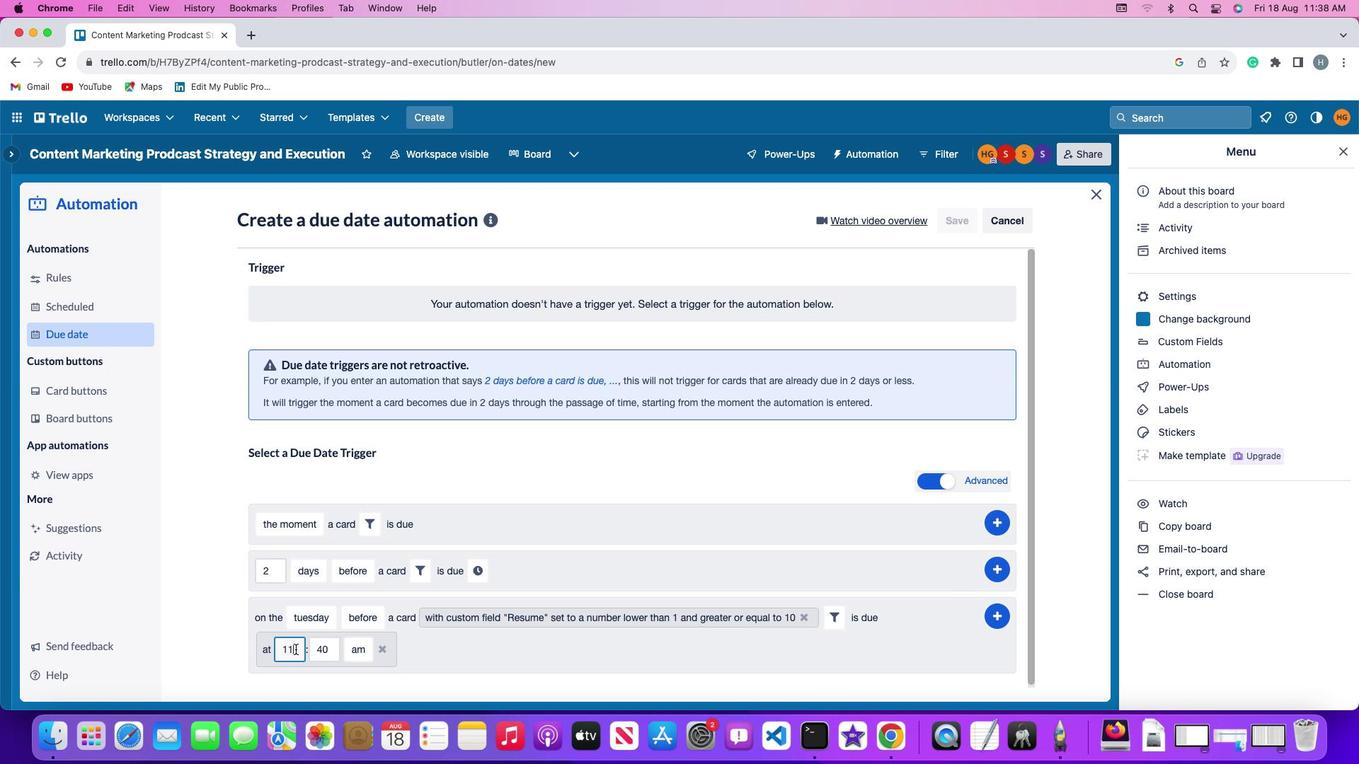 
Action: Key pressed Key.backspace'1'
Screenshot: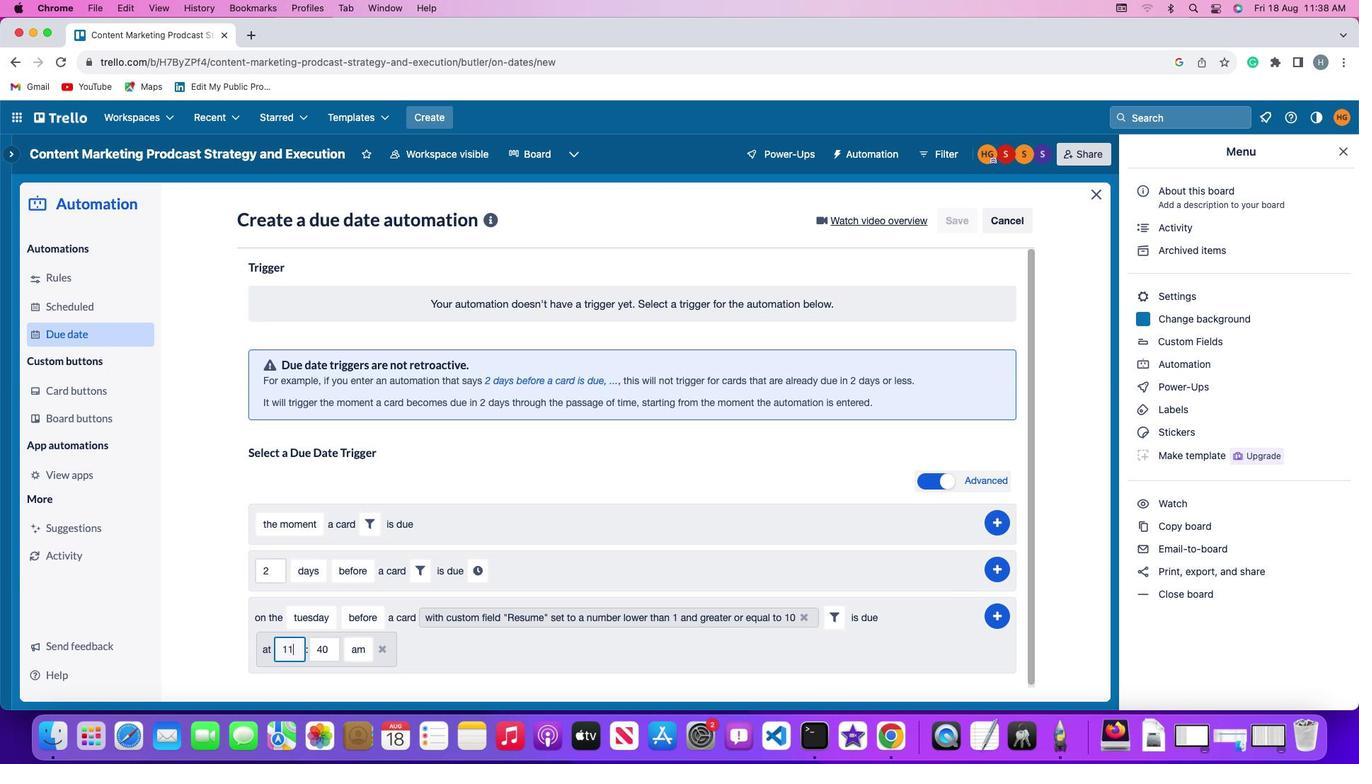 
Action: Mouse moved to (329, 649)
Screenshot: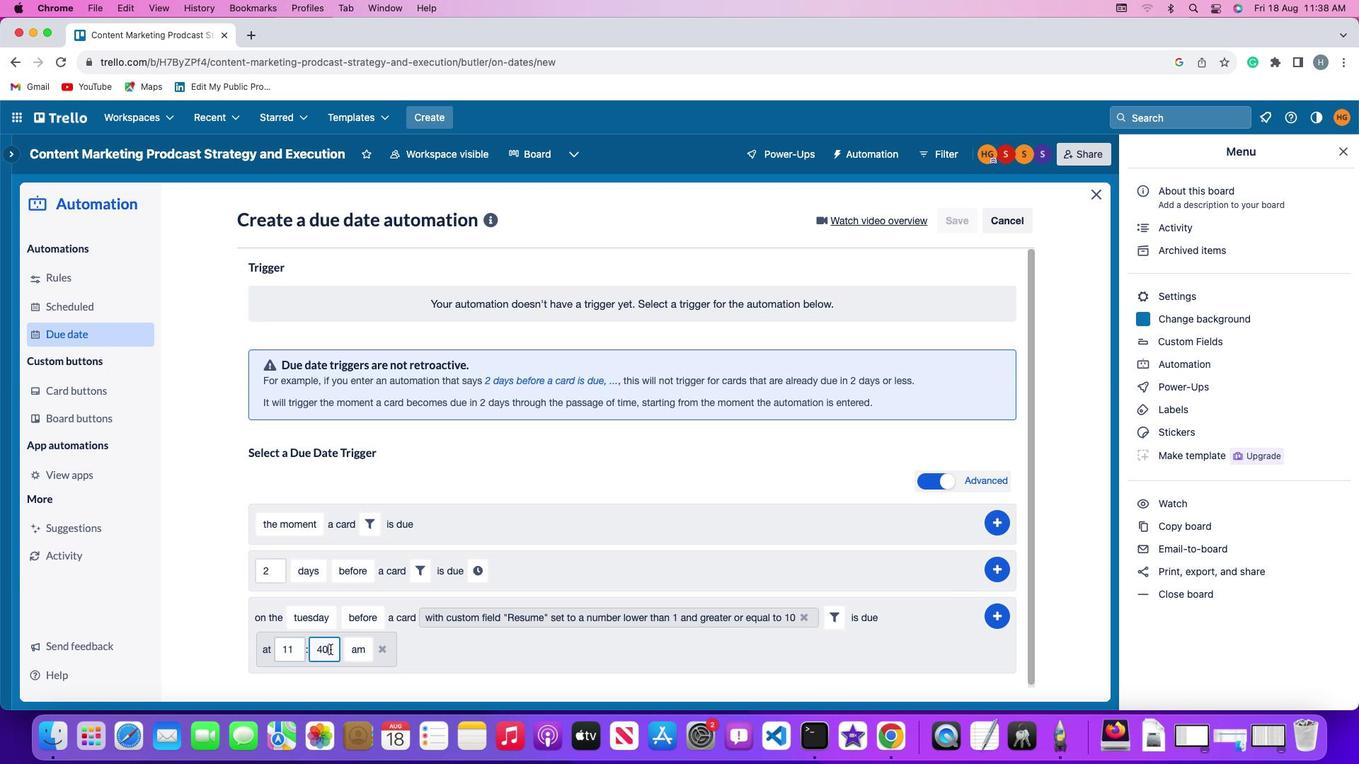 
Action: Mouse pressed left at (329, 649)
Screenshot: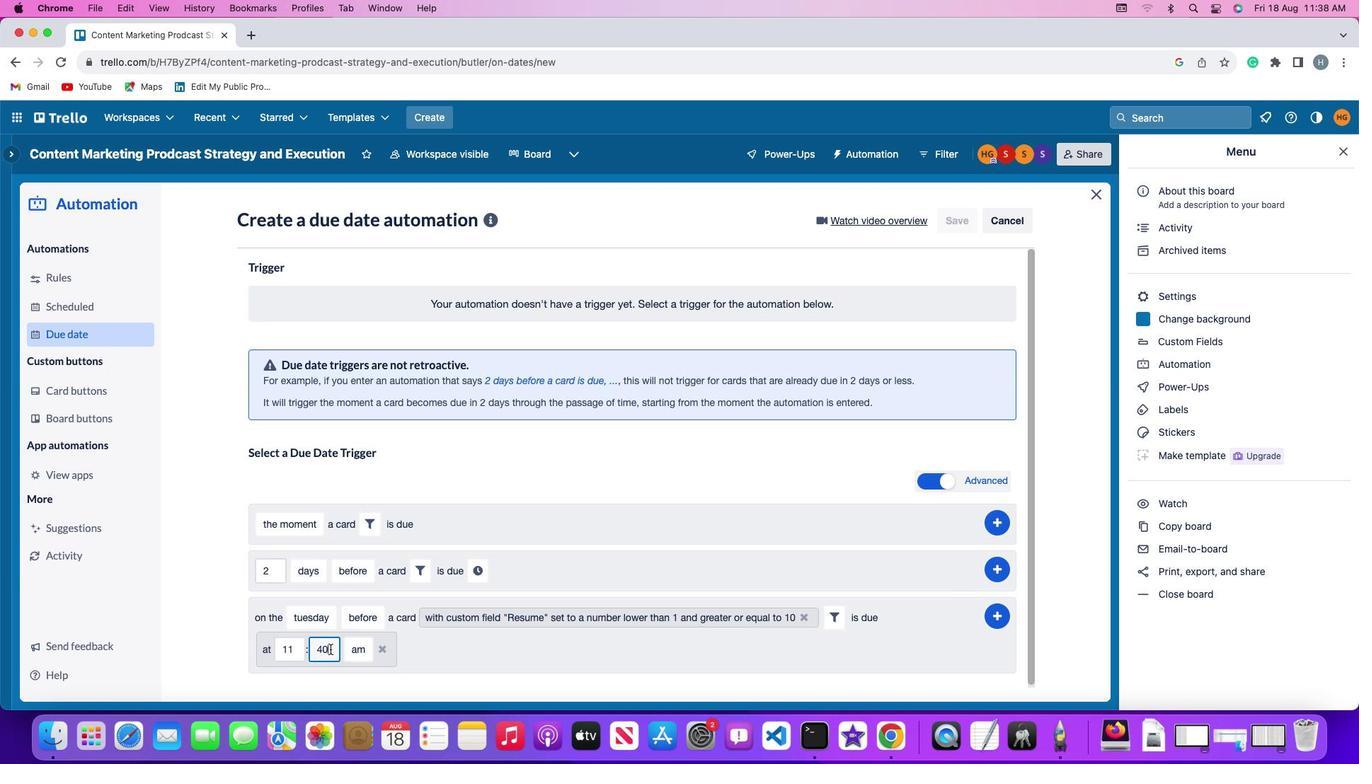 
Action: Key pressed Key.backspaceKey.backspace'0''0'
Screenshot: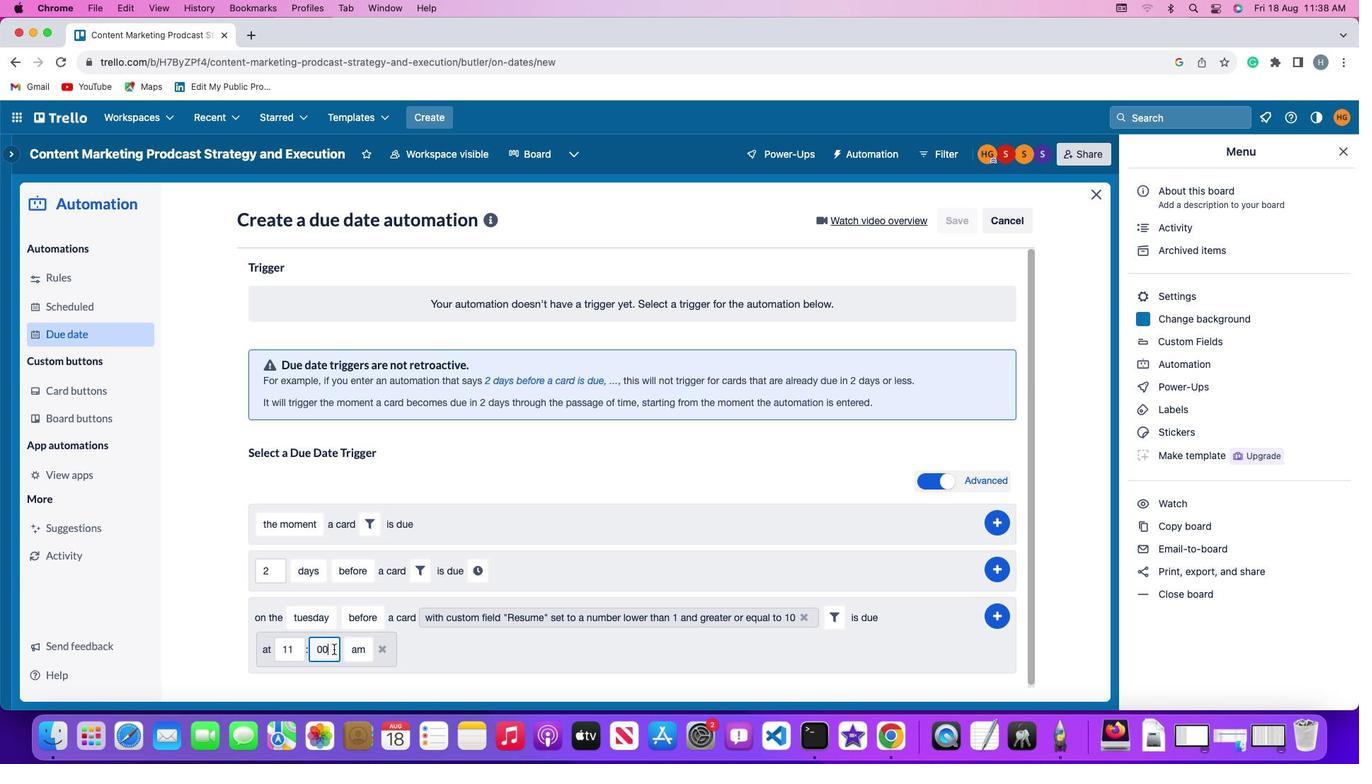 
Action: Mouse moved to (357, 647)
Screenshot: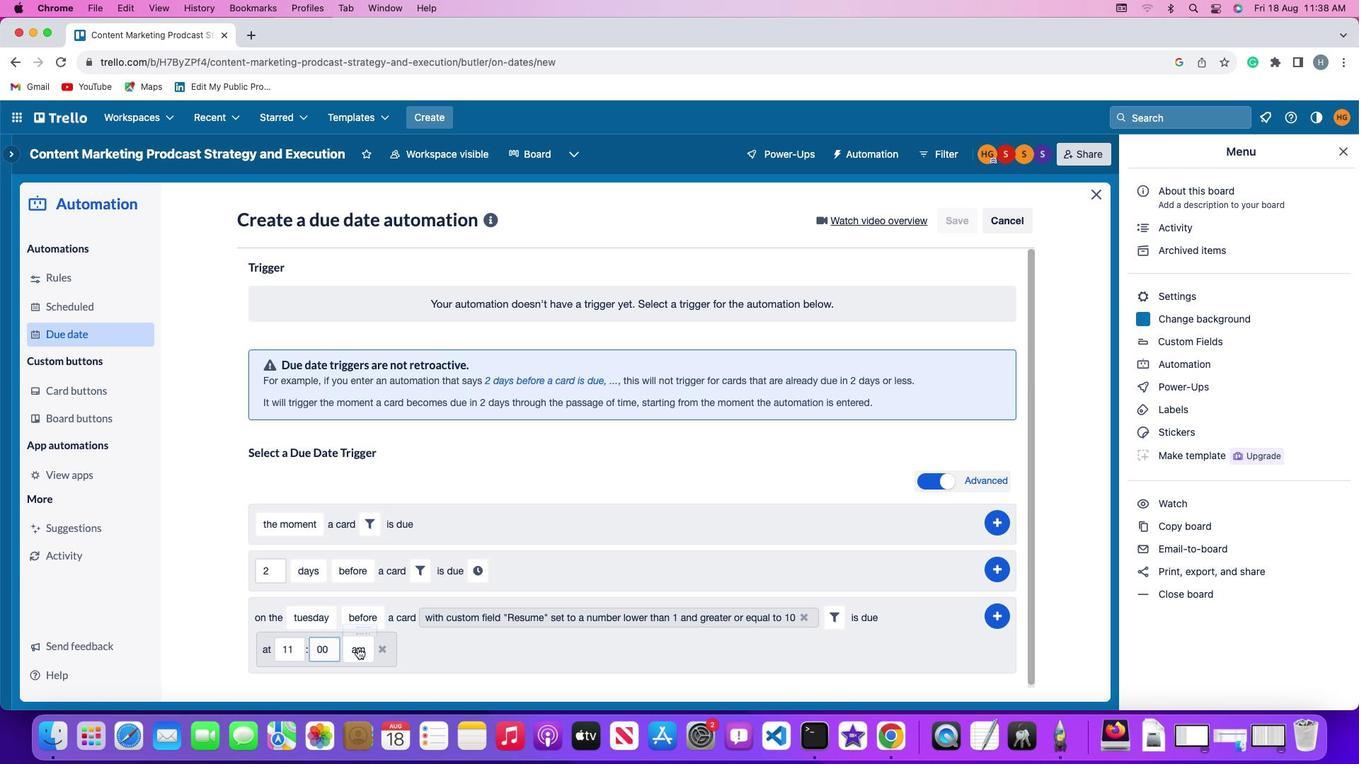 
Action: Mouse pressed left at (357, 647)
Screenshot: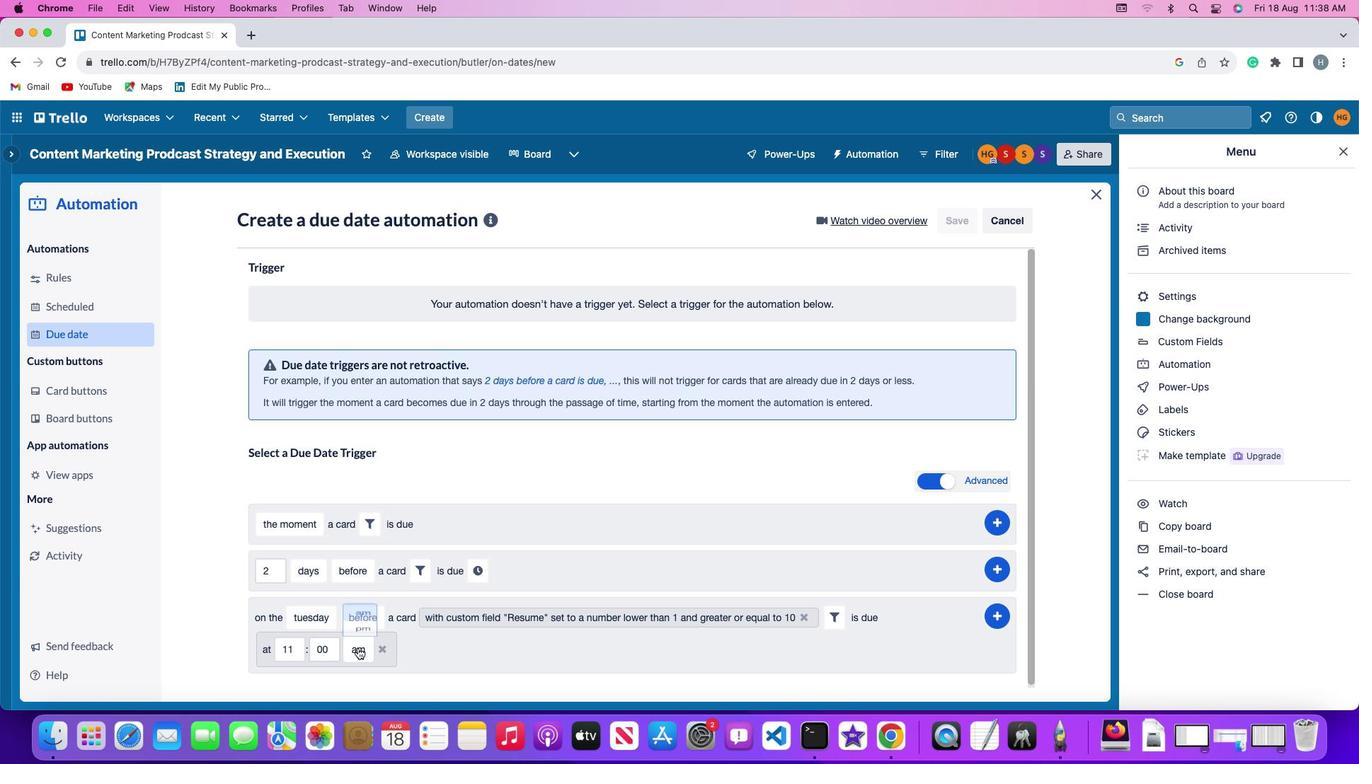 
Action: Mouse moved to (365, 592)
Screenshot: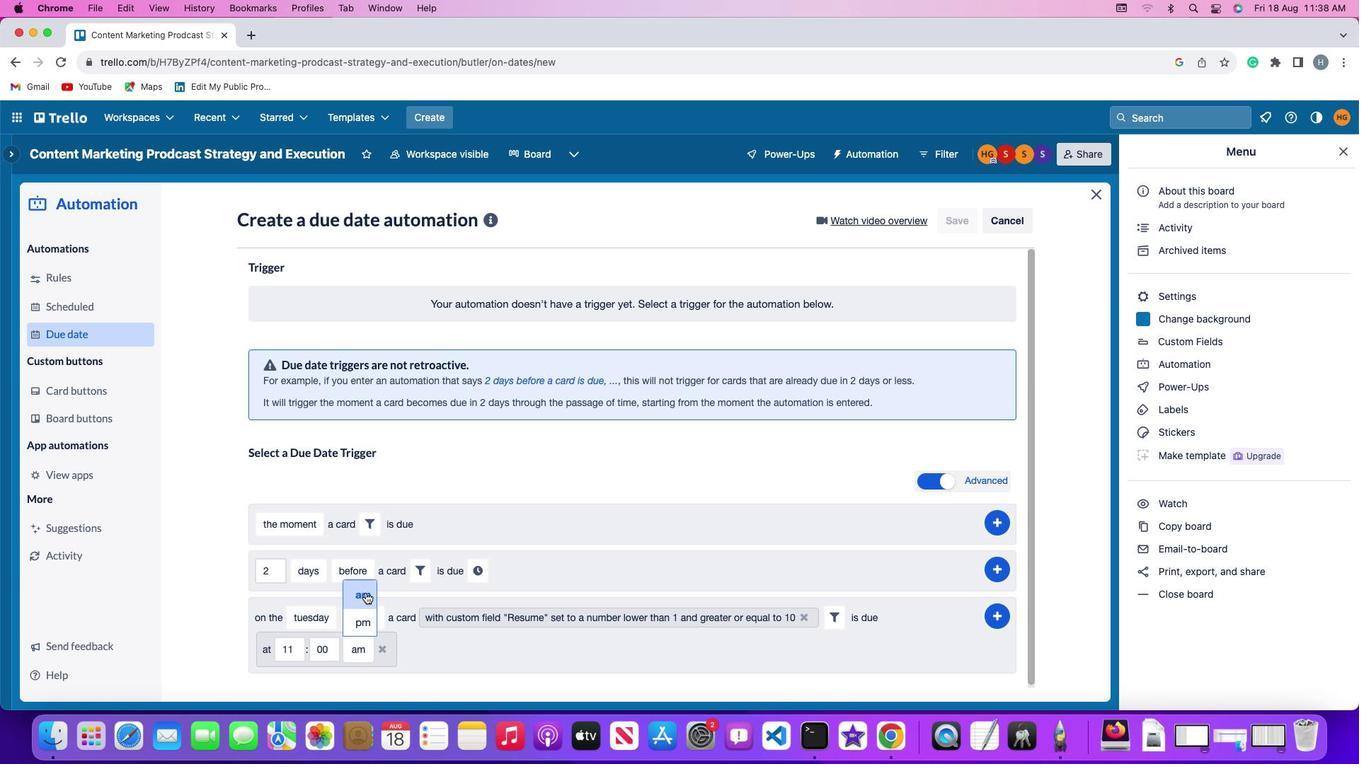 
Action: Mouse pressed left at (365, 592)
Screenshot: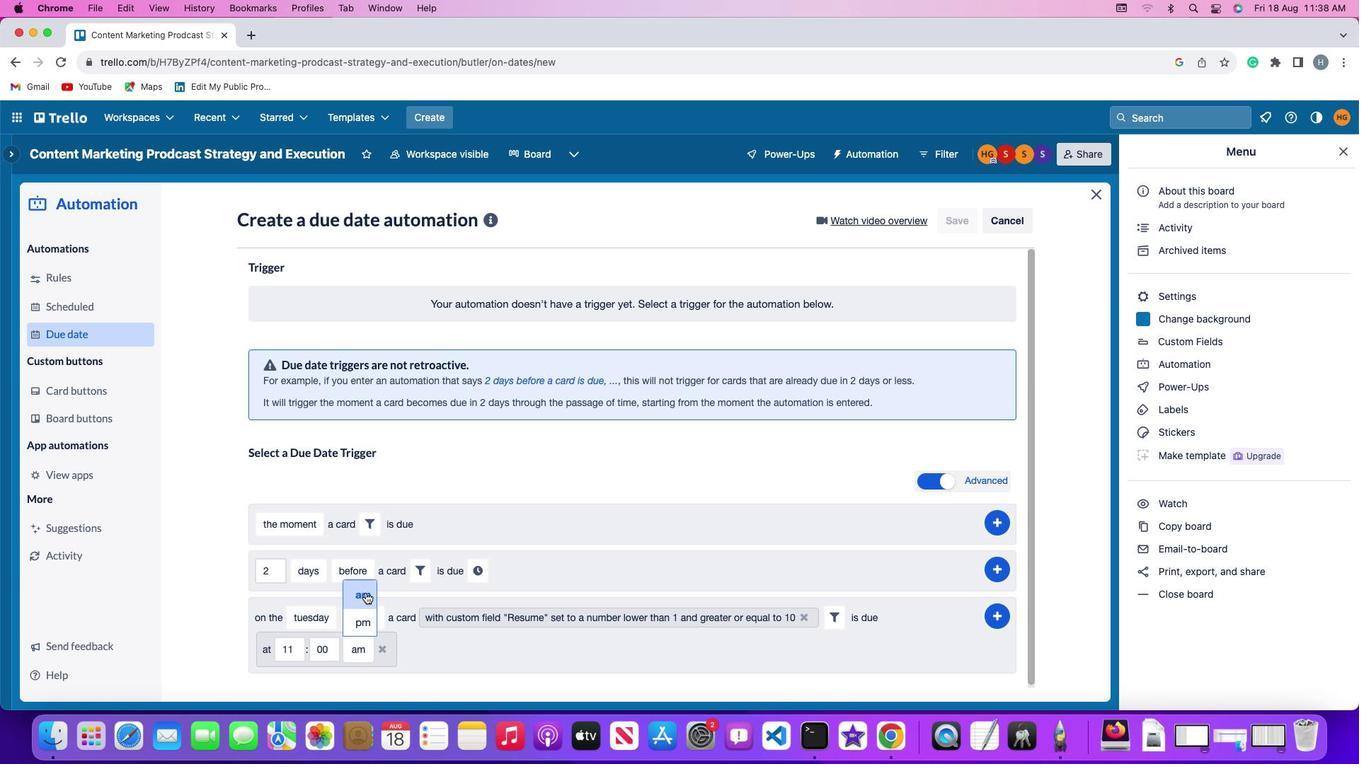 
Action: Mouse moved to (998, 614)
Screenshot: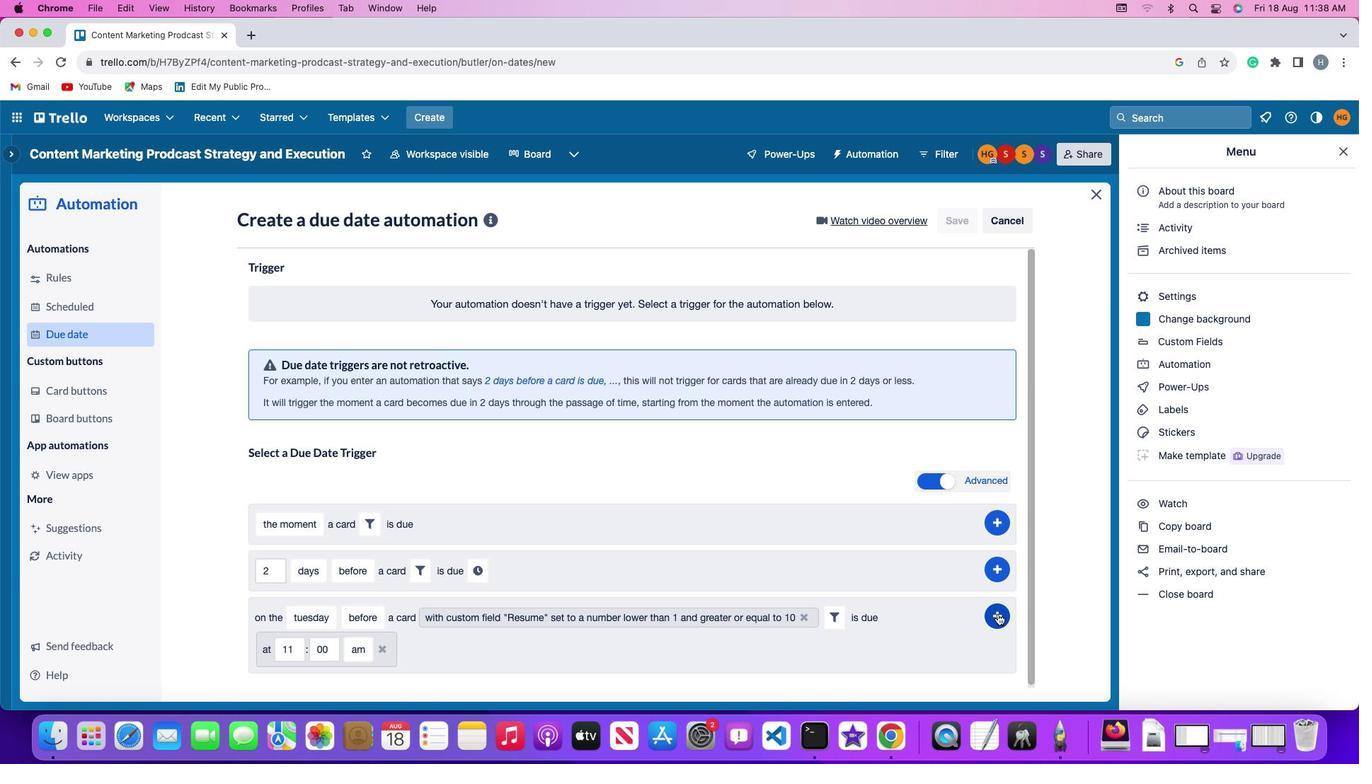 
Action: Mouse pressed left at (998, 614)
Screenshot: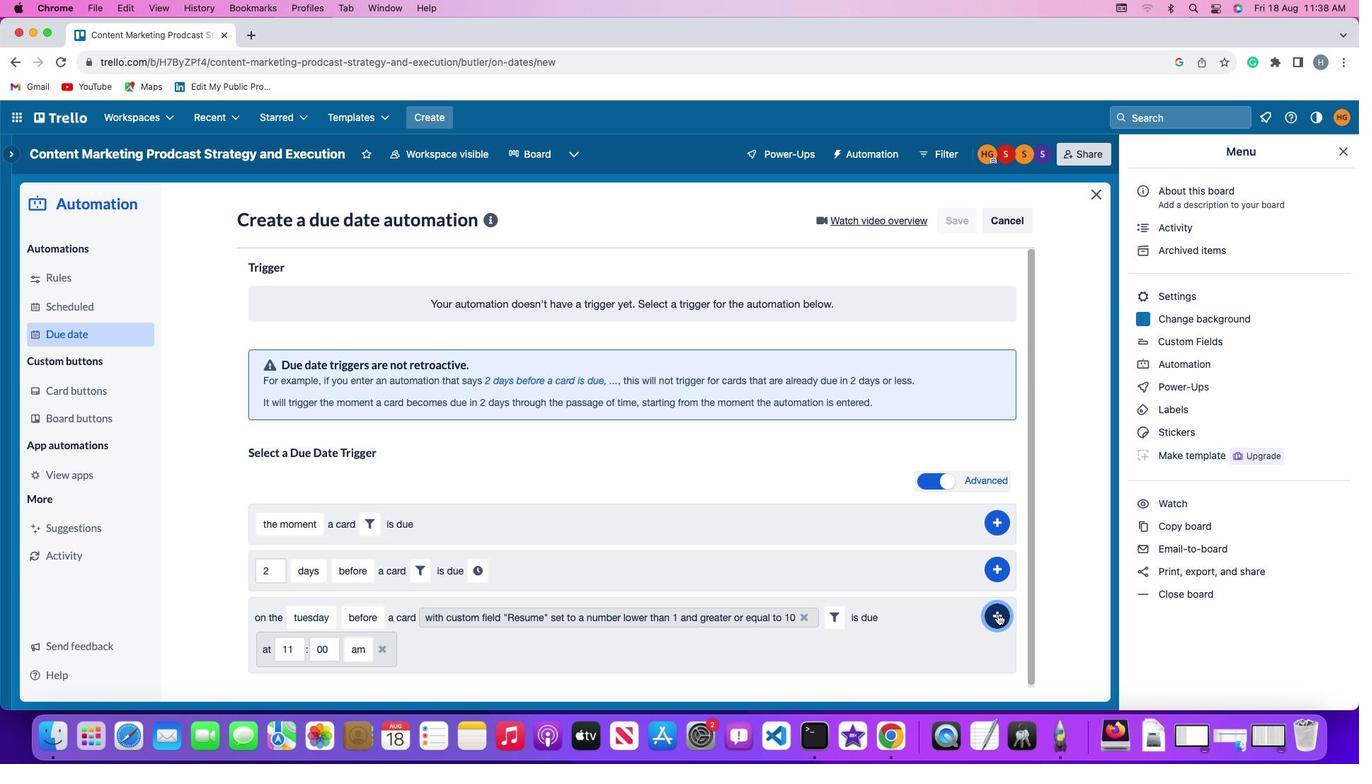 
Action: Mouse moved to (1067, 514)
Screenshot: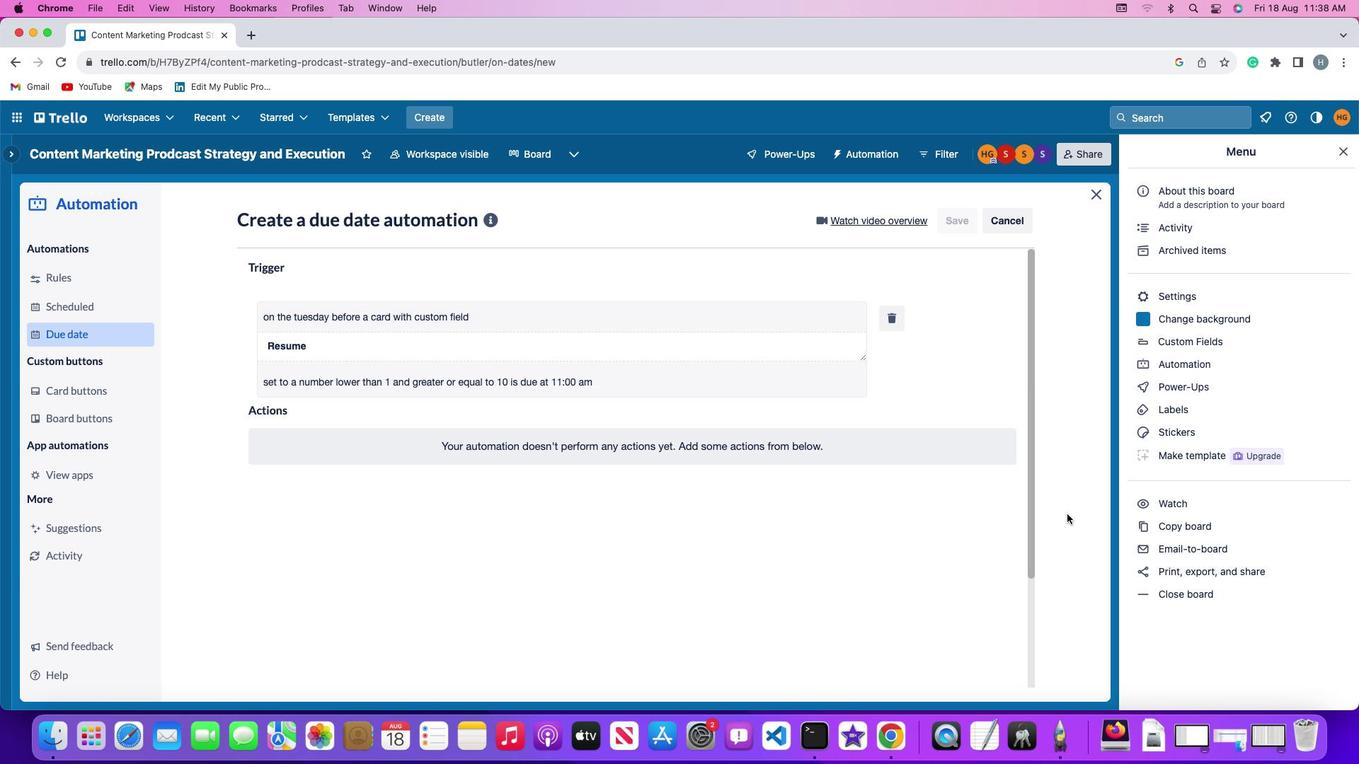 
